 Task: Access a repository's "GitHub Security Alerts" for advisories.
Action: Mouse moved to (1296, 71)
Screenshot: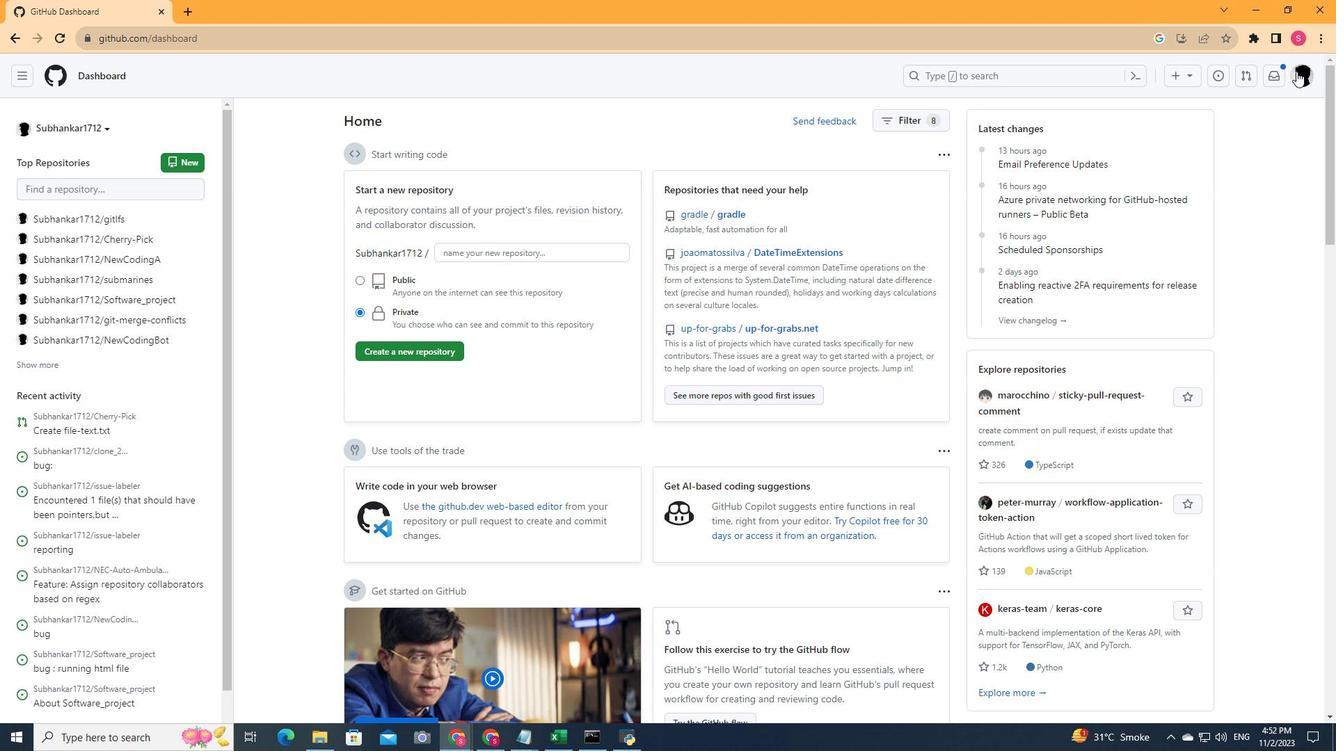 
Action: Mouse pressed left at (1296, 71)
Screenshot: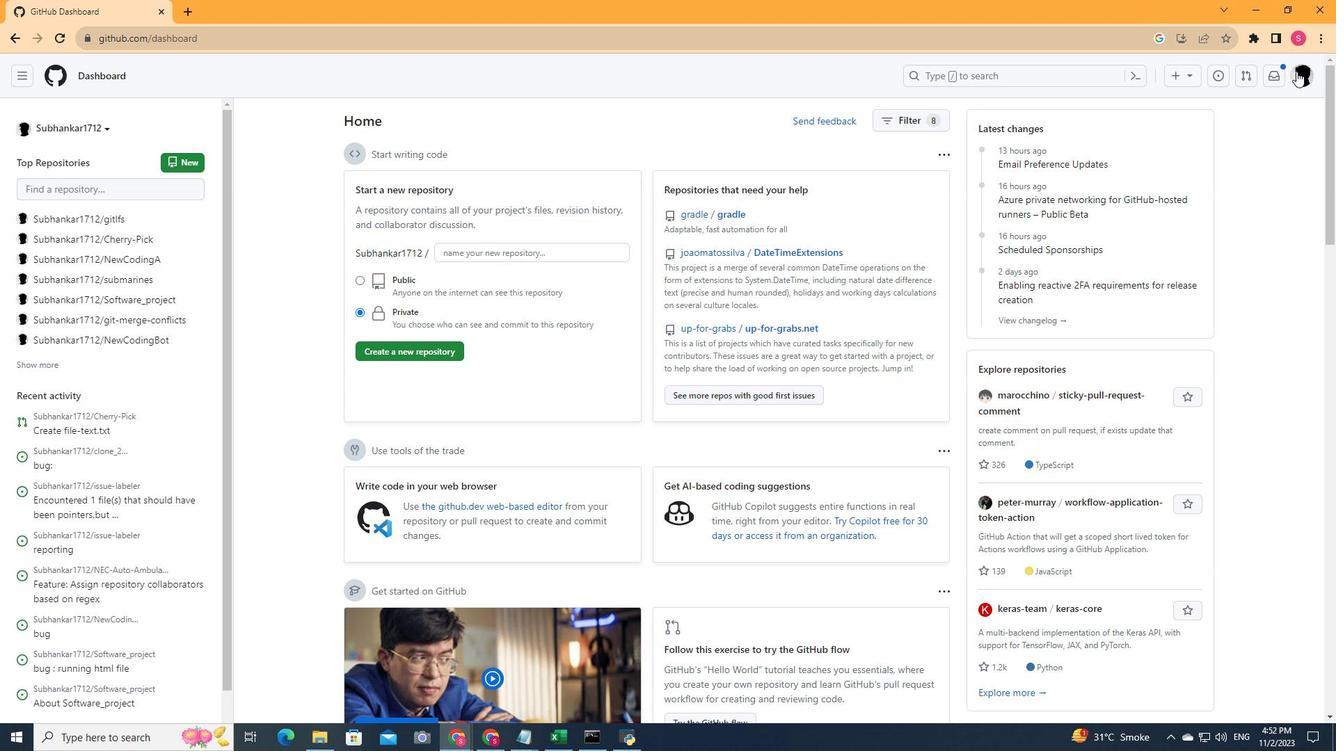 
Action: Mouse moved to (1155, 172)
Screenshot: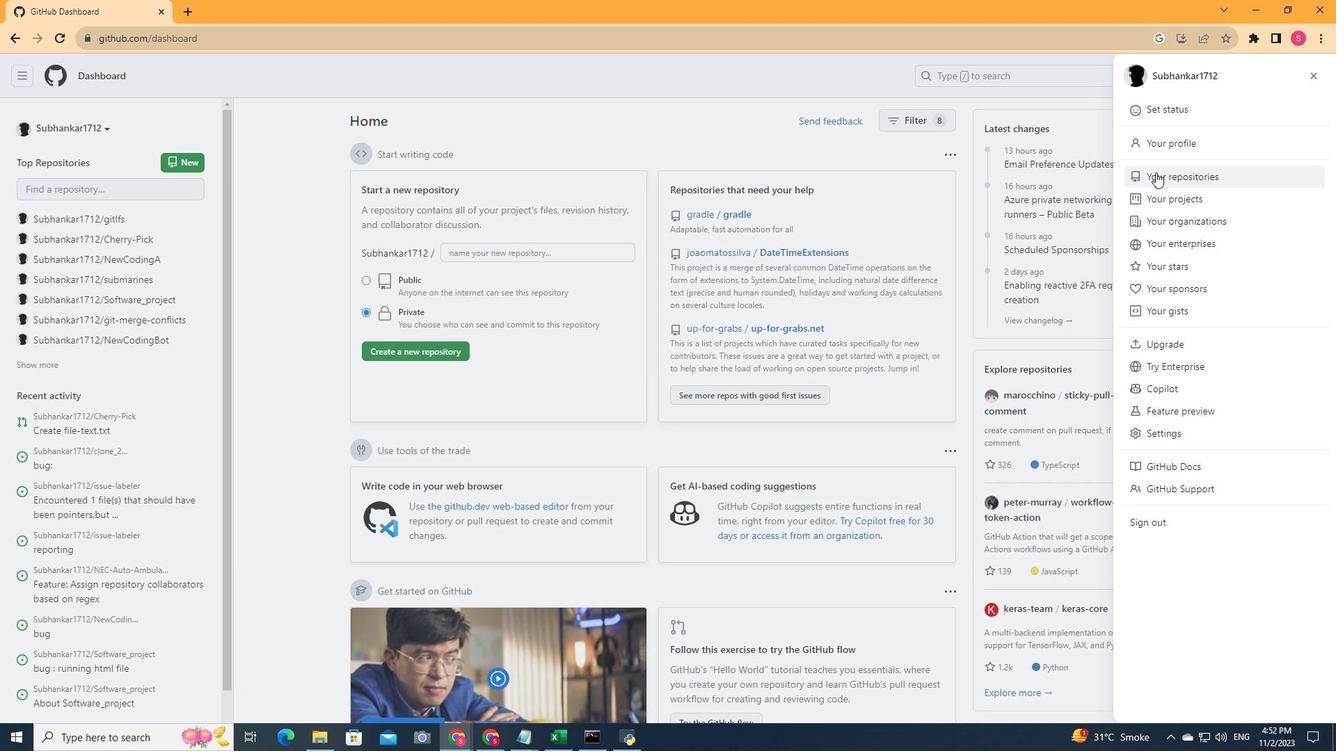 
Action: Mouse pressed left at (1155, 172)
Screenshot: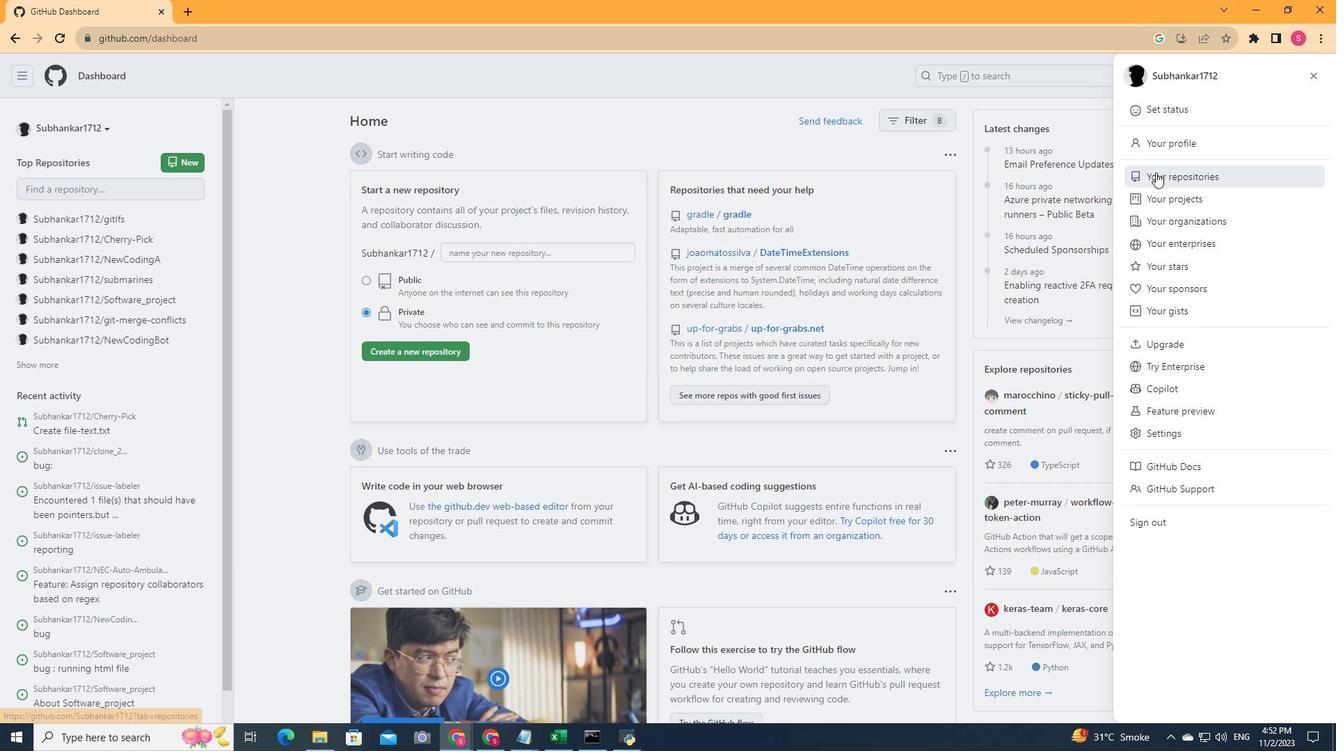
Action: Mouse moved to (494, 324)
Screenshot: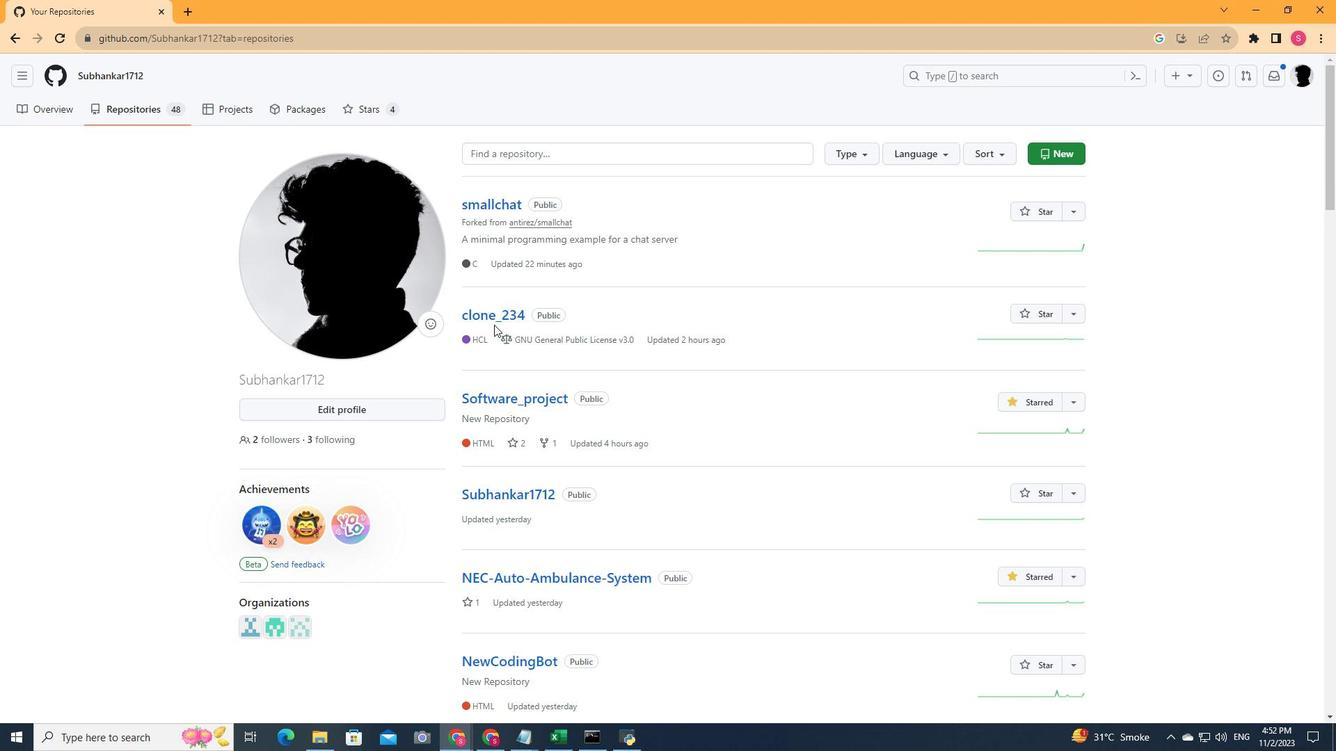 
Action: Mouse pressed left at (494, 324)
Screenshot: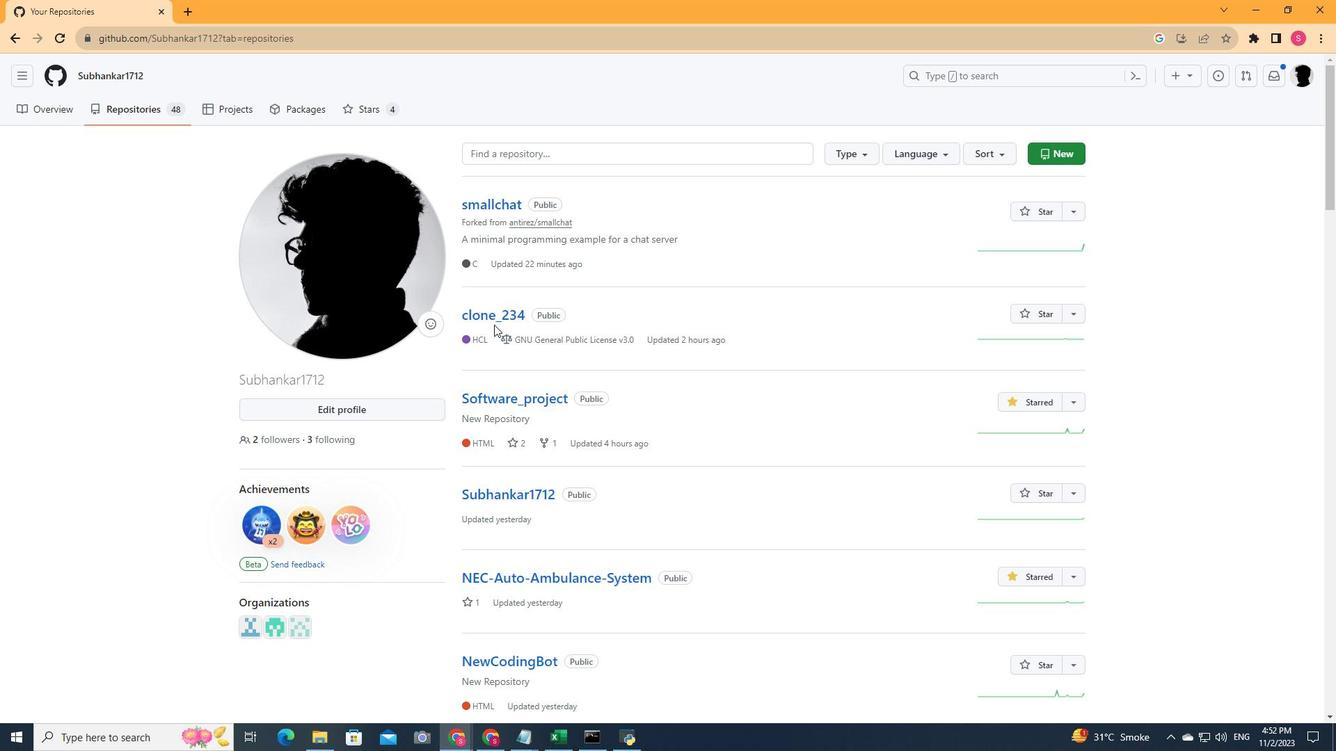 
Action: Mouse moved to (501, 319)
Screenshot: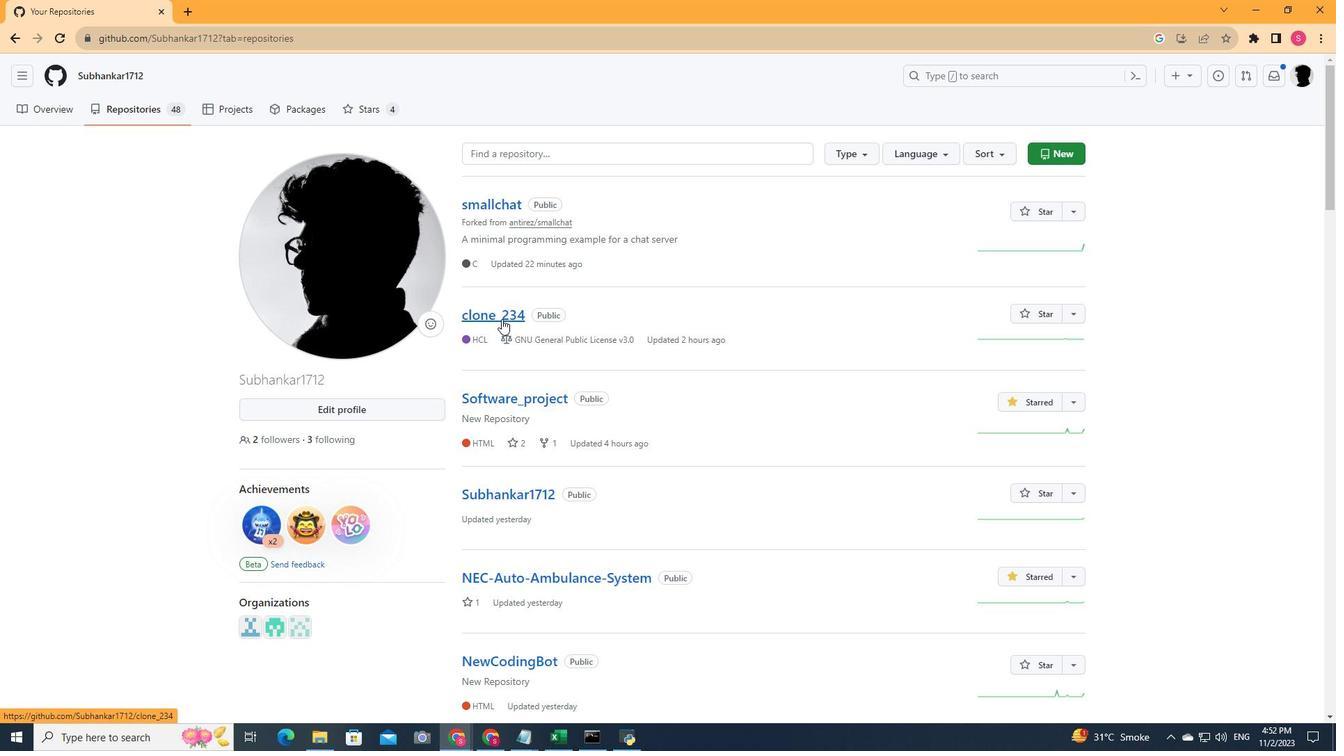 
Action: Mouse pressed left at (501, 319)
Screenshot: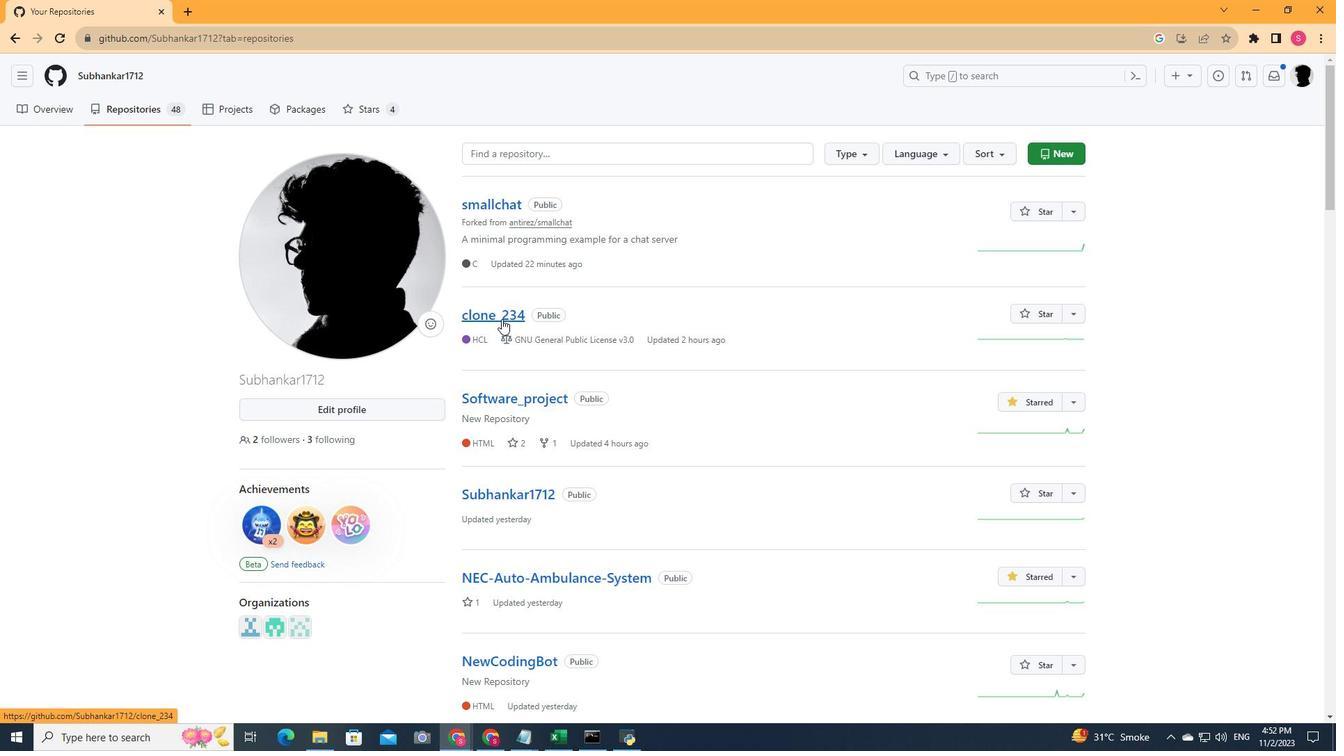 
Action: Mouse moved to (496, 116)
Screenshot: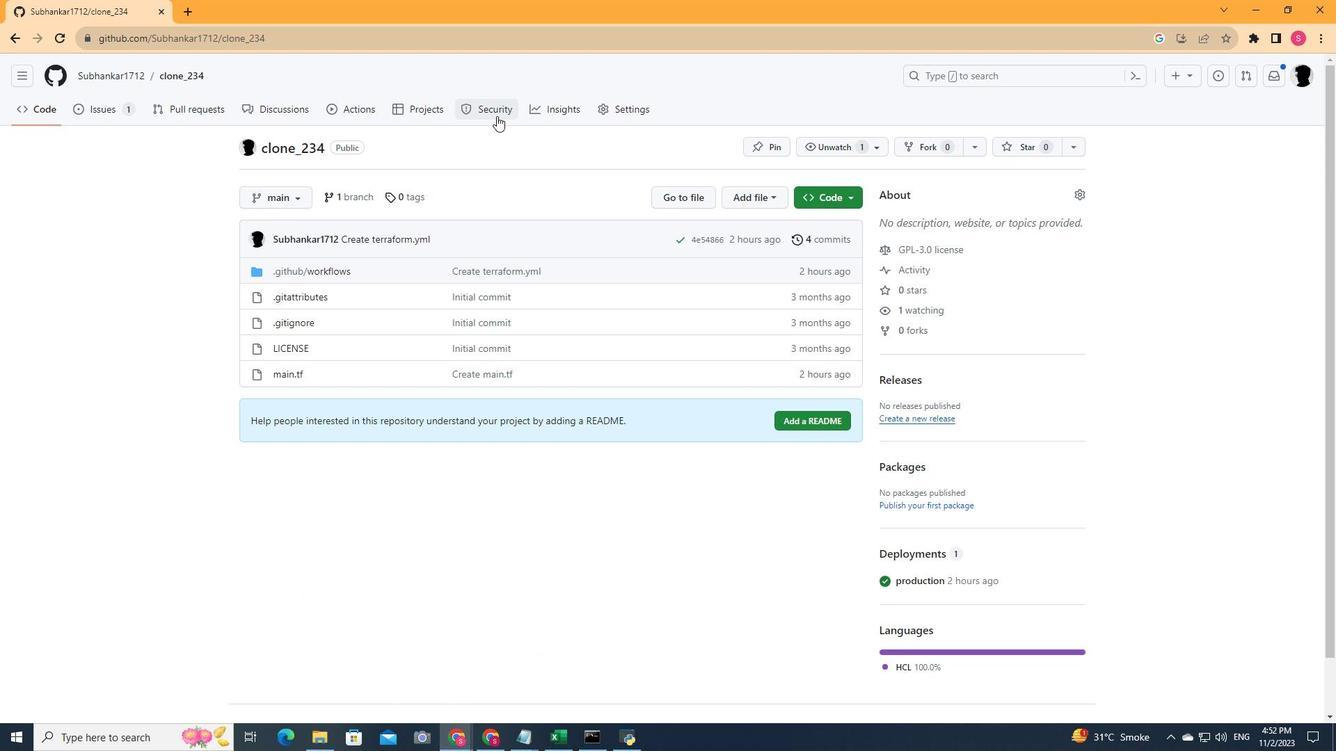 
Action: Mouse pressed left at (496, 116)
Screenshot: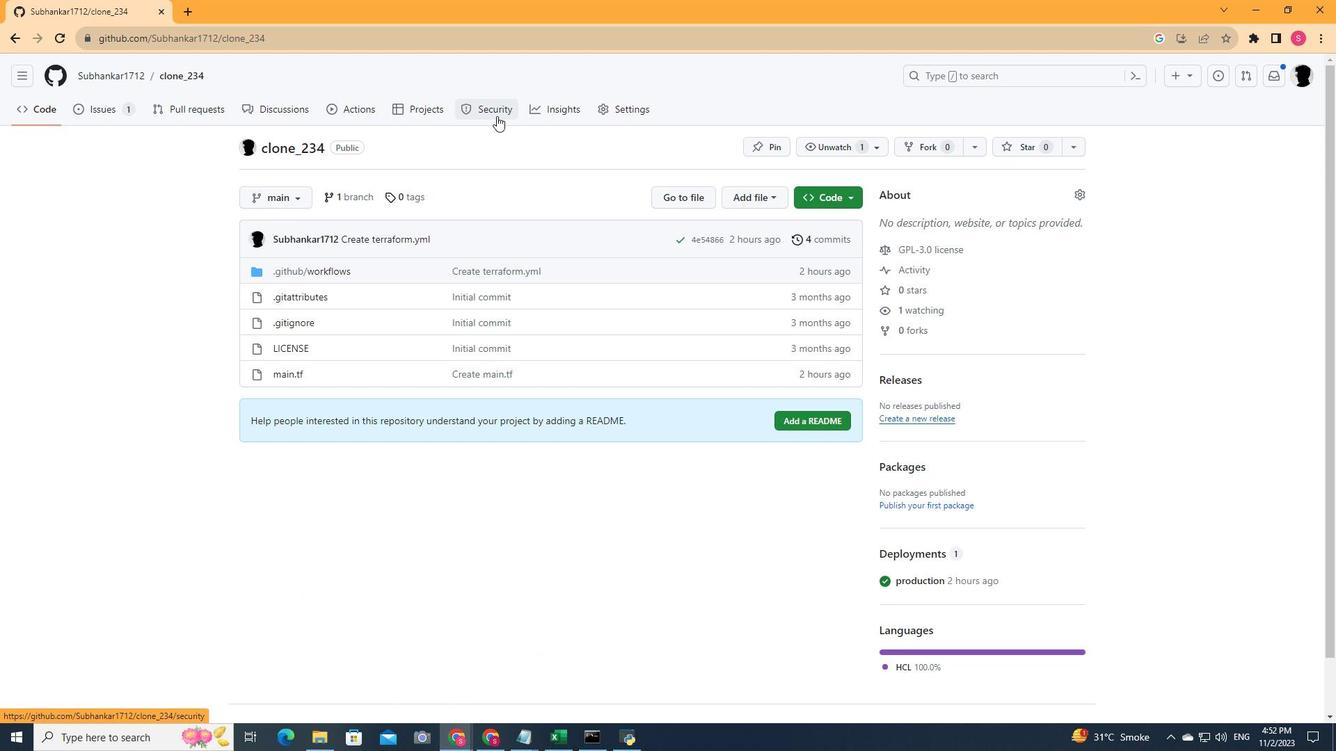 
Action: Mouse moved to (987, 263)
Screenshot: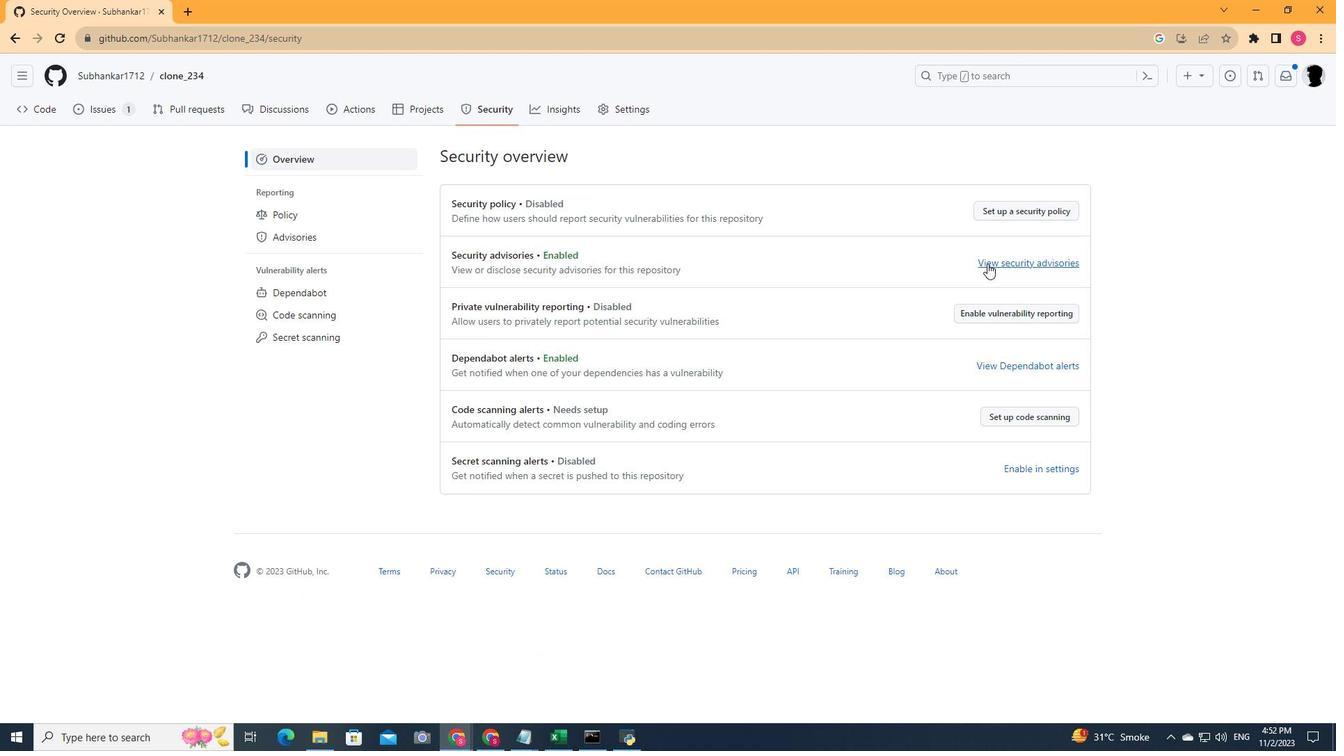 
Action: Mouse pressed left at (987, 263)
Screenshot: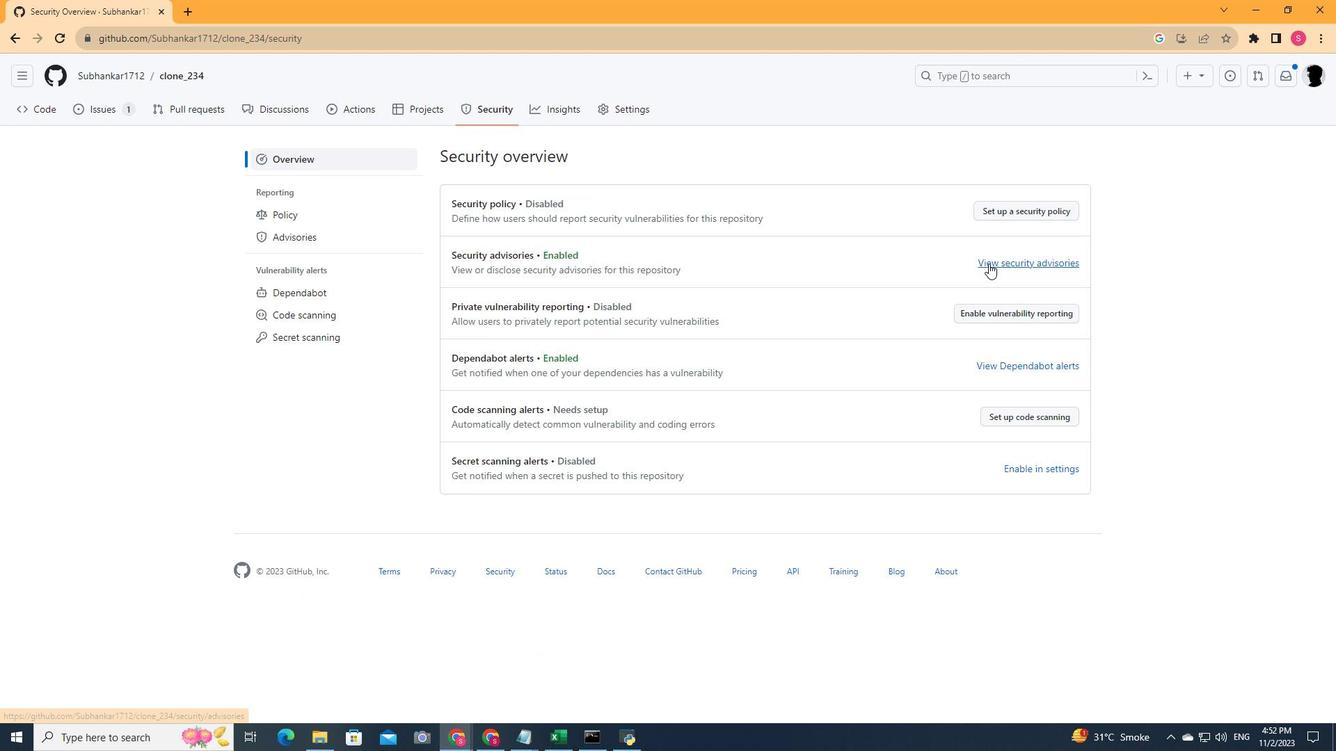 
Action: Mouse moved to (491, 255)
Screenshot: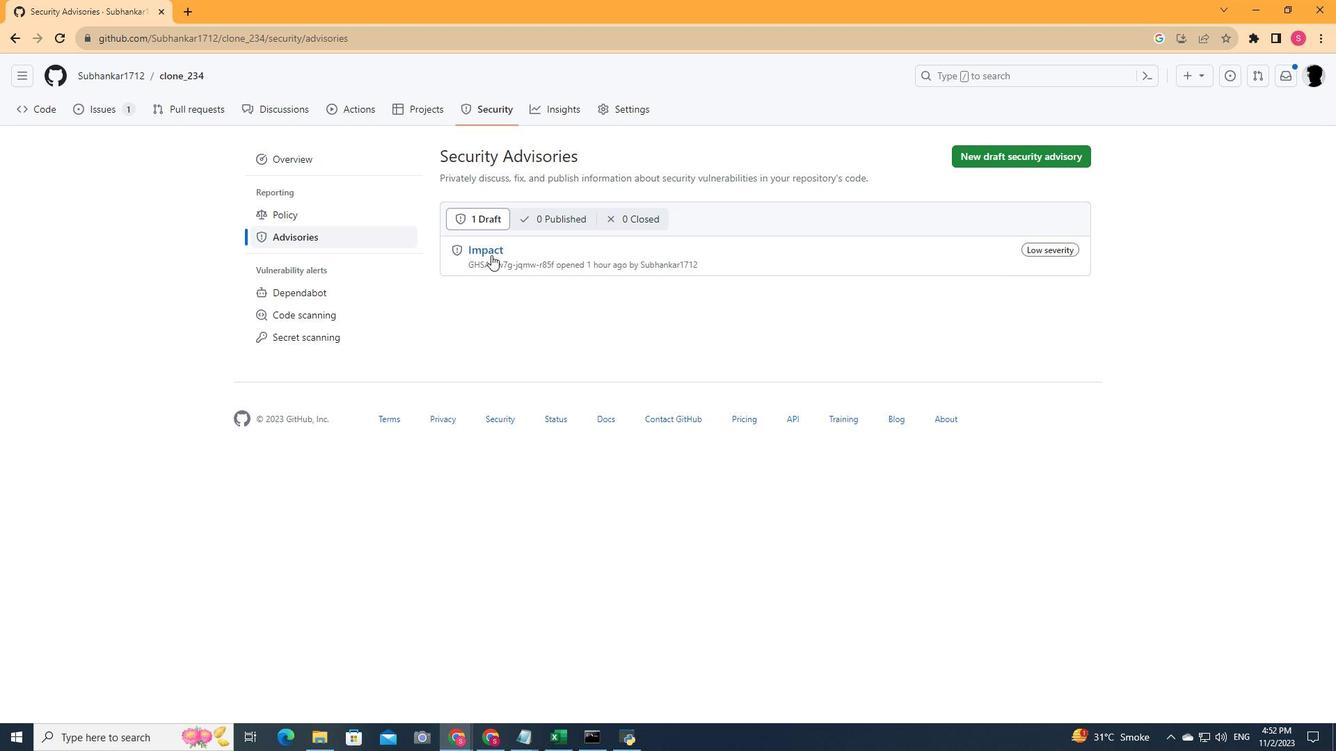 
Action: Mouse pressed left at (491, 255)
Screenshot: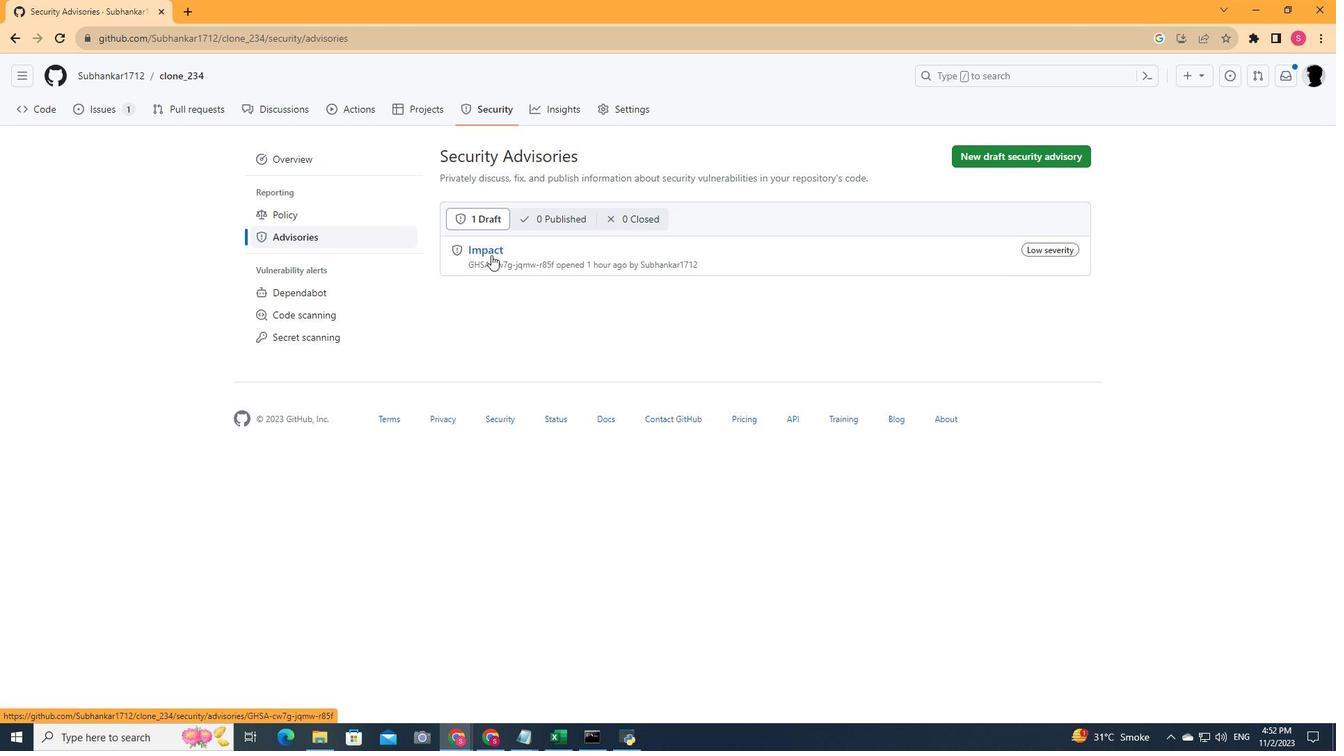 
Action: Mouse moved to (519, 249)
Screenshot: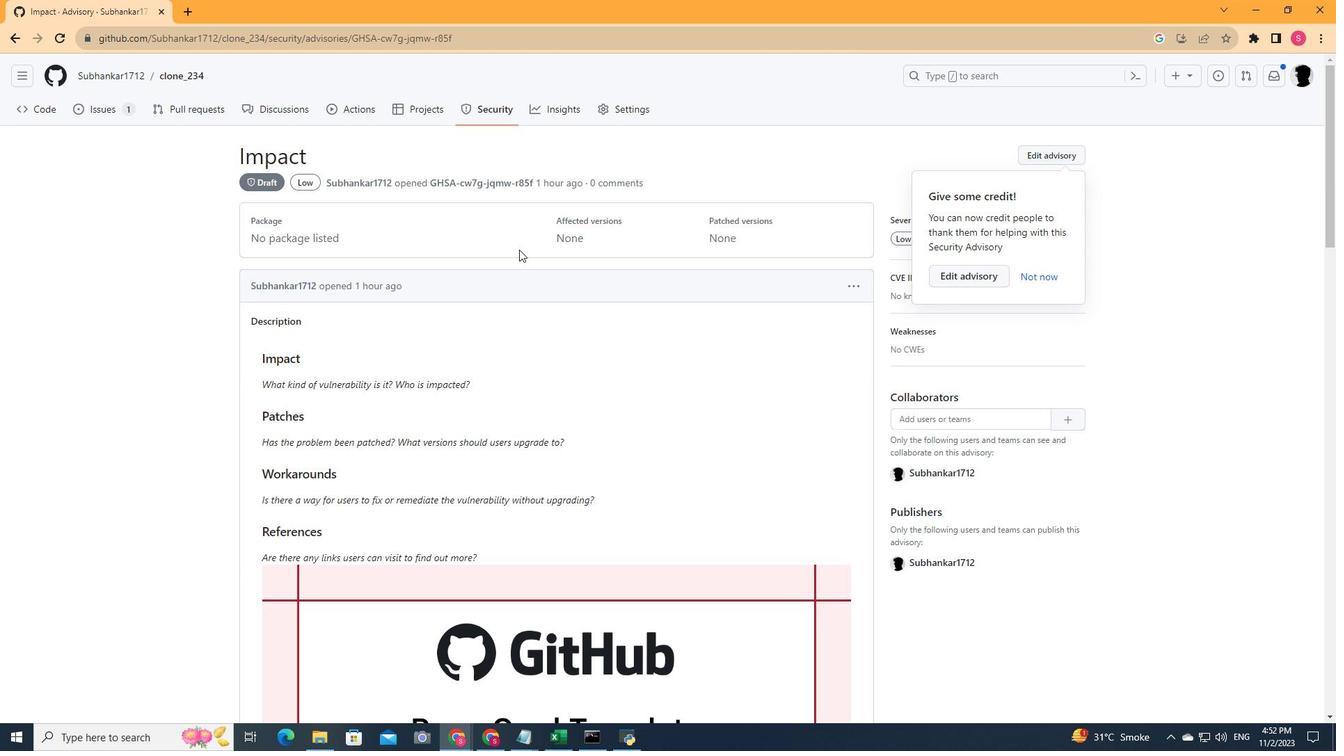 
Action: Mouse scrolled (519, 249) with delta (0, 0)
Screenshot: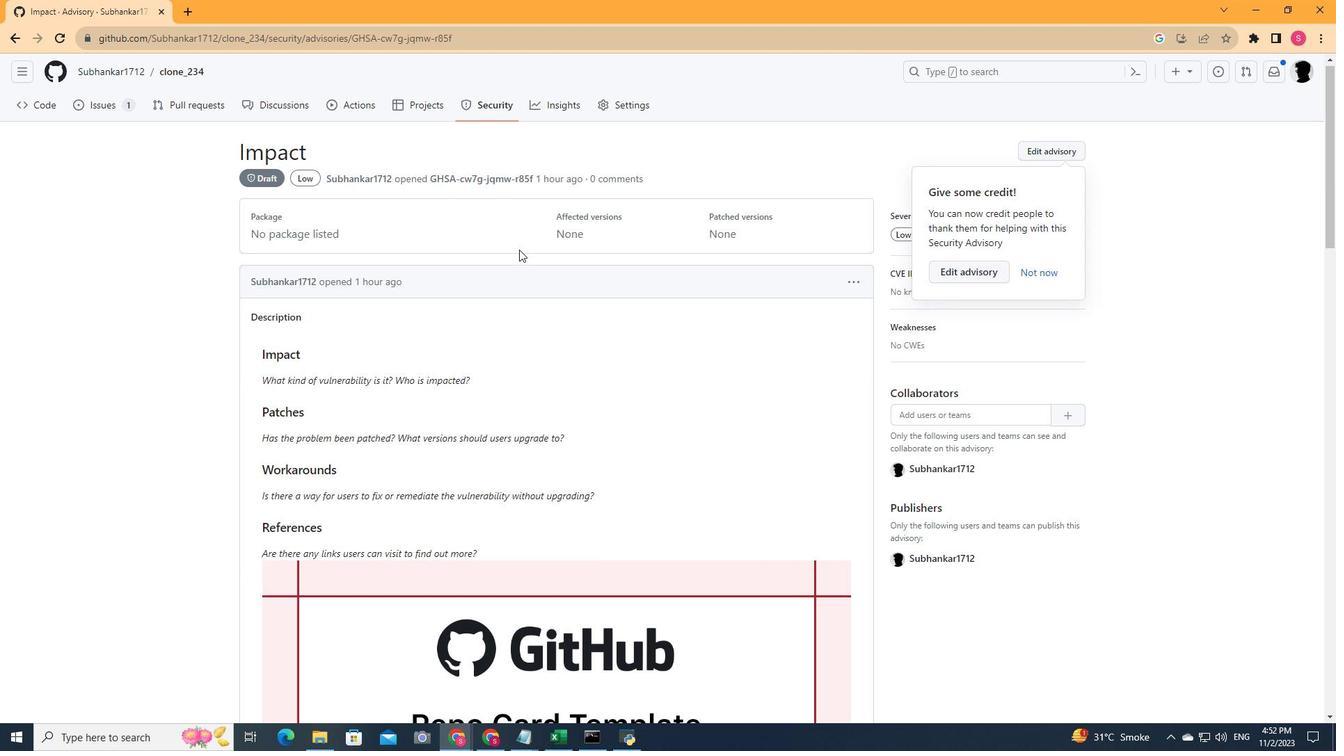 
Action: Mouse scrolled (519, 249) with delta (0, 0)
Screenshot: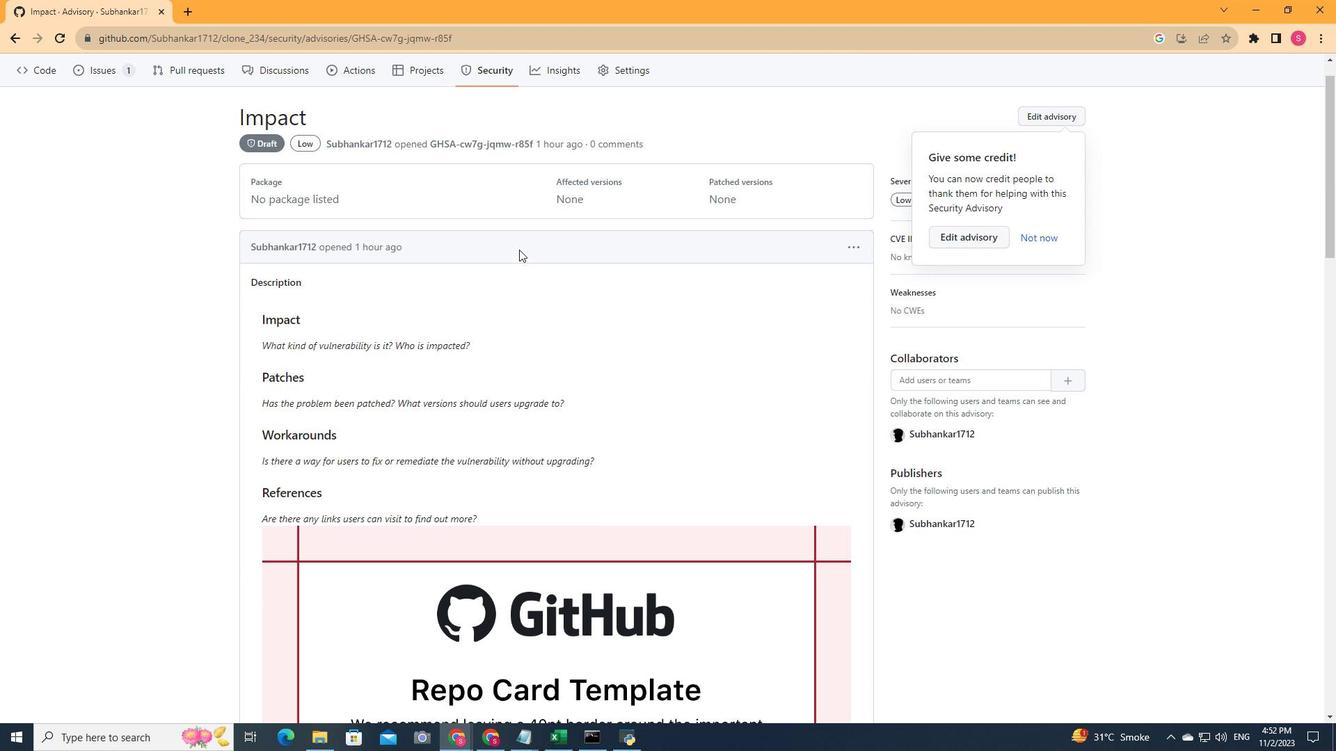 
Action: Mouse scrolled (519, 249) with delta (0, 0)
Screenshot: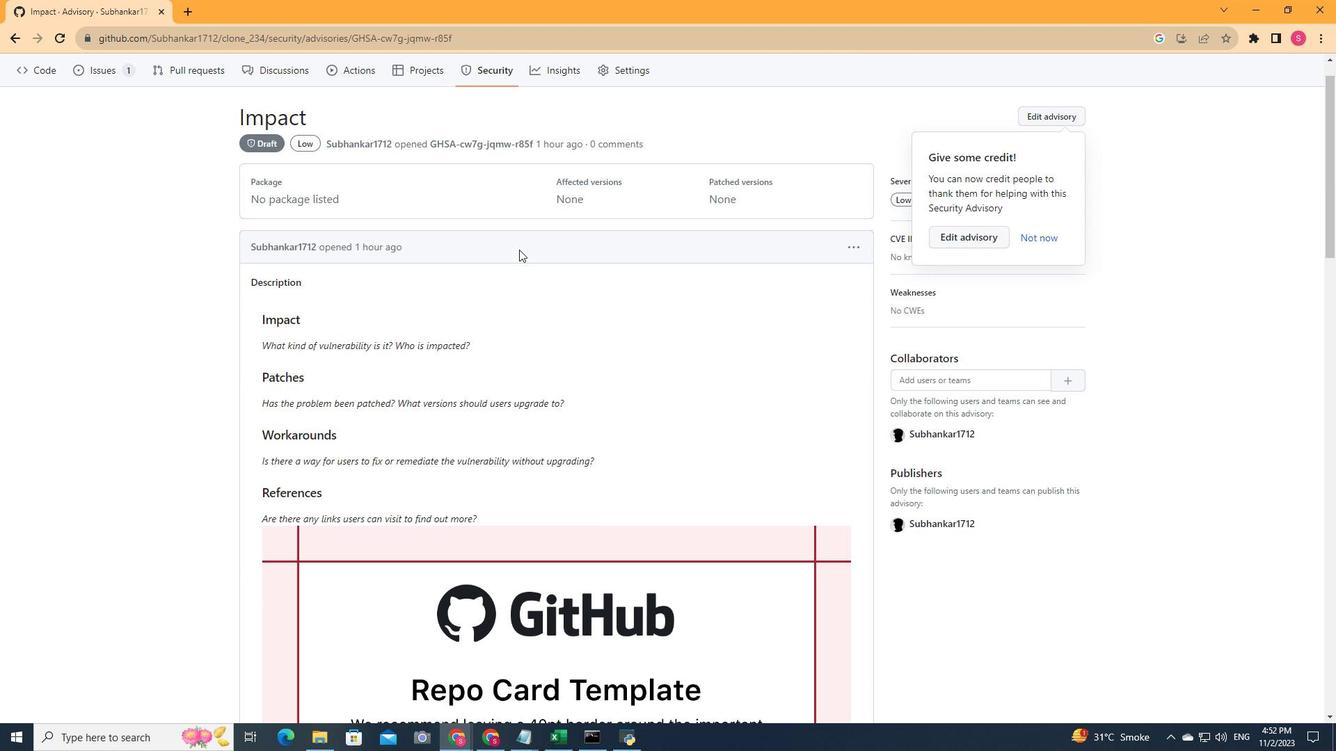 
Action: Mouse scrolled (519, 249) with delta (0, 0)
Screenshot: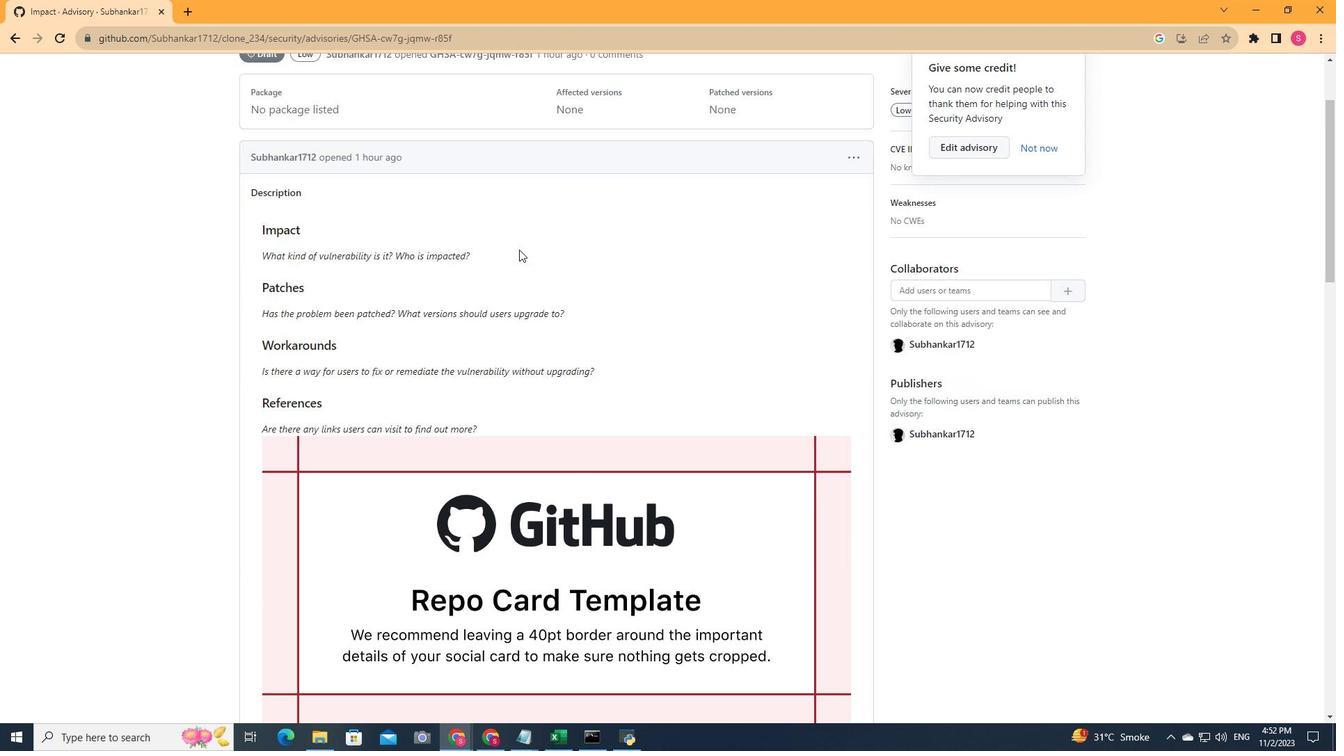 
Action: Mouse scrolled (519, 249) with delta (0, 0)
Screenshot: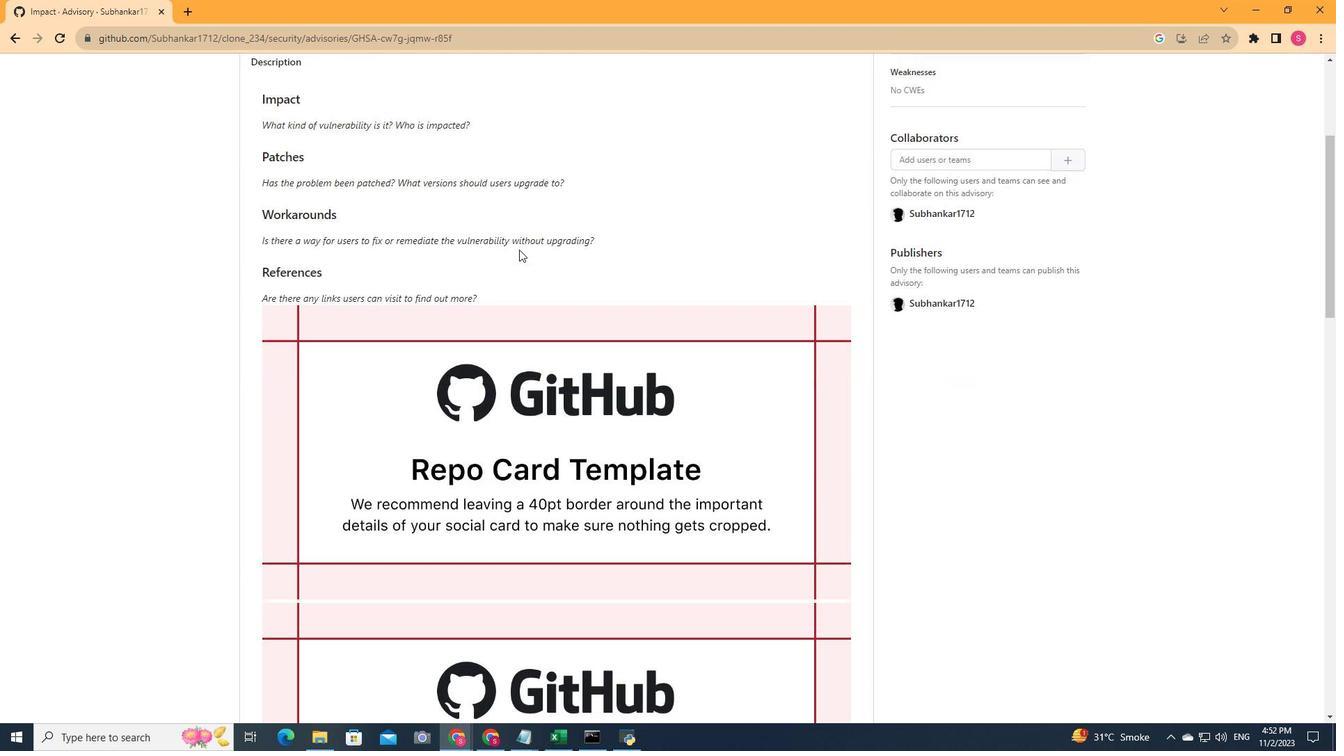 
Action: Mouse moved to (519, 249)
Screenshot: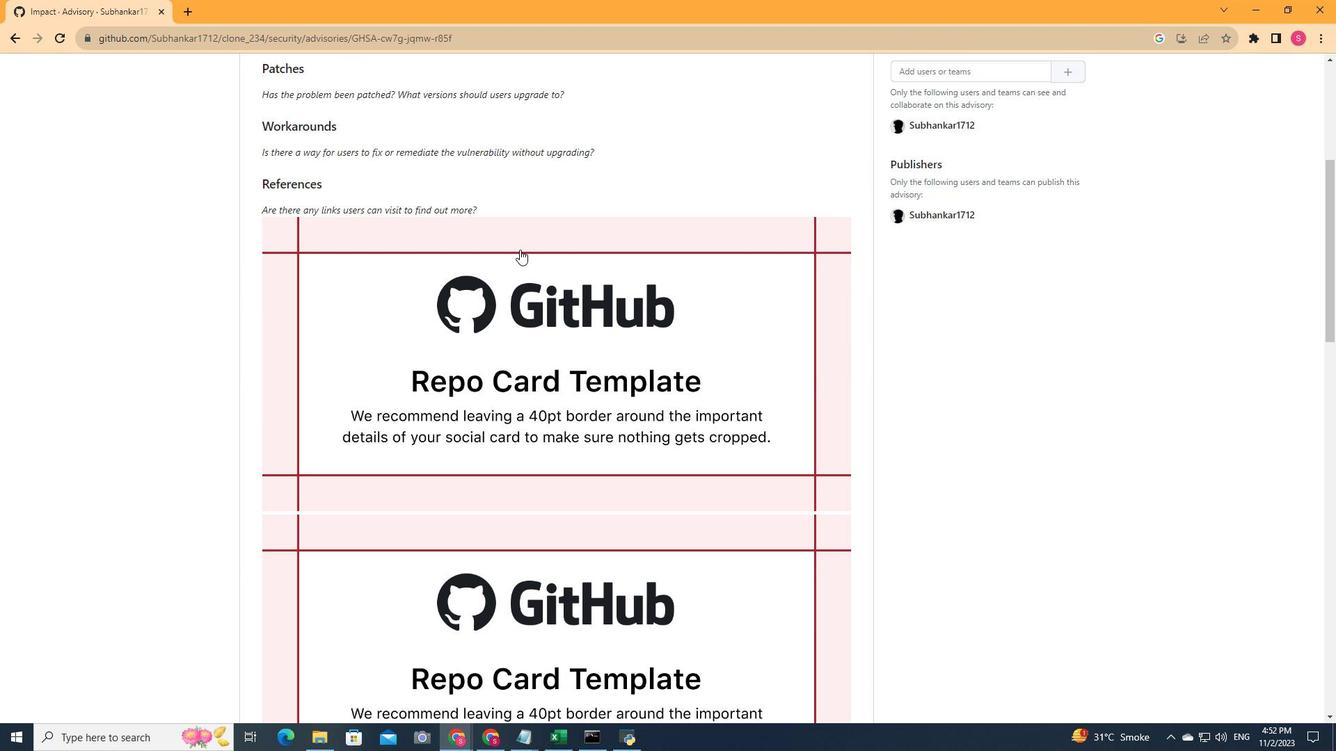 
Action: Mouse scrolled (519, 249) with delta (0, 0)
Screenshot: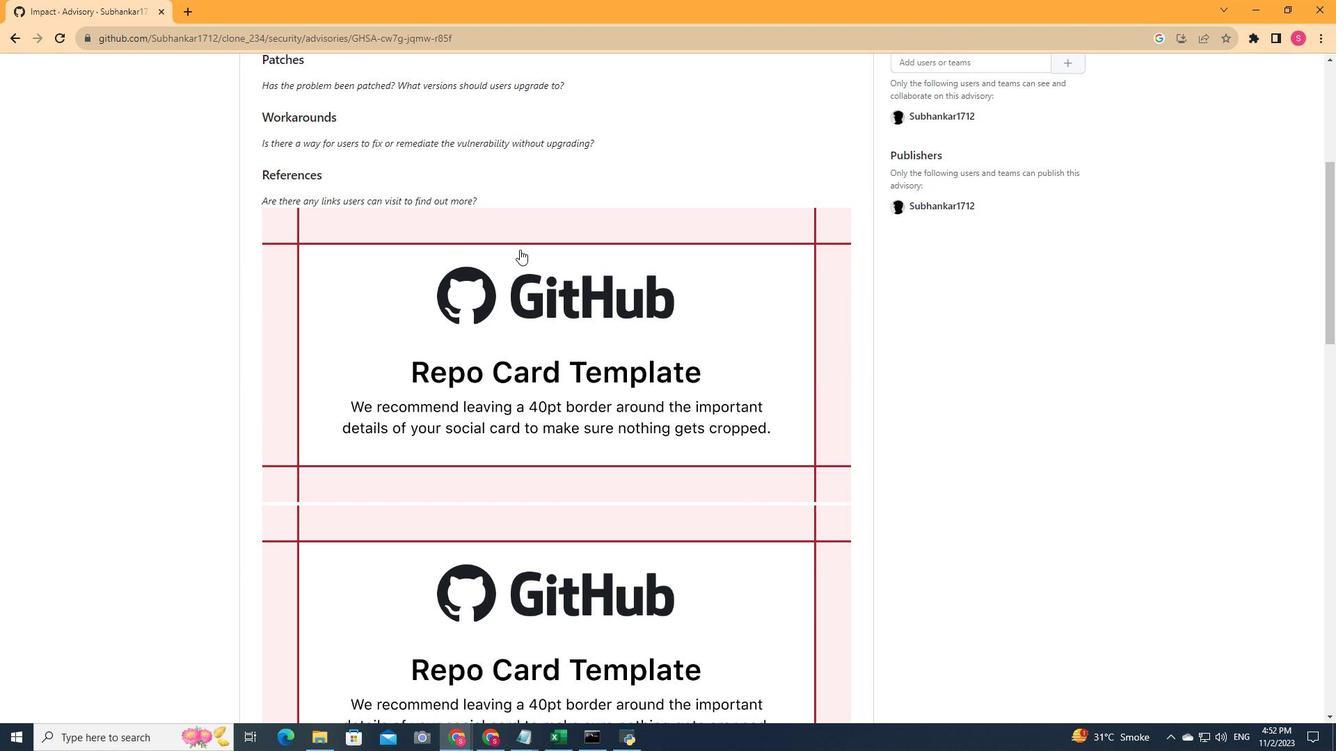 
Action: Mouse scrolled (519, 249) with delta (0, 0)
Screenshot: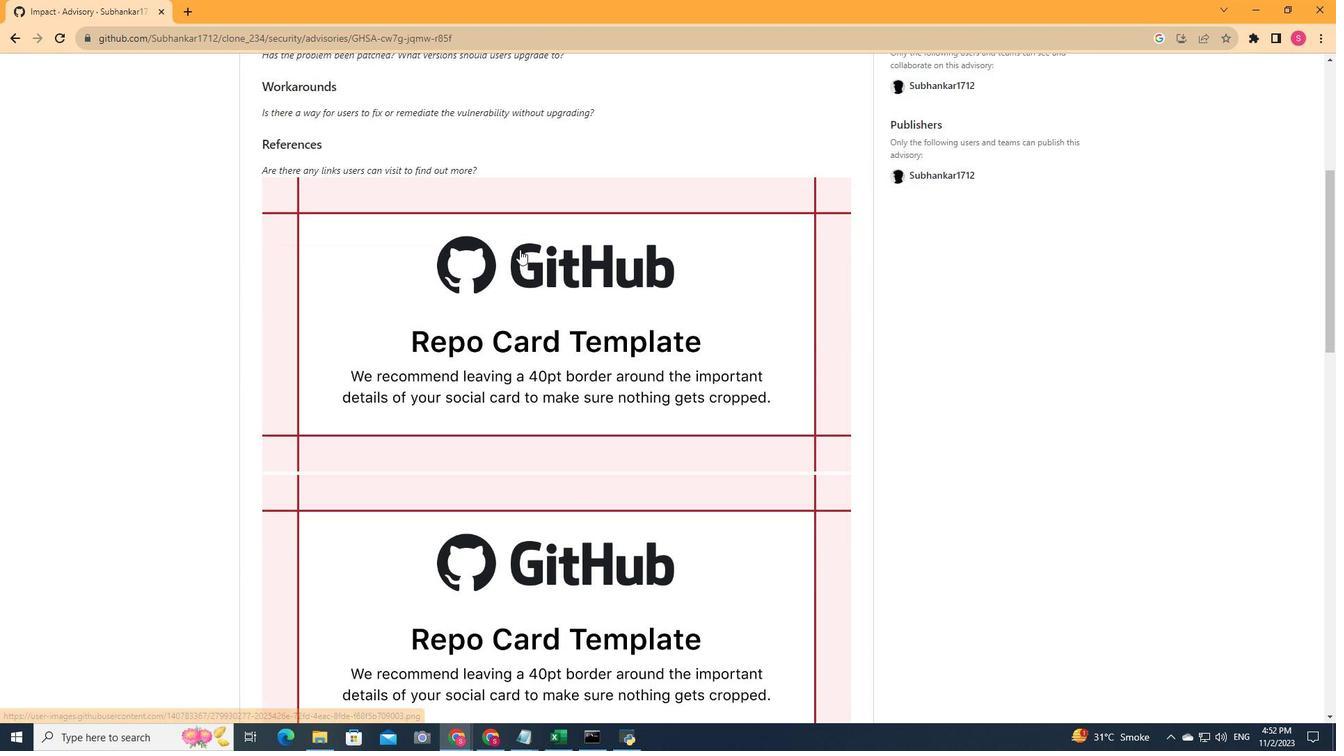 
Action: Mouse scrolled (519, 249) with delta (0, 0)
Screenshot: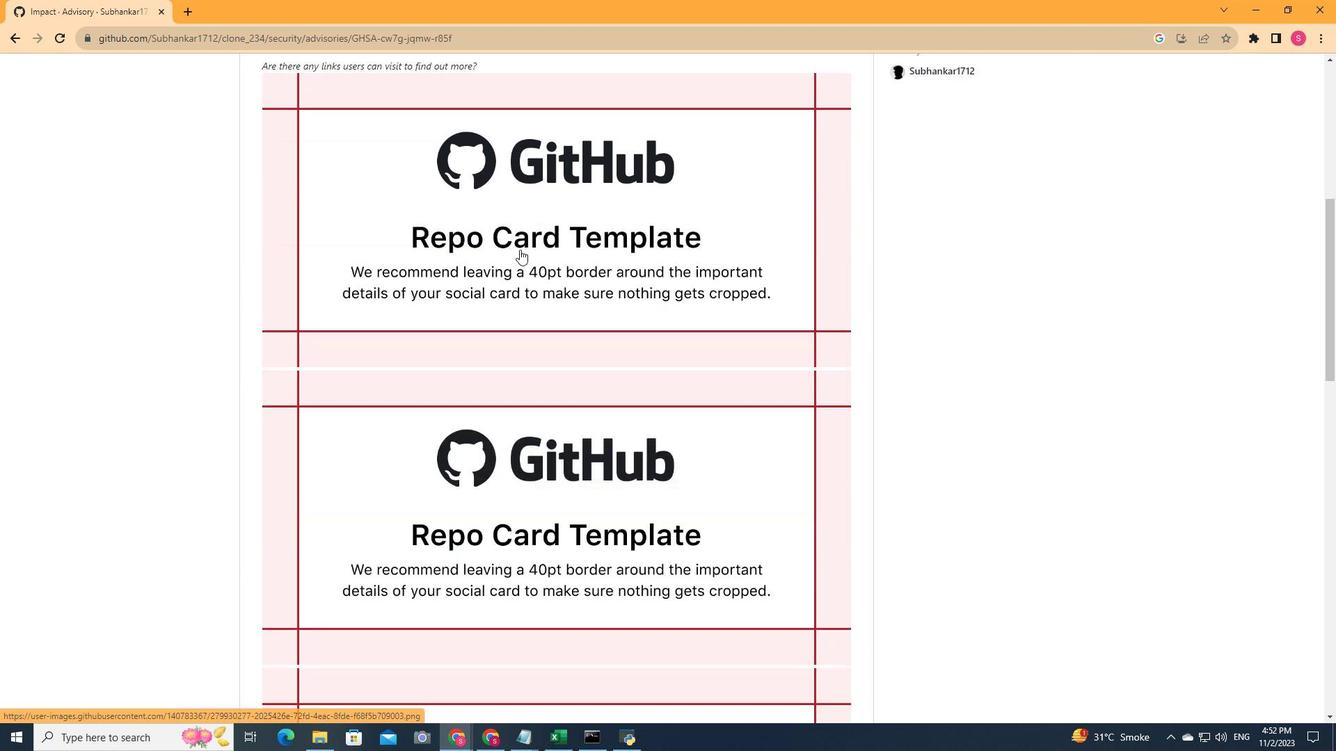 
Action: Mouse scrolled (519, 249) with delta (0, 0)
Screenshot: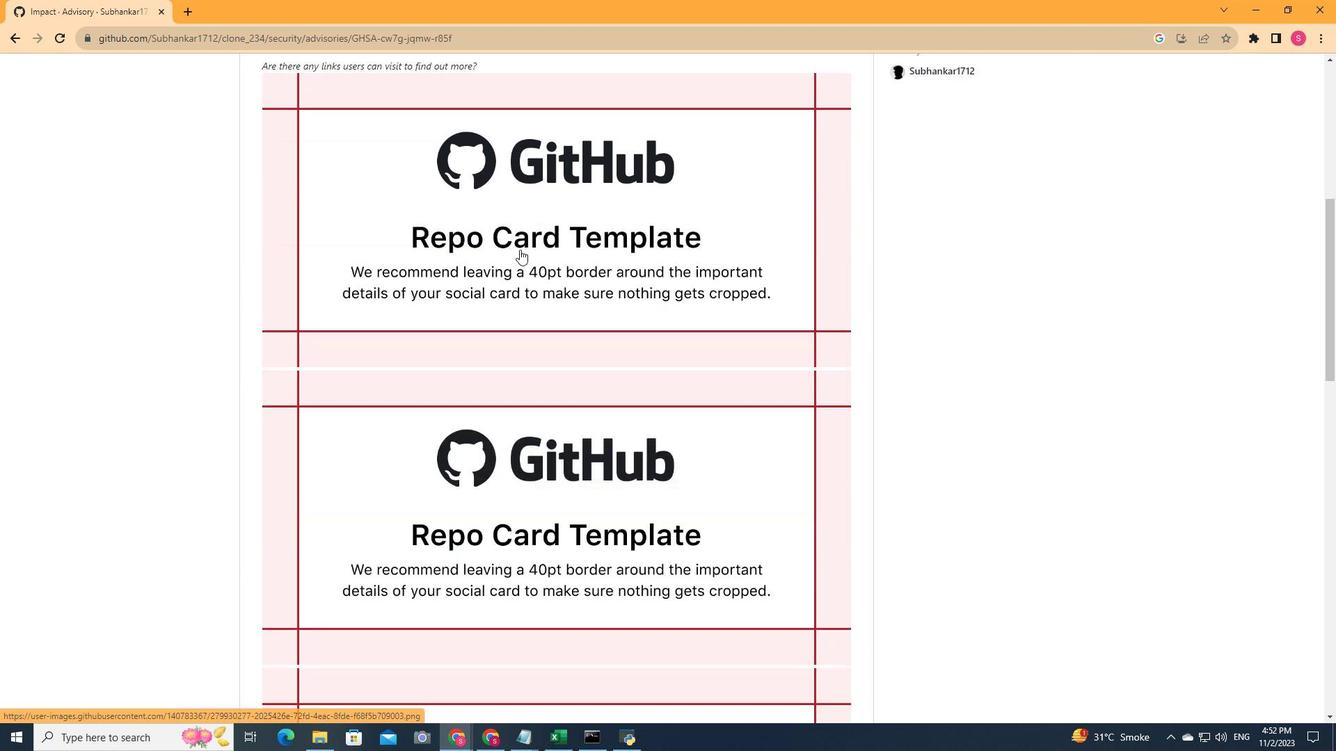
Action: Mouse scrolled (519, 249) with delta (0, 0)
Screenshot: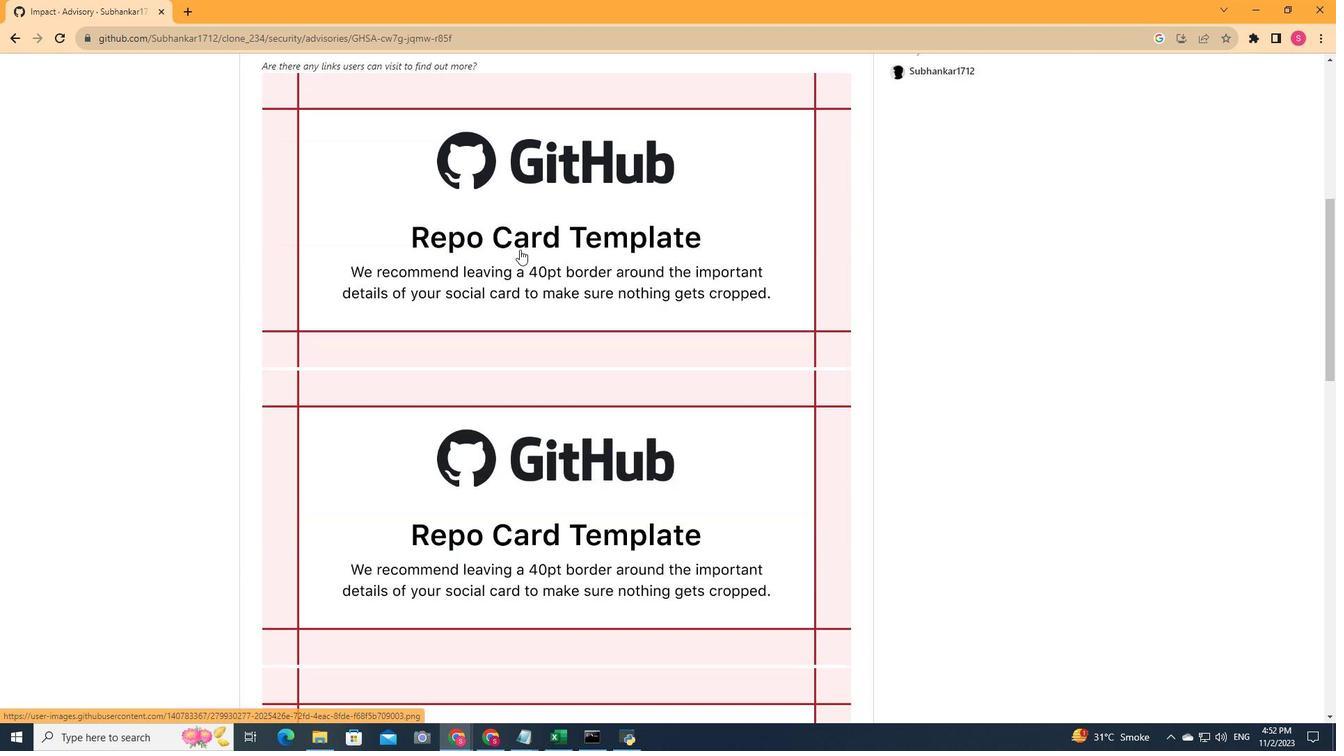 
Action: Mouse scrolled (519, 249) with delta (0, 0)
Screenshot: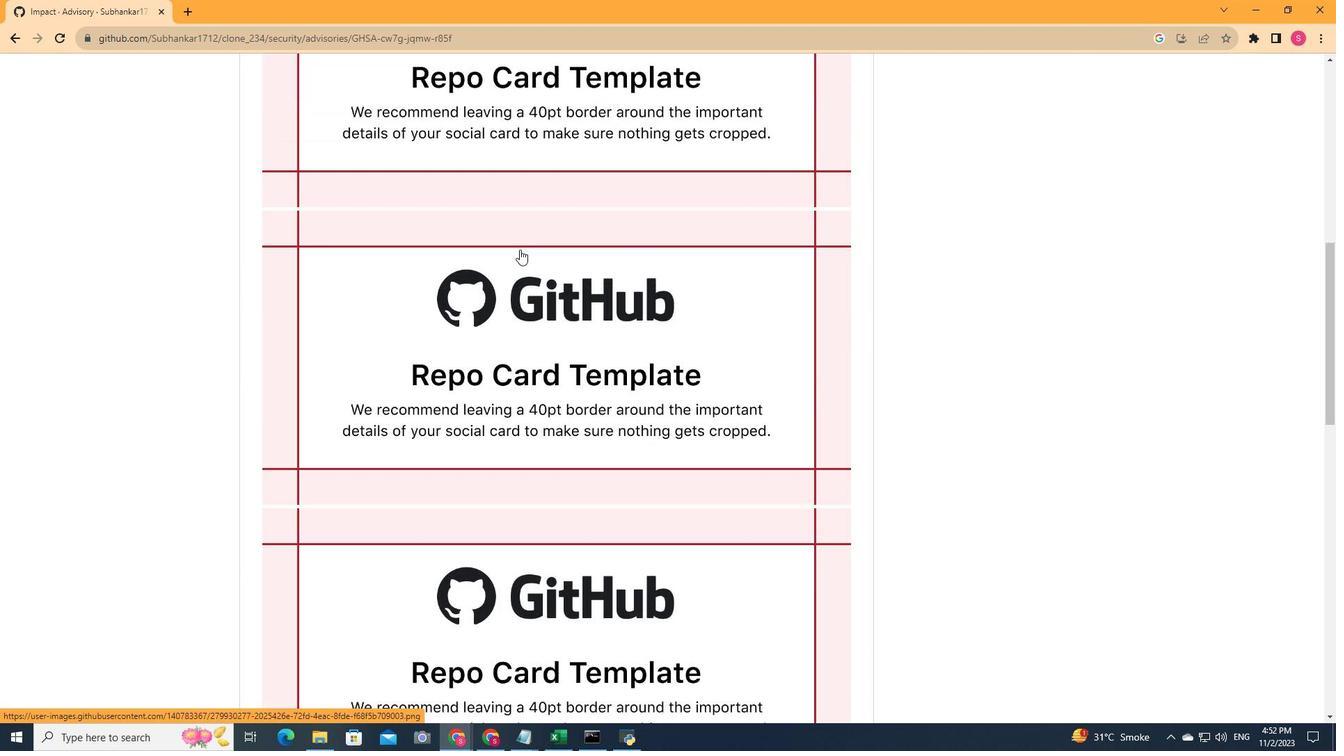 
Action: Mouse scrolled (519, 249) with delta (0, 0)
Screenshot: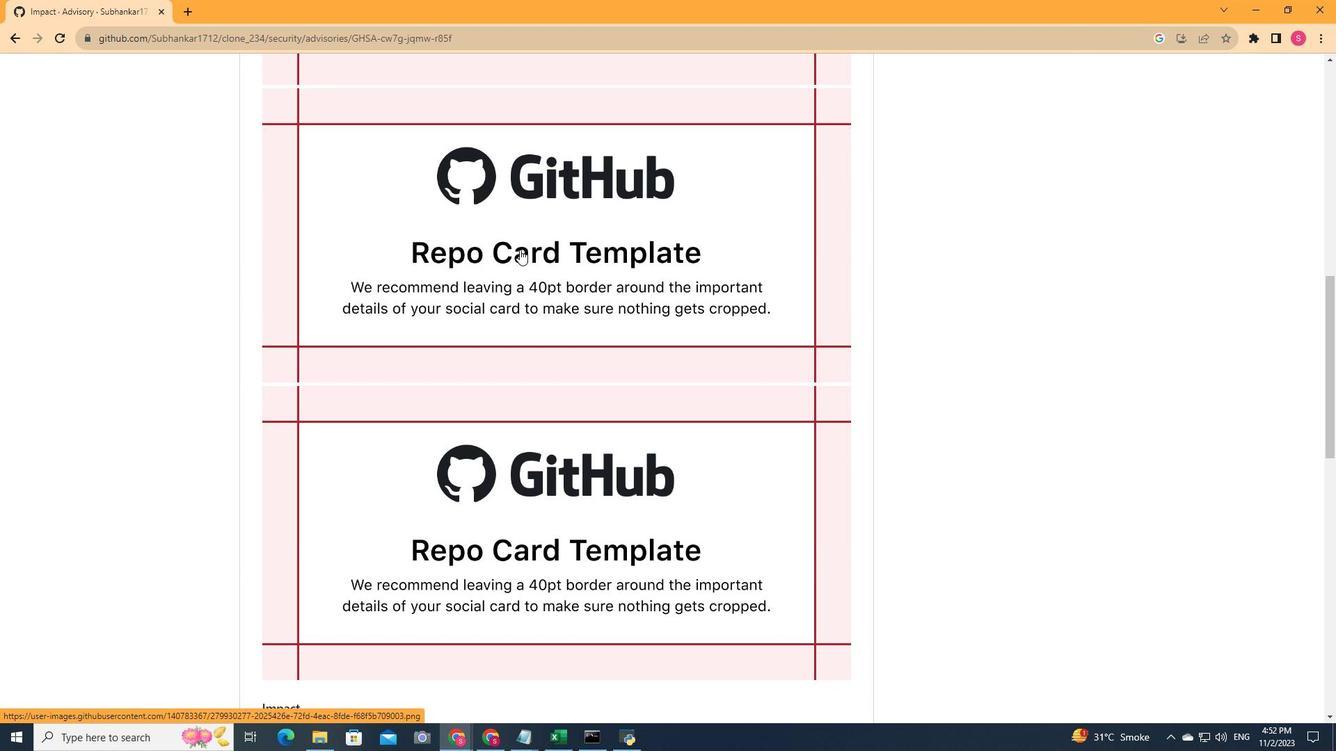 
Action: Mouse scrolled (519, 249) with delta (0, 0)
Screenshot: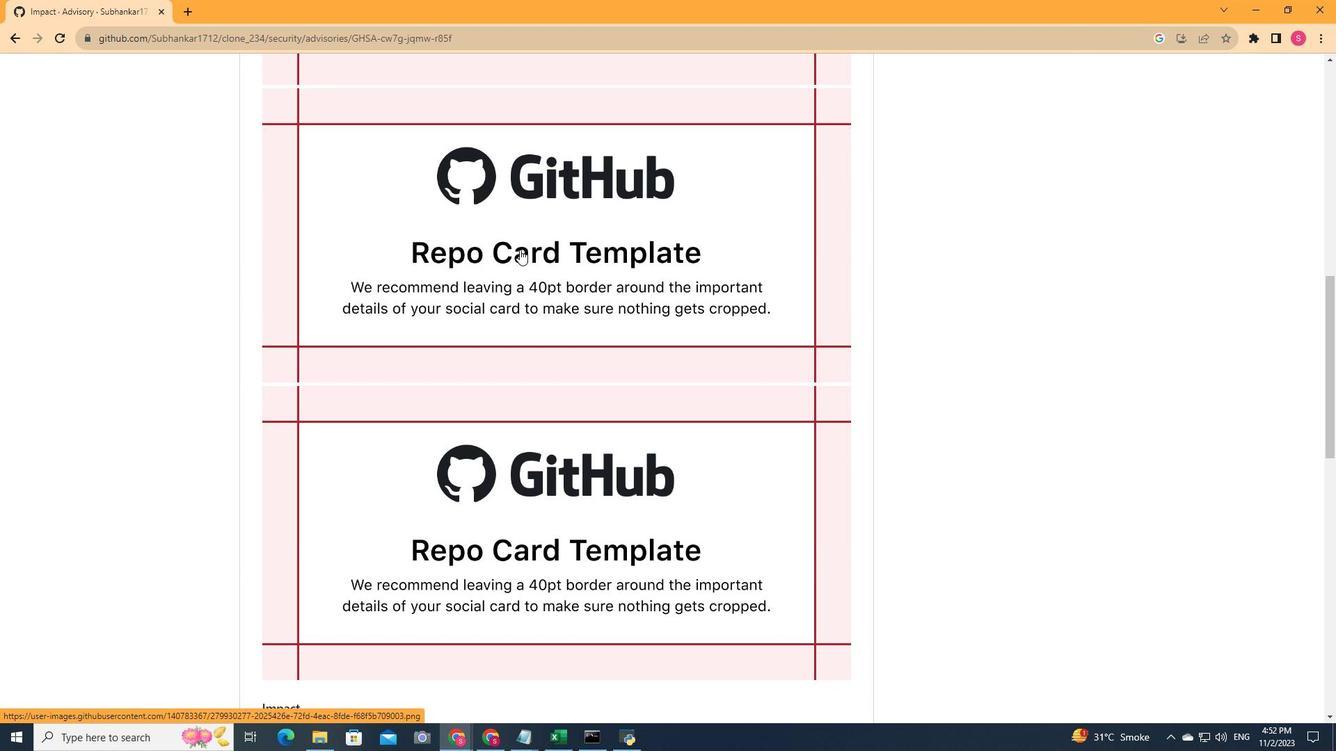 
Action: Mouse scrolled (519, 249) with delta (0, 0)
Screenshot: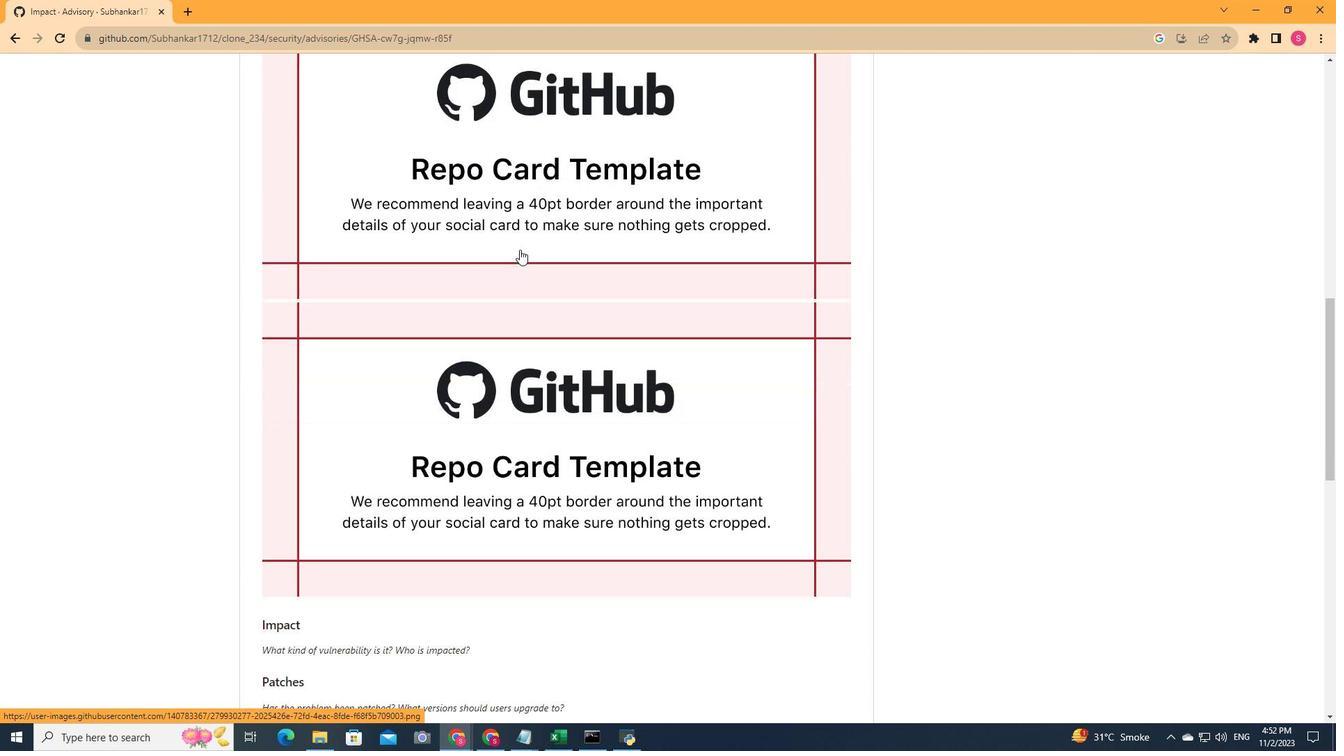 
Action: Mouse scrolled (519, 249) with delta (0, 0)
Screenshot: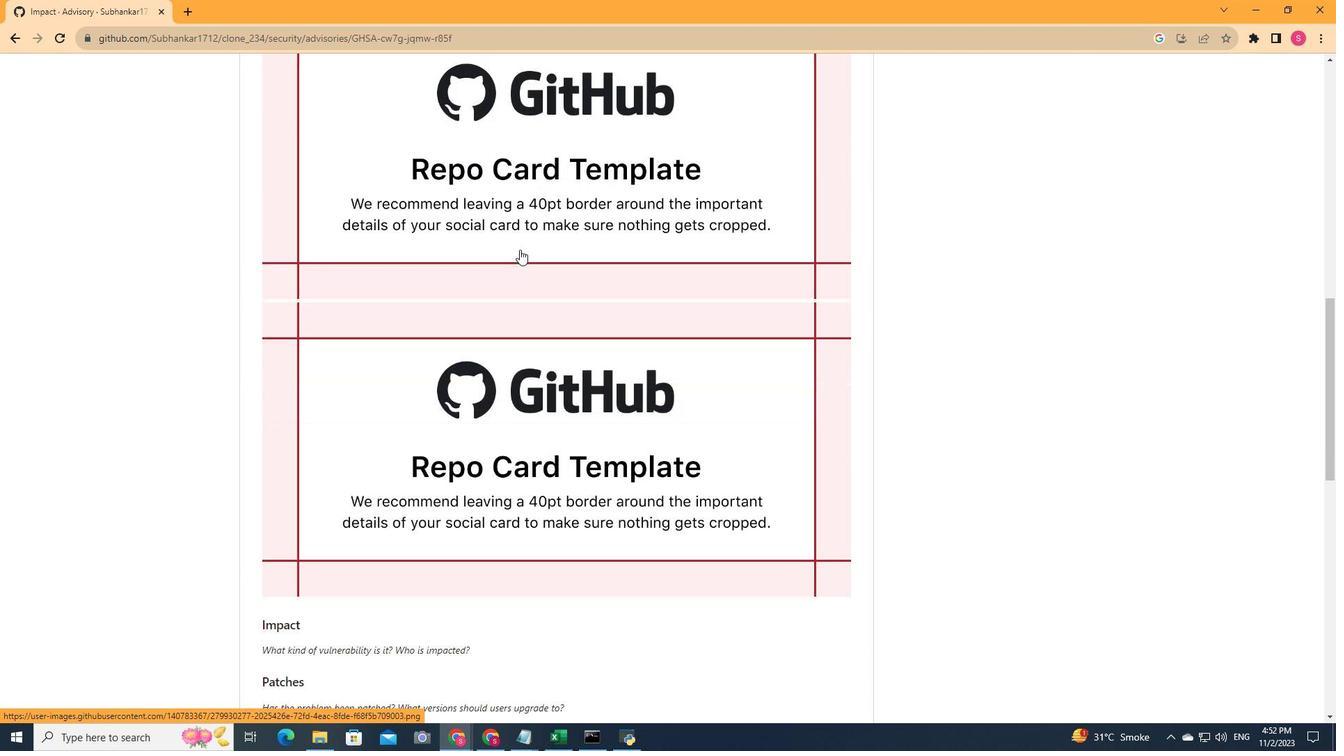 
Action: Mouse scrolled (519, 249) with delta (0, 0)
Screenshot: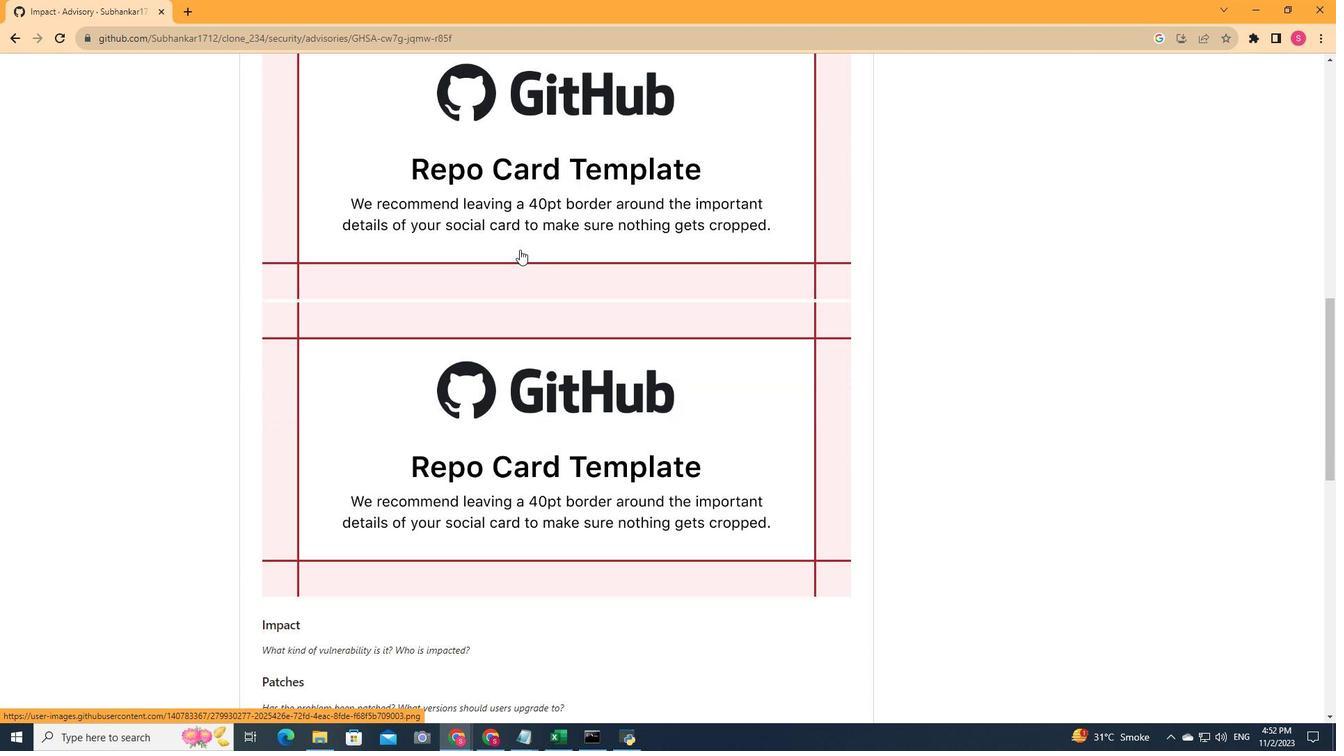 
Action: Mouse scrolled (519, 249) with delta (0, 0)
Screenshot: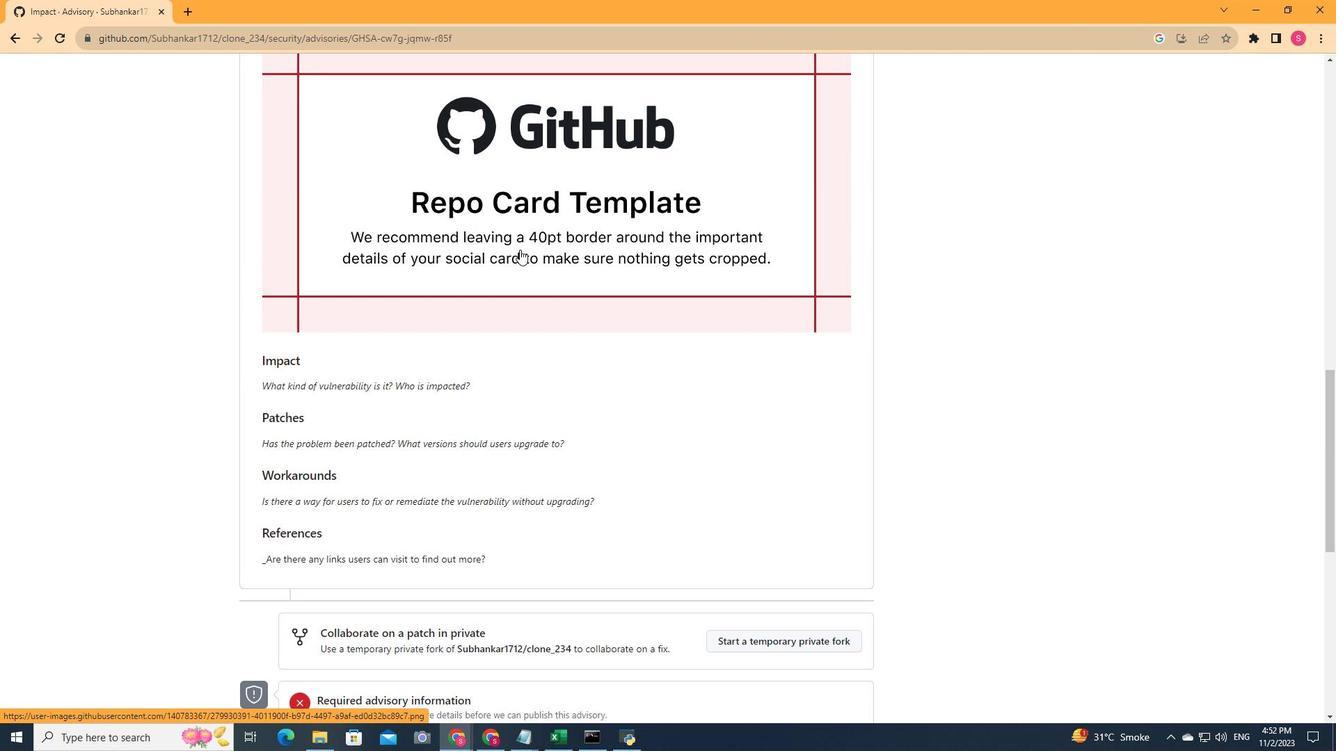 
Action: Mouse scrolled (519, 249) with delta (0, 0)
Screenshot: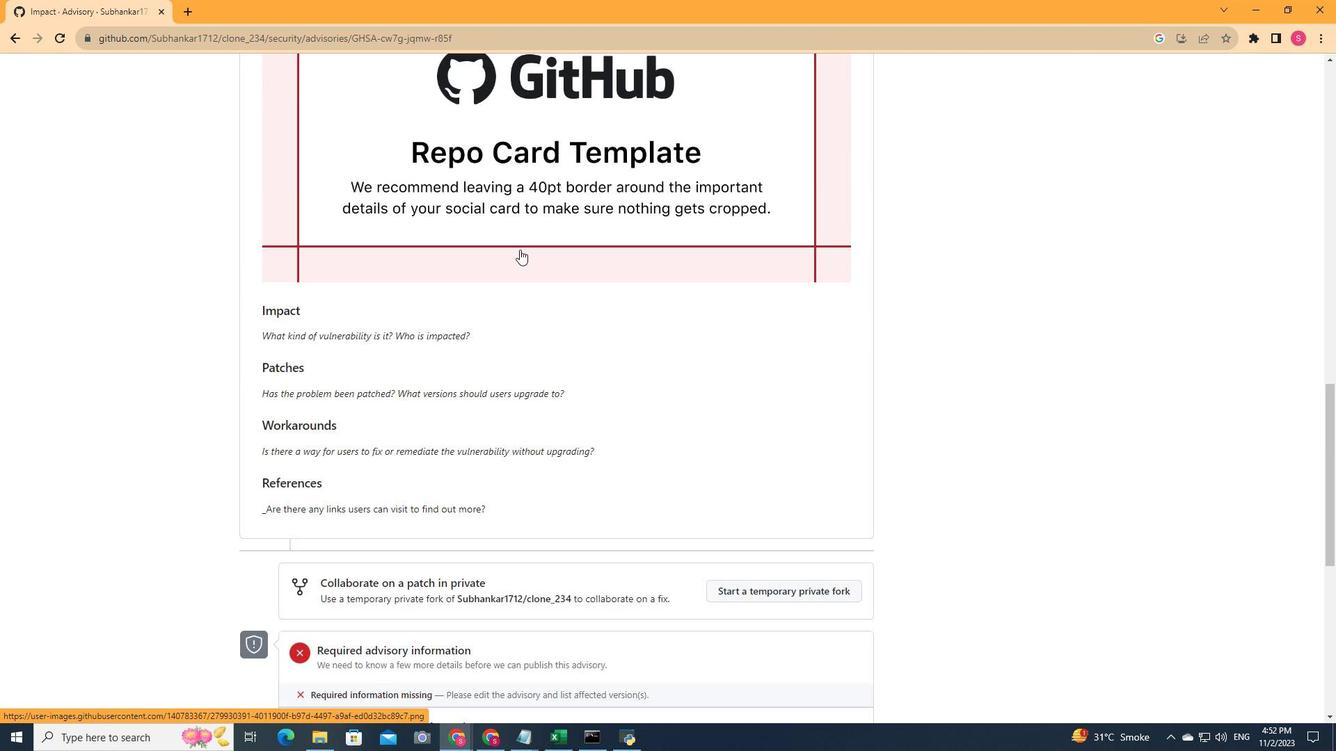 
Action: Mouse scrolled (519, 249) with delta (0, 0)
Screenshot: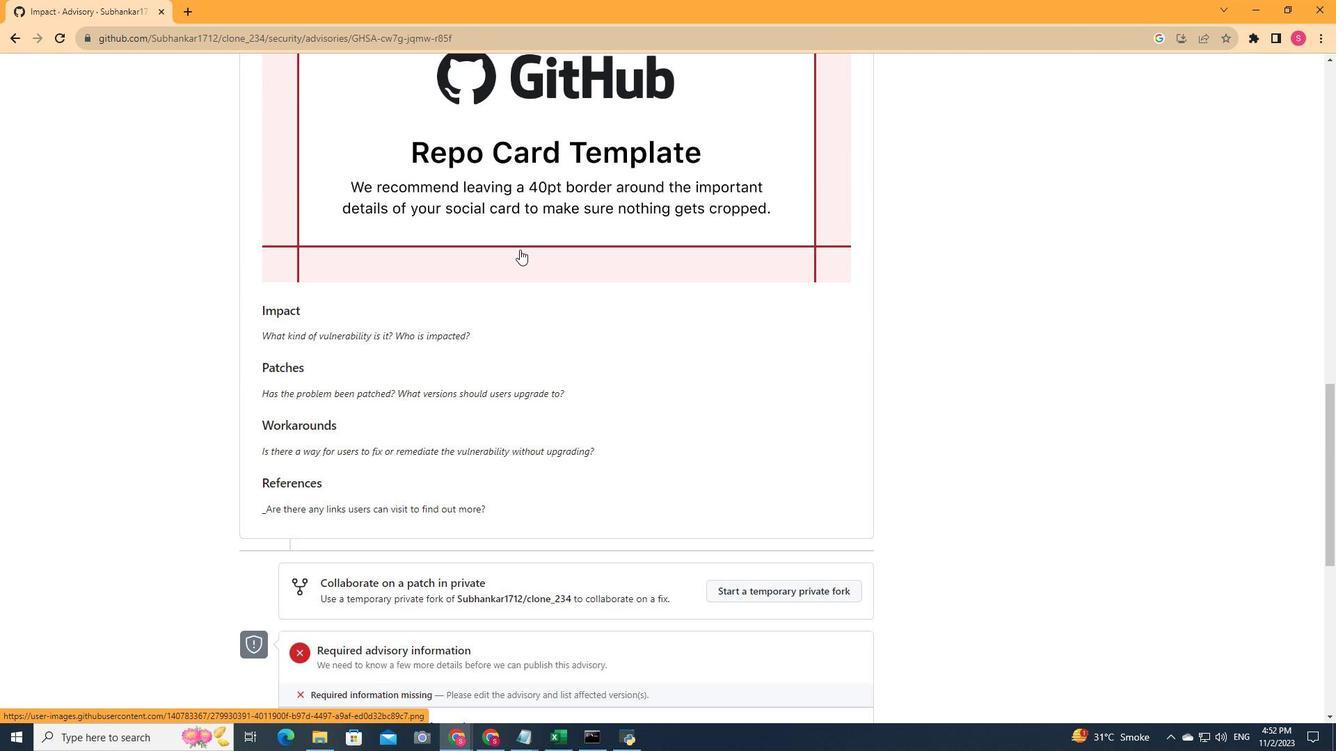 
Action: Mouse scrolled (519, 249) with delta (0, 0)
Screenshot: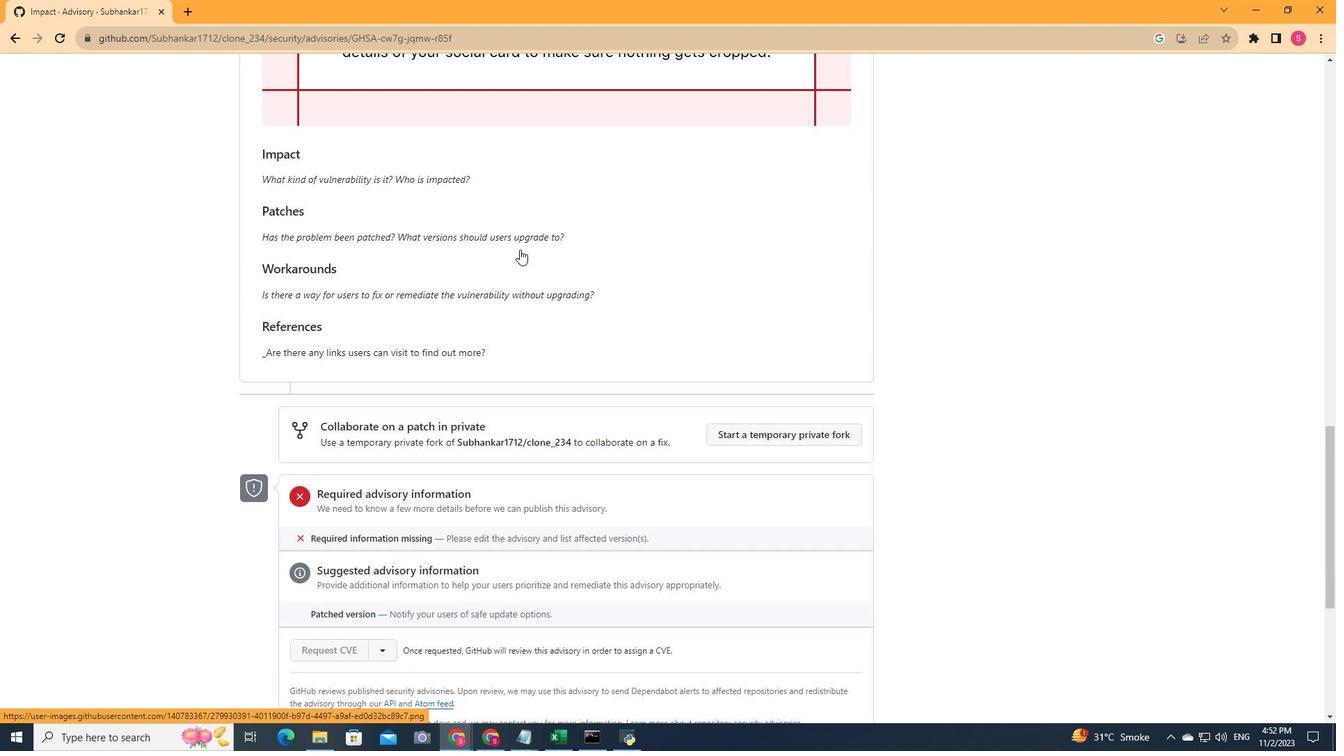 
Action: Mouse scrolled (519, 249) with delta (0, 0)
Screenshot: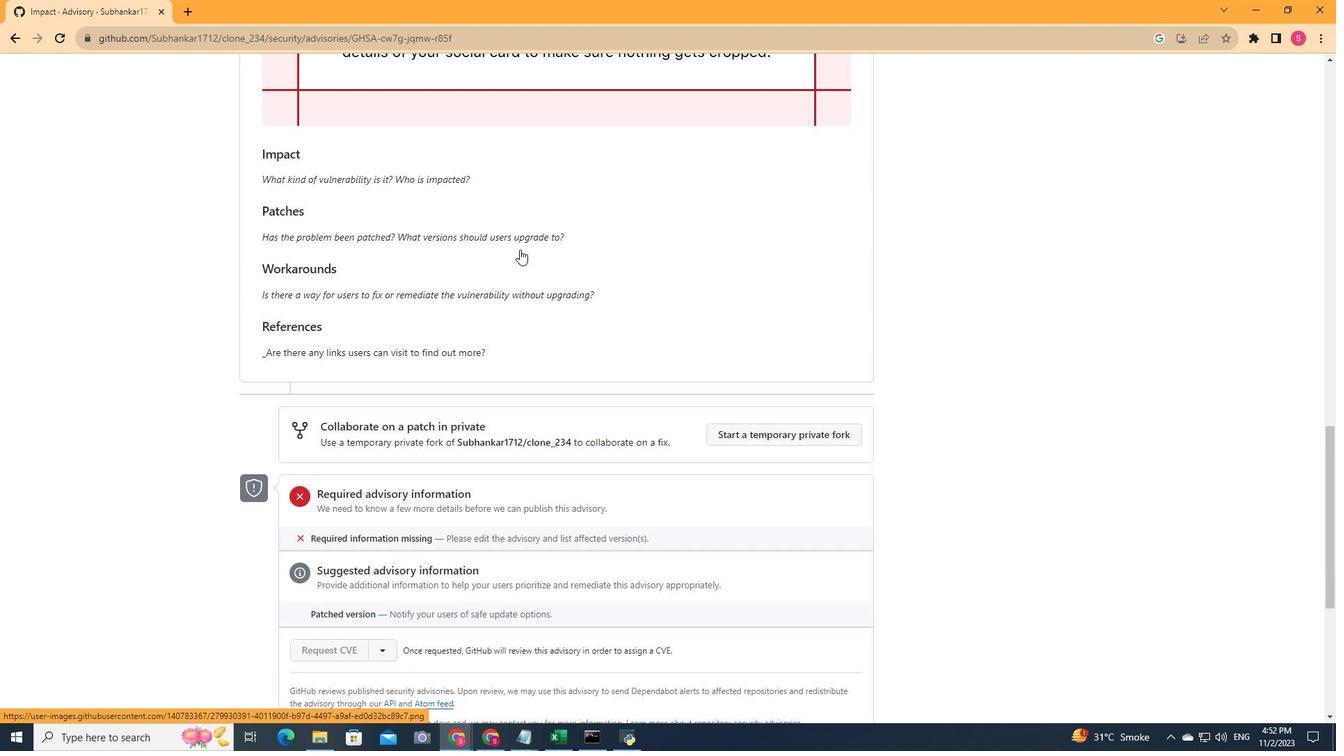 
Action: Mouse scrolled (519, 249) with delta (0, 0)
Screenshot: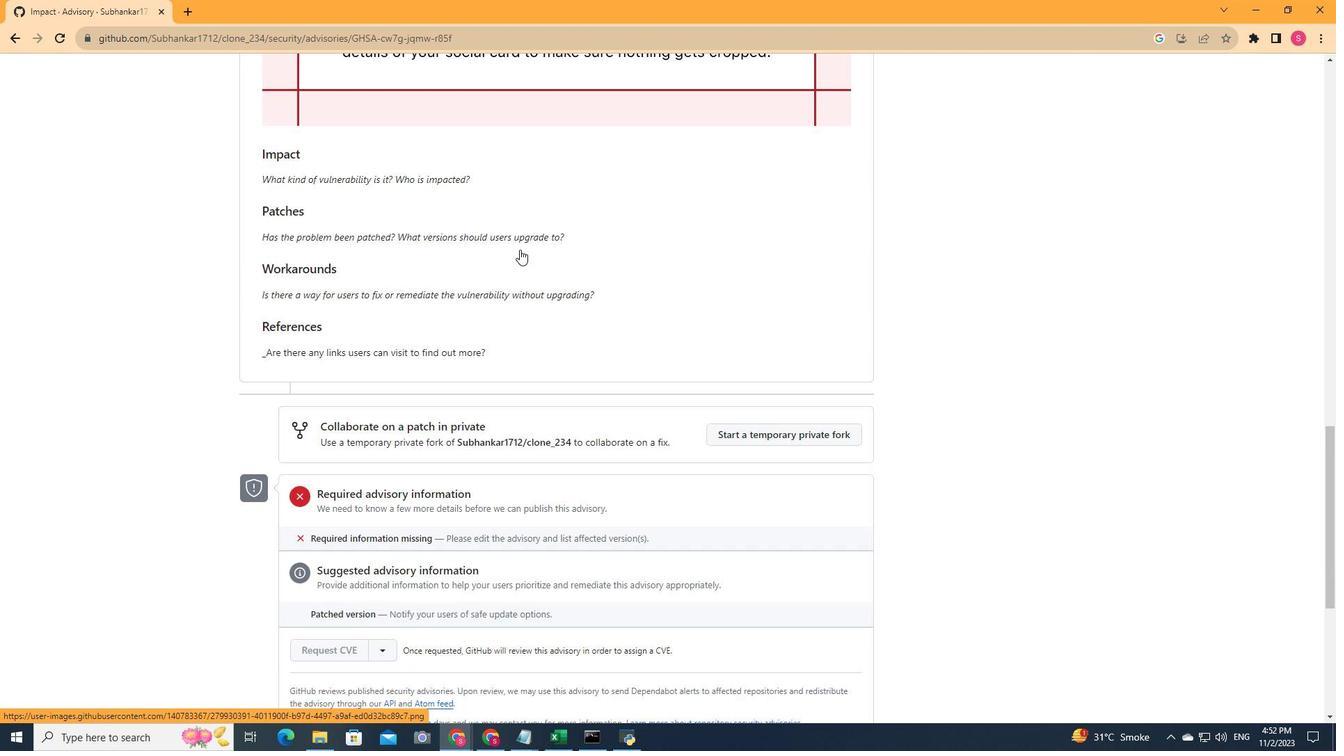 
Action: Mouse moved to (520, 249)
Screenshot: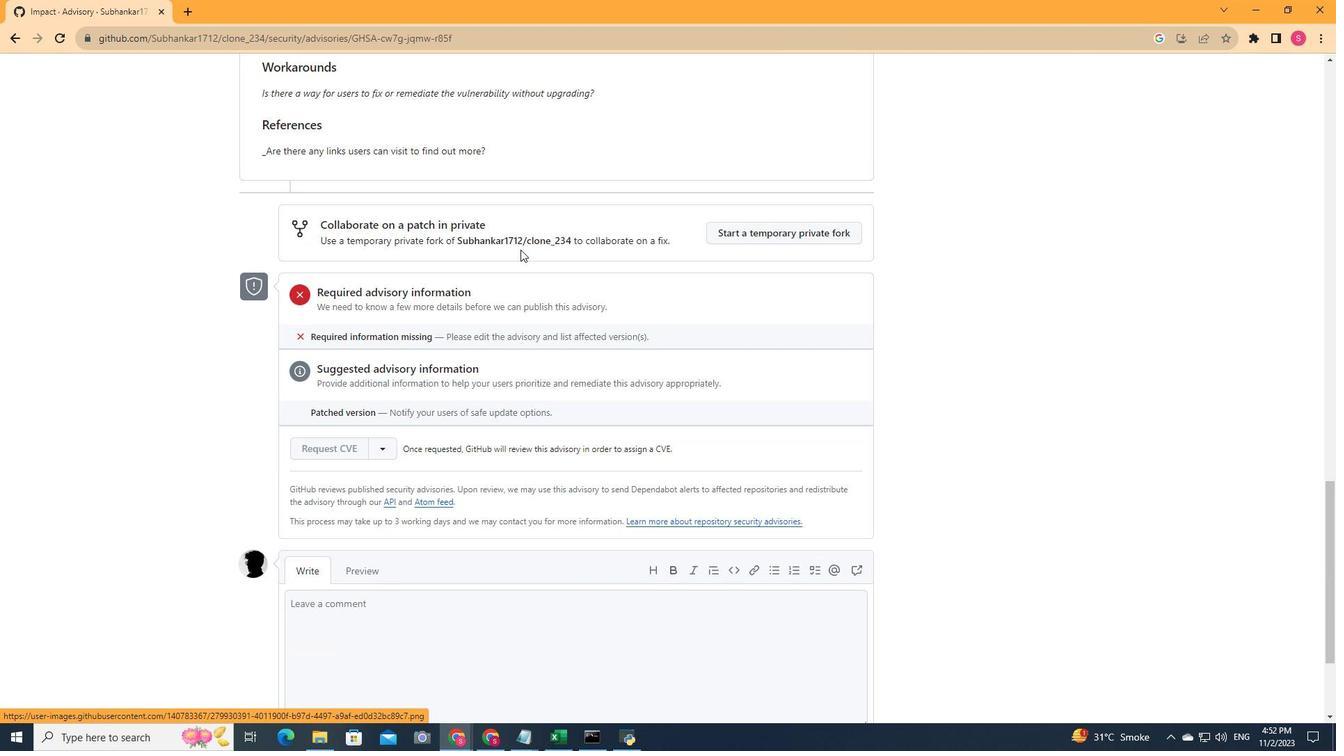 
Action: Mouse scrolled (520, 249) with delta (0, 0)
Screenshot: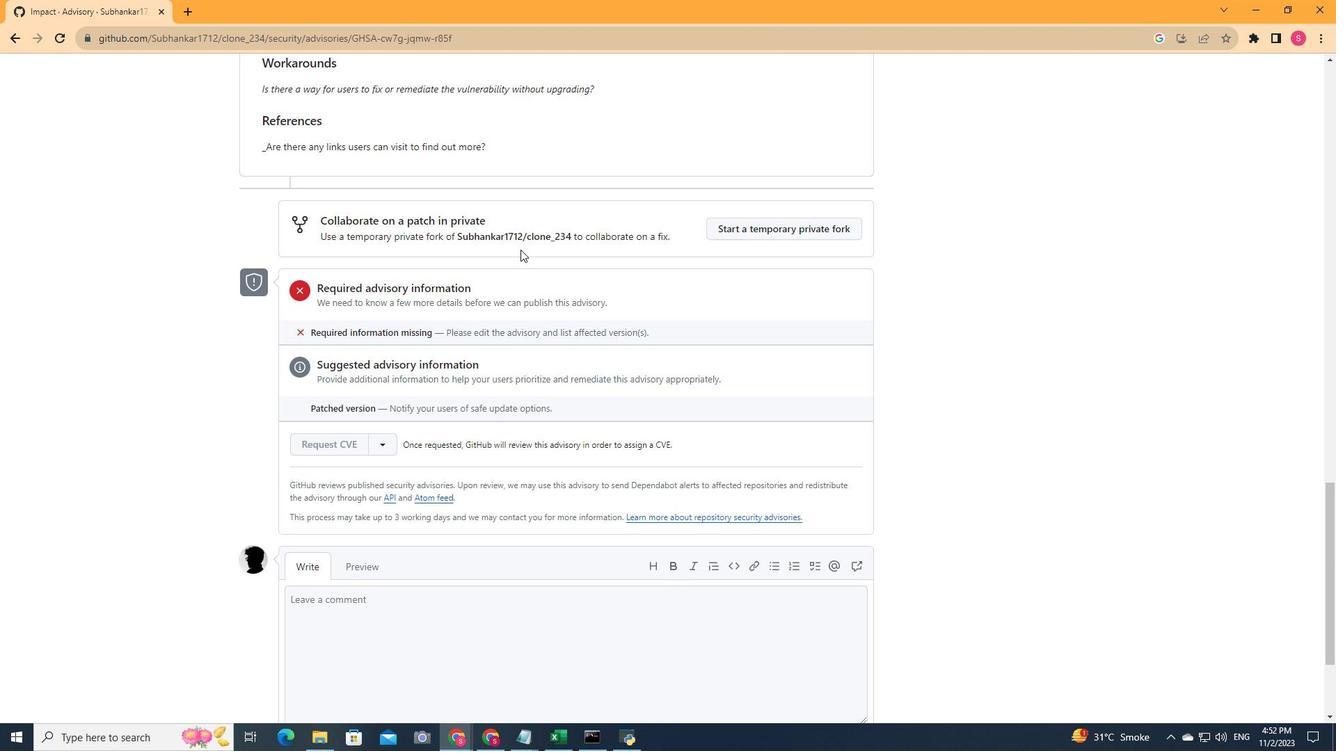 
Action: Mouse scrolled (520, 249) with delta (0, 0)
Screenshot: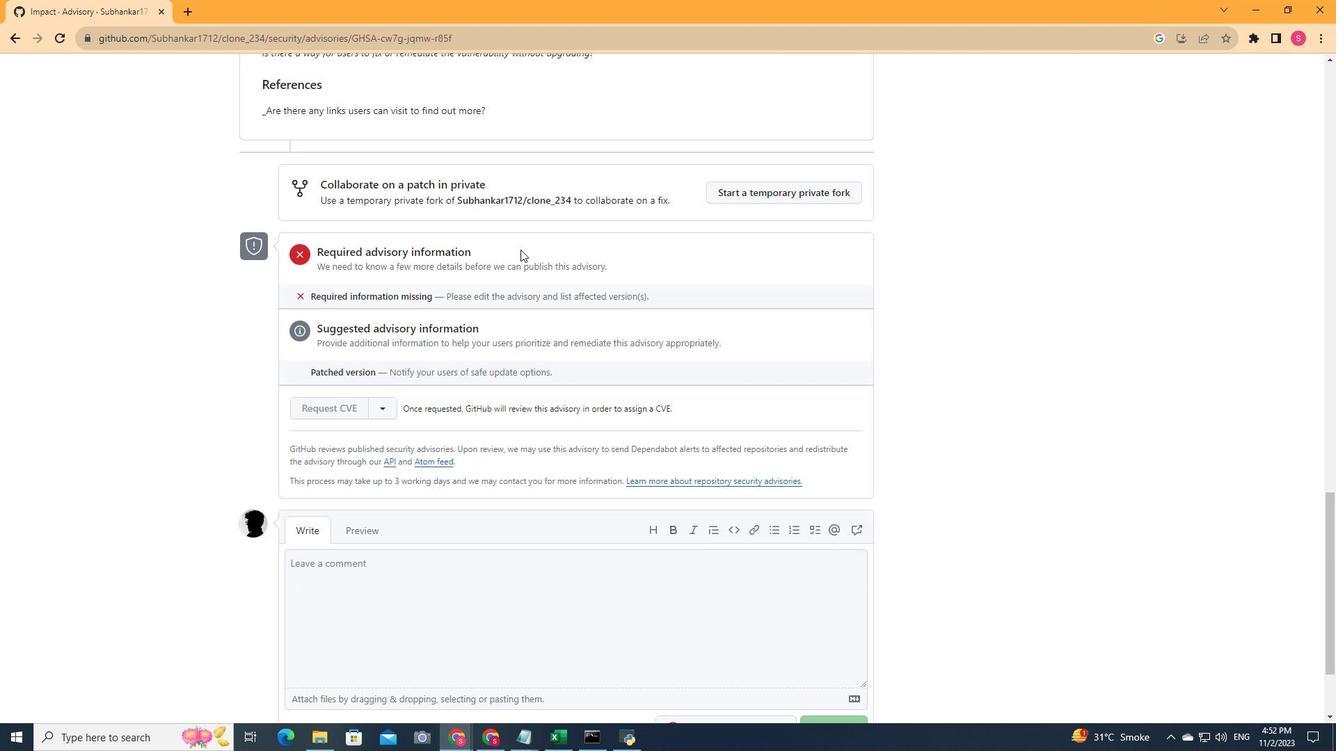 
Action: Mouse scrolled (520, 249) with delta (0, 0)
Screenshot: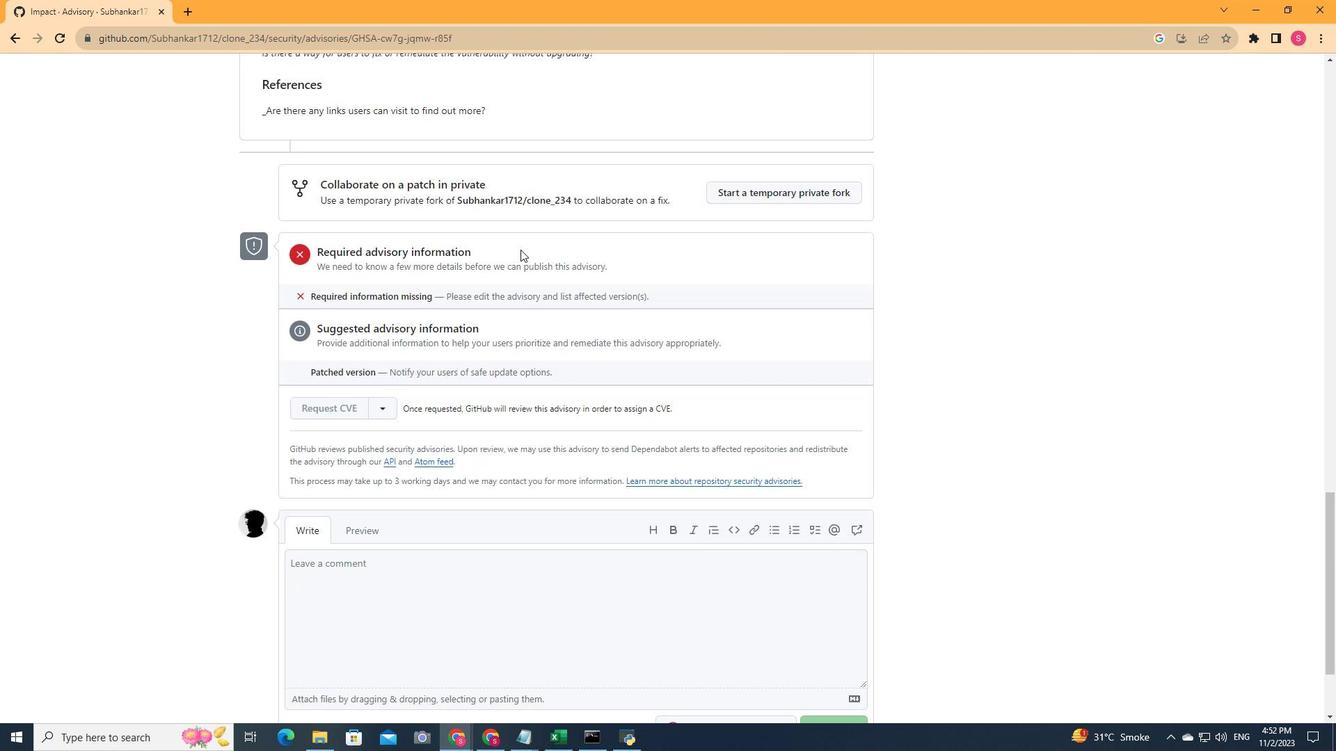 
Action: Mouse scrolled (520, 249) with delta (0, 0)
Screenshot: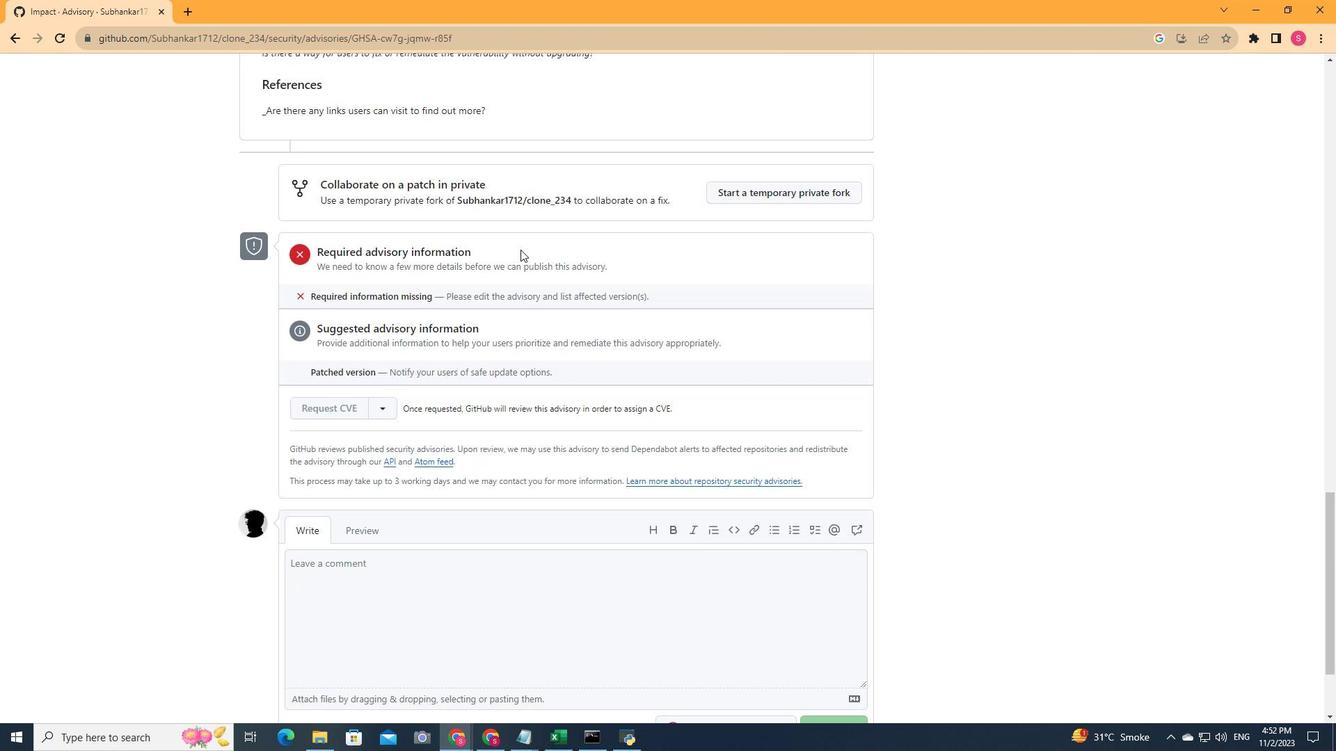 
Action: Mouse scrolled (520, 249) with delta (0, 0)
Screenshot: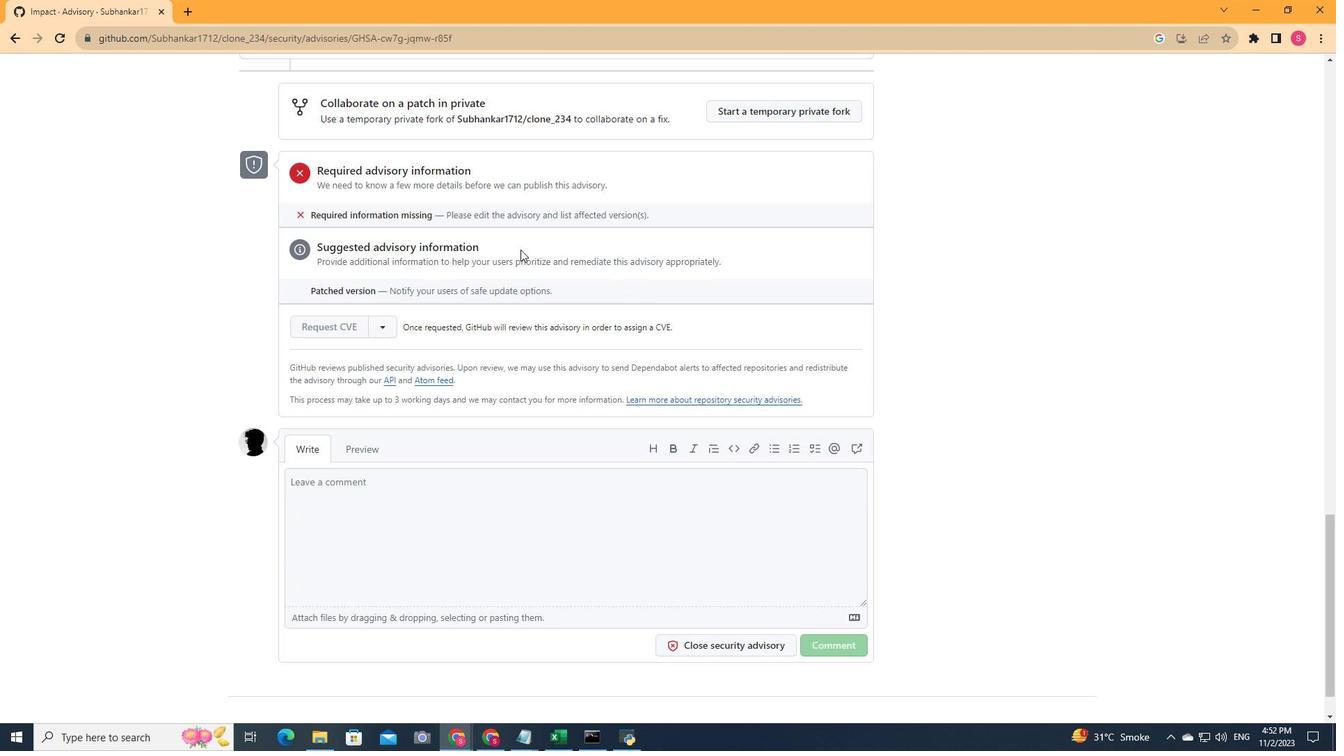 
Action: Mouse scrolled (520, 249) with delta (0, 0)
Screenshot: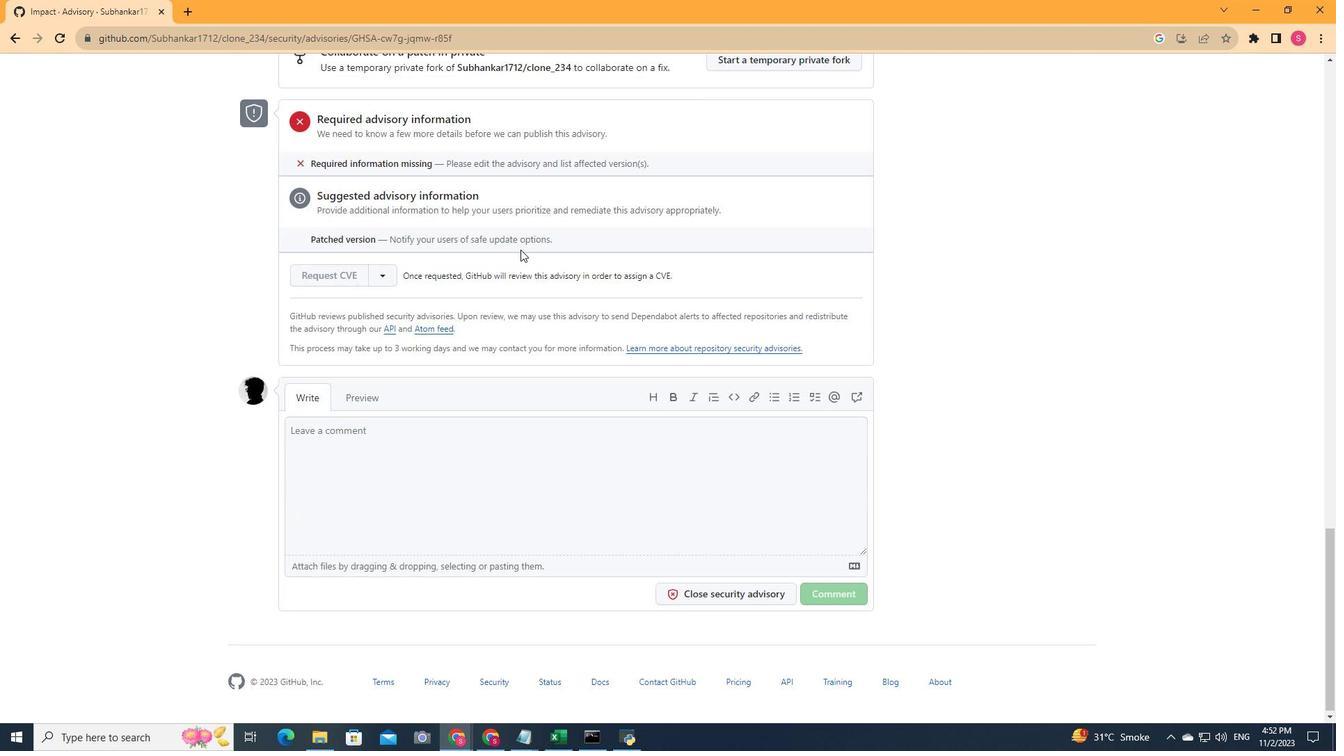 
Action: Mouse scrolled (520, 249) with delta (0, 0)
Screenshot: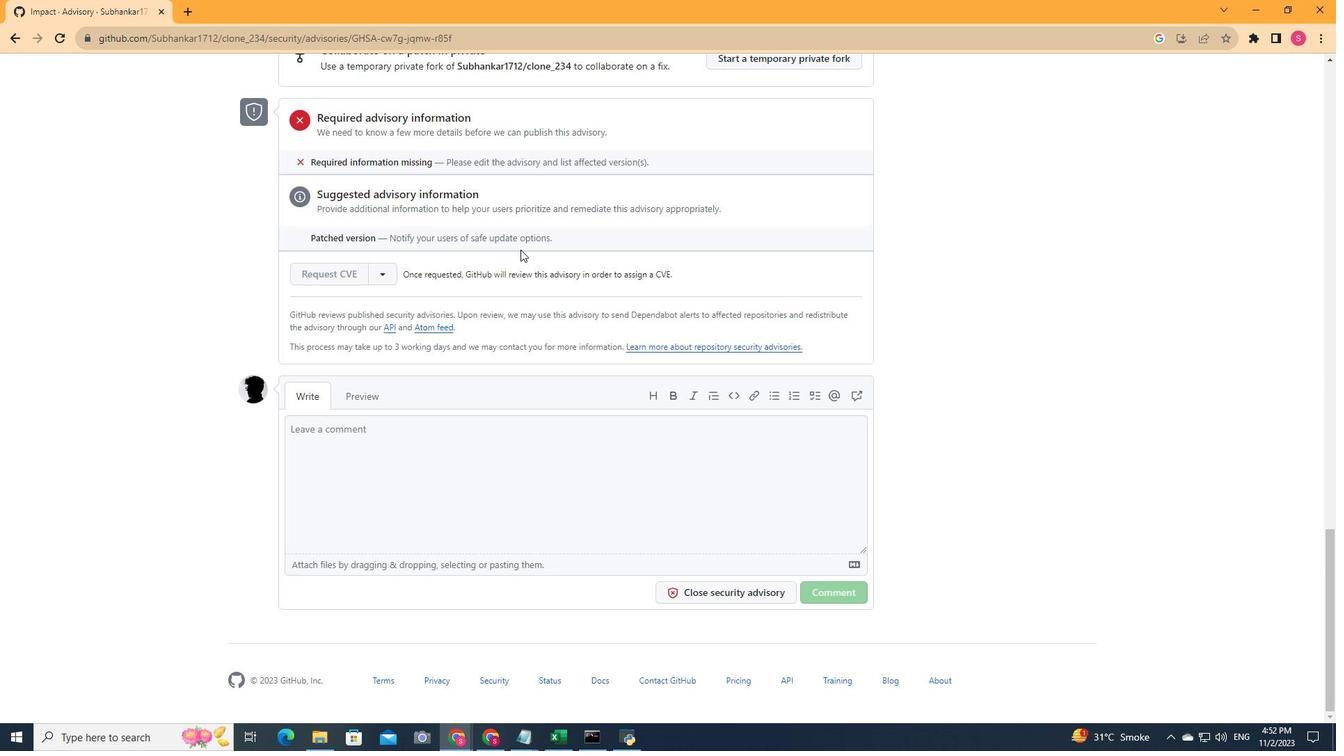 
Action: Mouse scrolled (520, 249) with delta (0, 0)
Screenshot: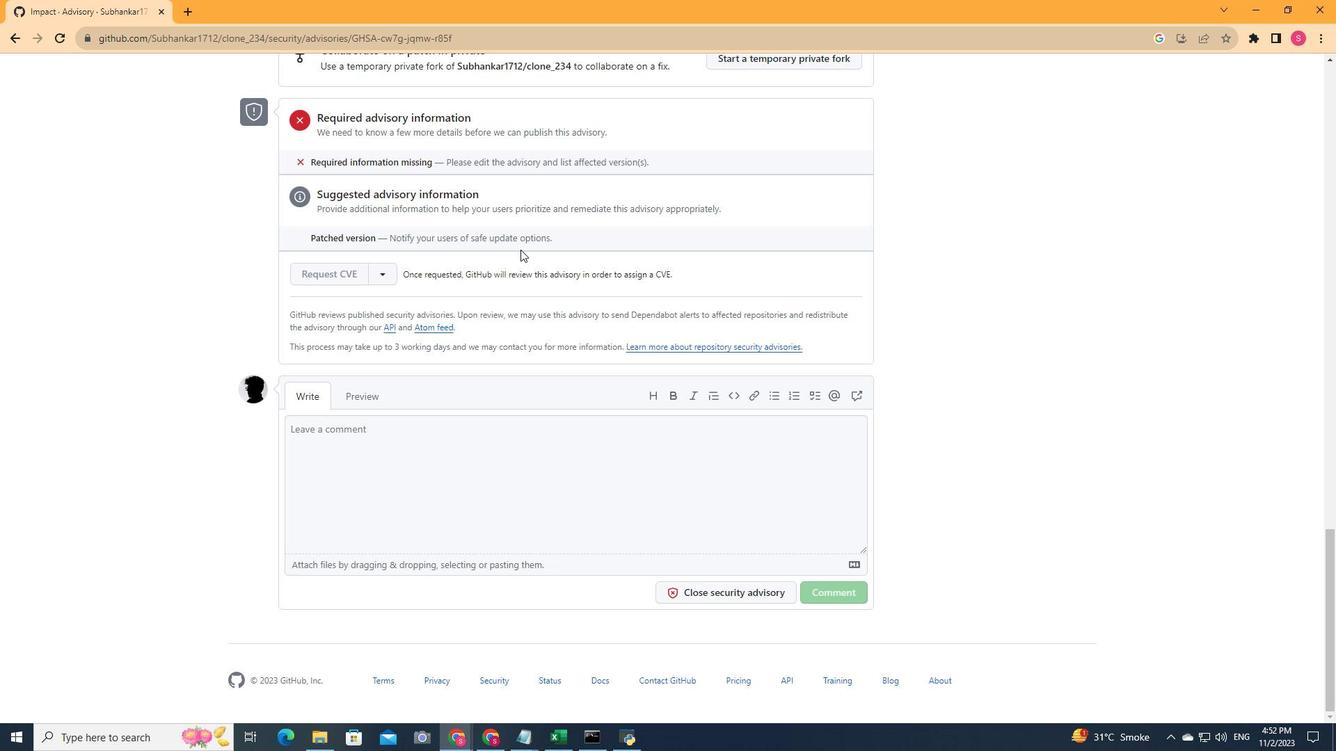 
Action: Mouse scrolled (520, 249) with delta (0, 0)
Screenshot: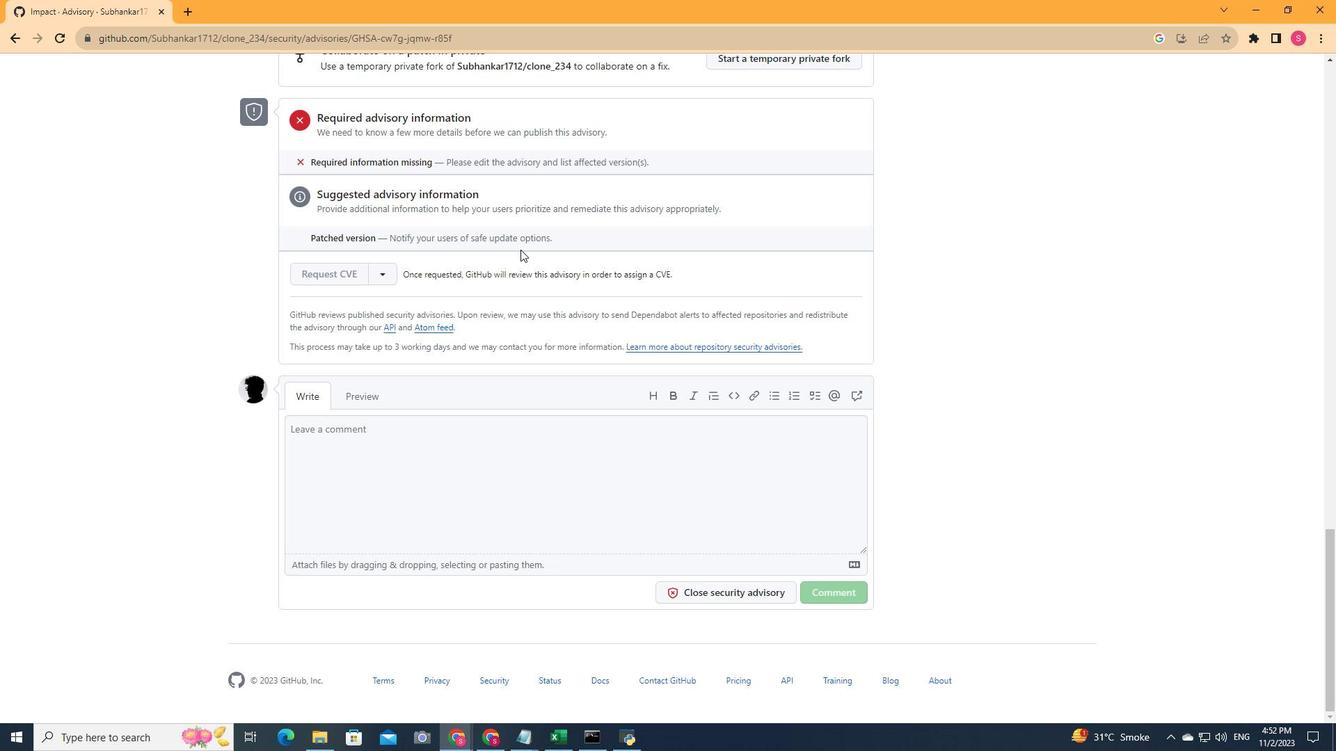 
Action: Mouse scrolled (520, 249) with delta (0, 0)
Screenshot: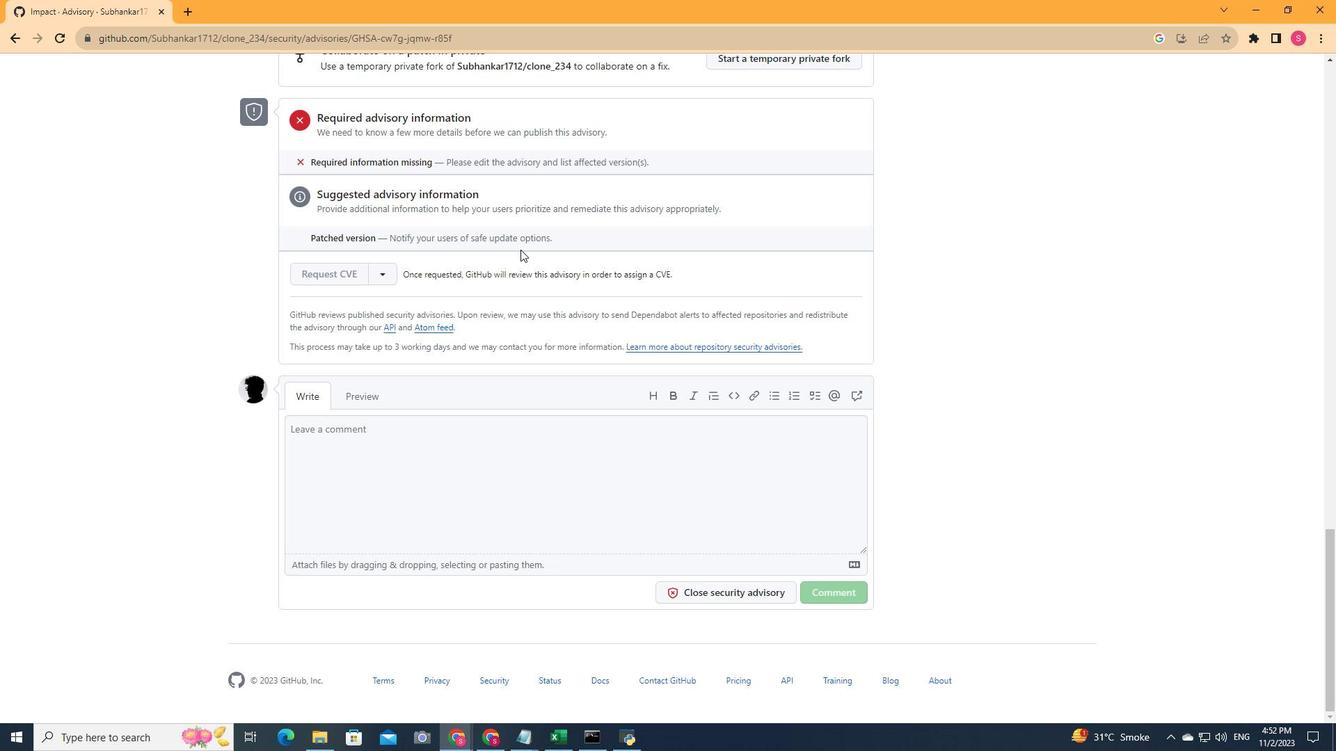 
Action: Mouse scrolled (520, 250) with delta (0, 0)
Screenshot: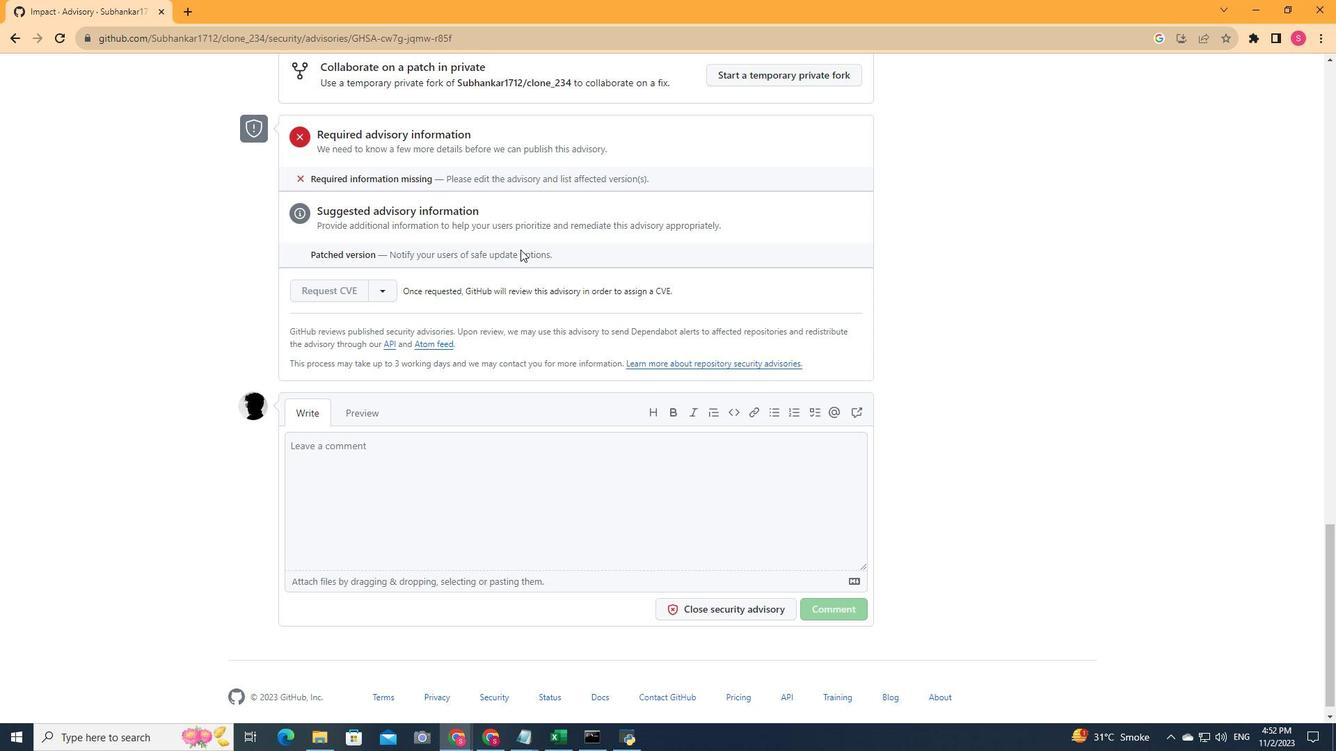 
Action: Mouse scrolled (520, 250) with delta (0, 0)
Screenshot: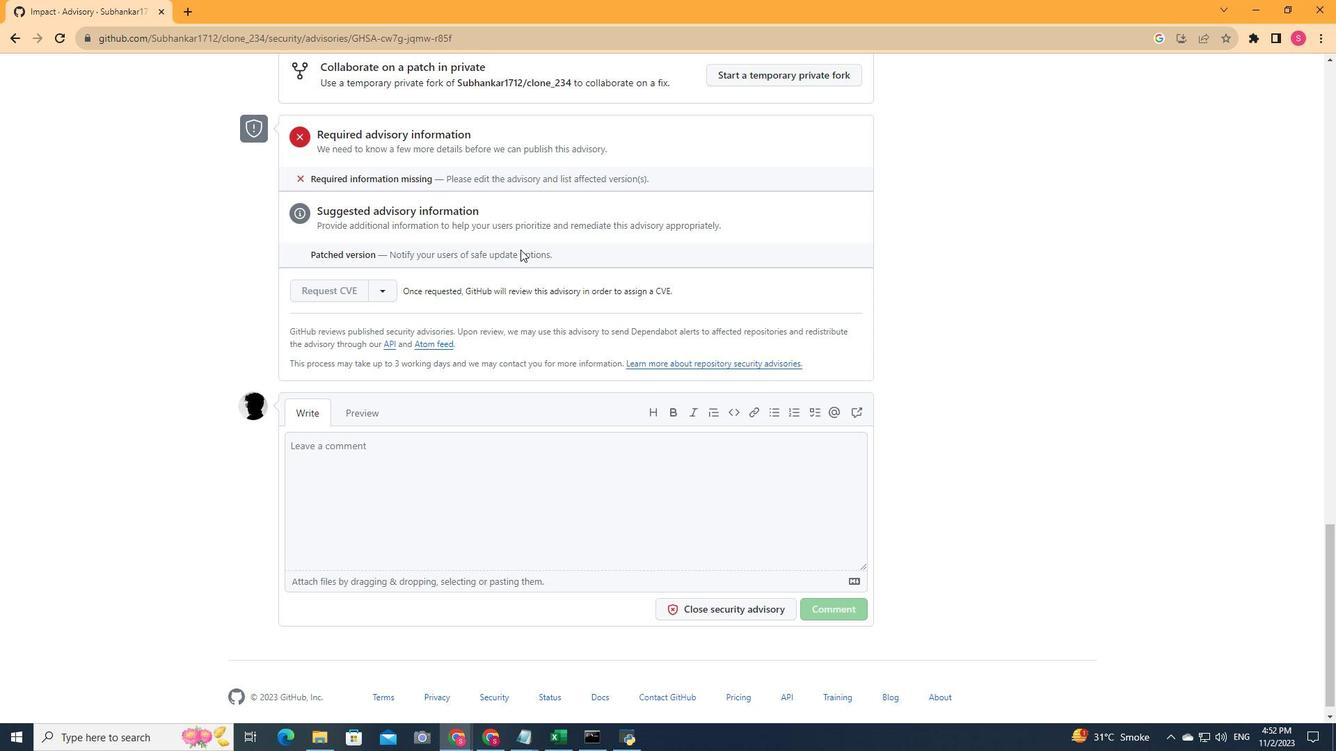 
Action: Mouse scrolled (520, 250) with delta (0, 0)
Screenshot: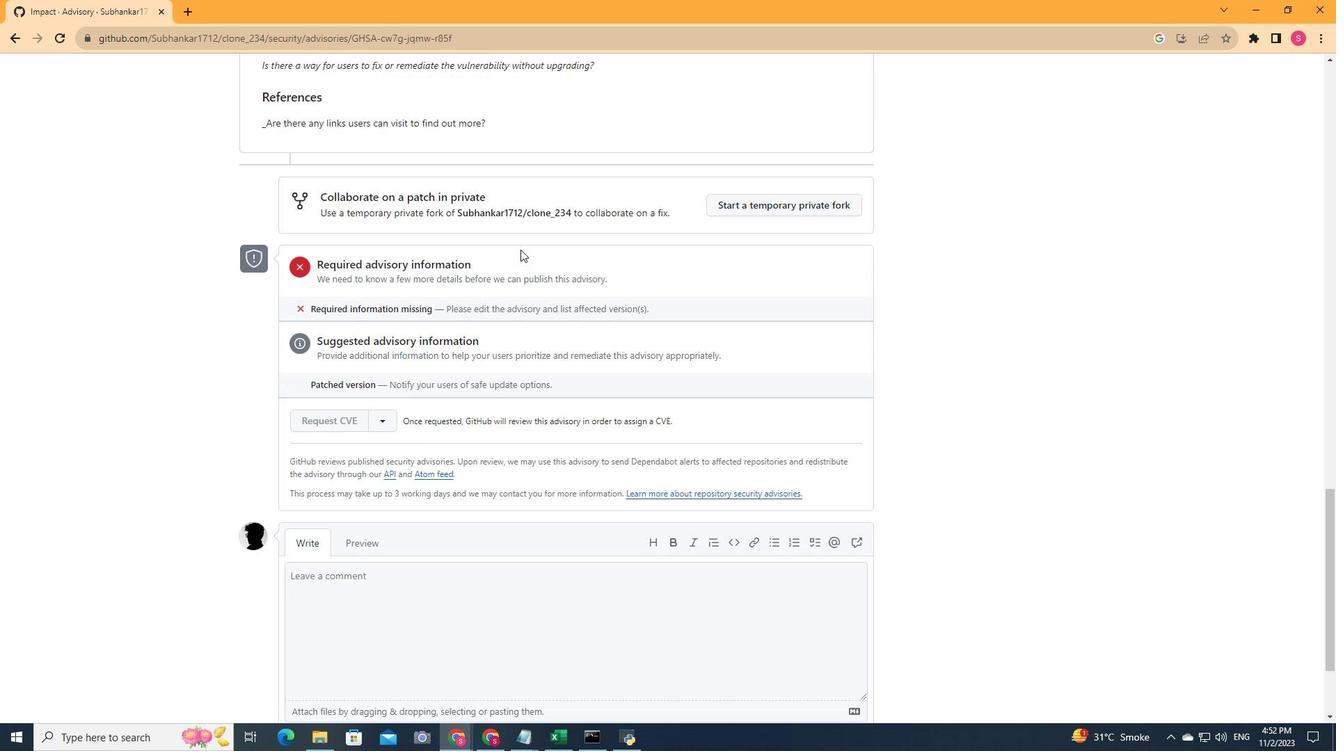
Action: Mouse scrolled (520, 250) with delta (0, 0)
Screenshot: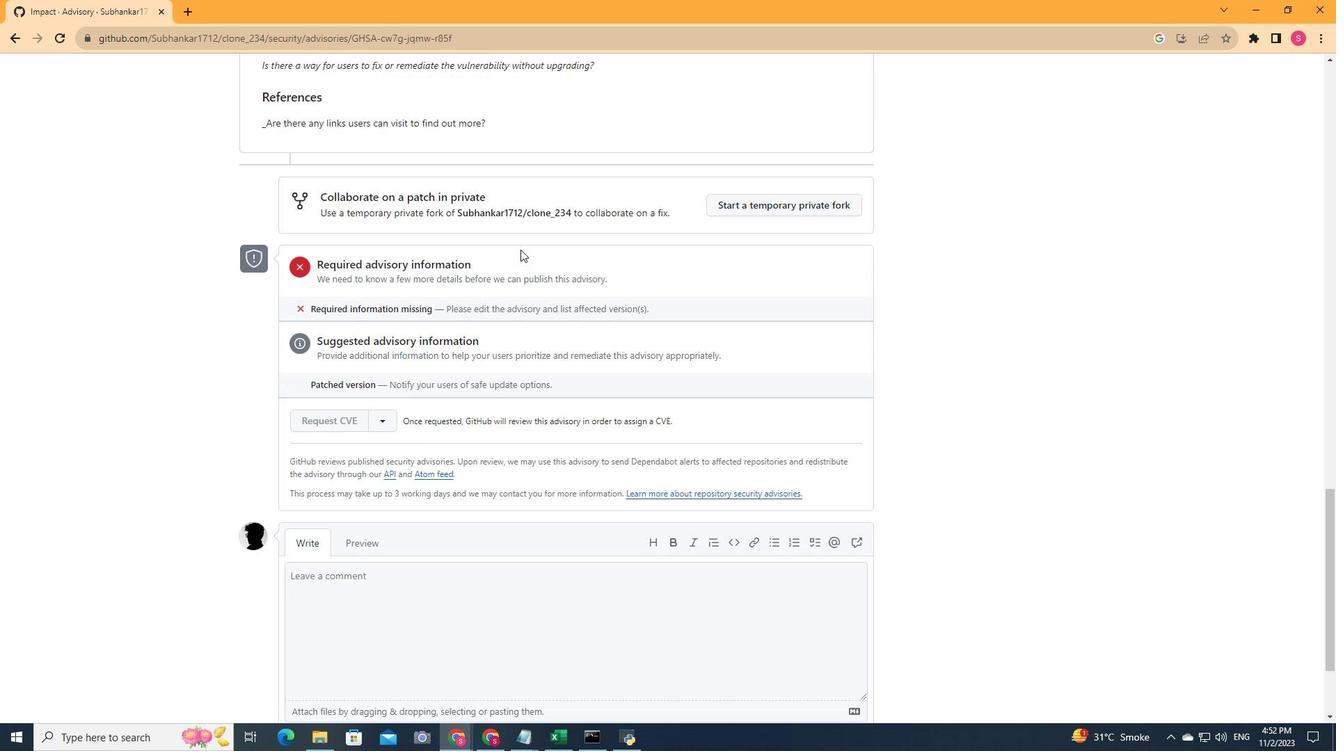 
Action: Mouse scrolled (520, 250) with delta (0, 0)
Screenshot: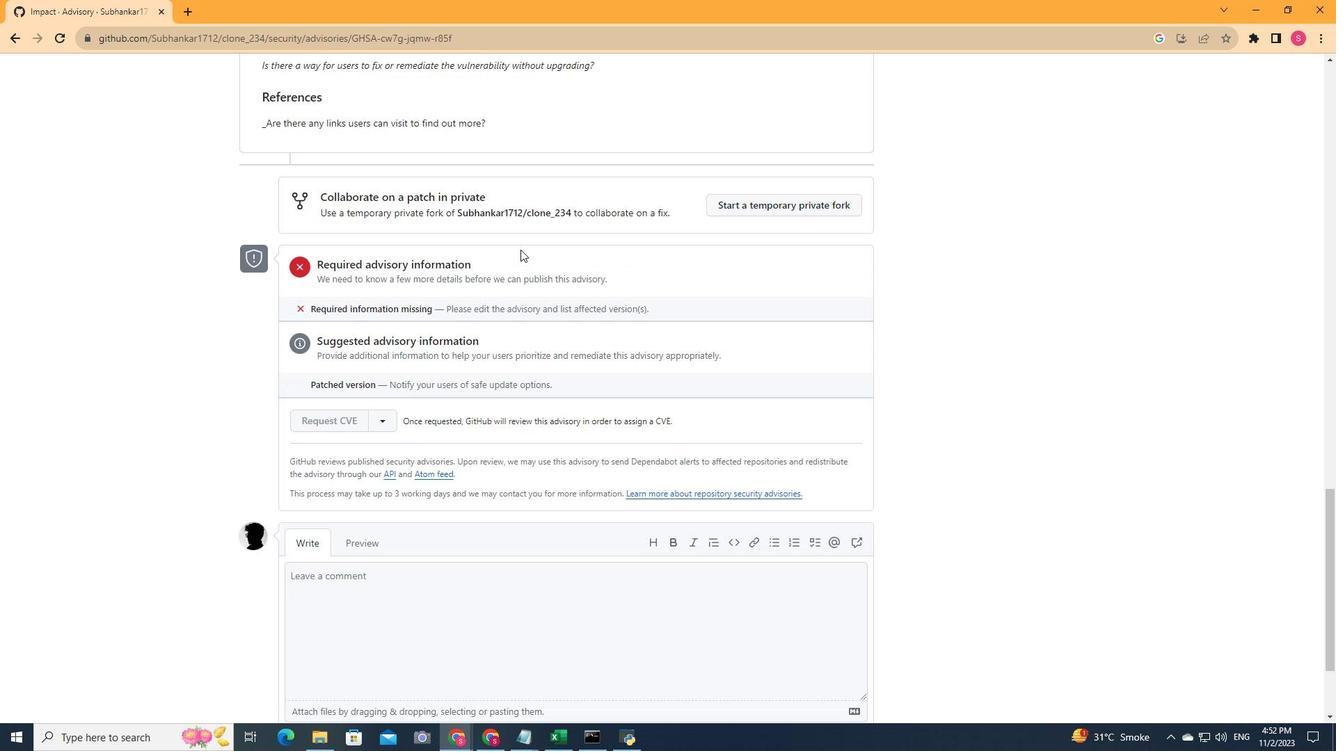 
Action: Mouse scrolled (520, 250) with delta (0, 0)
Screenshot: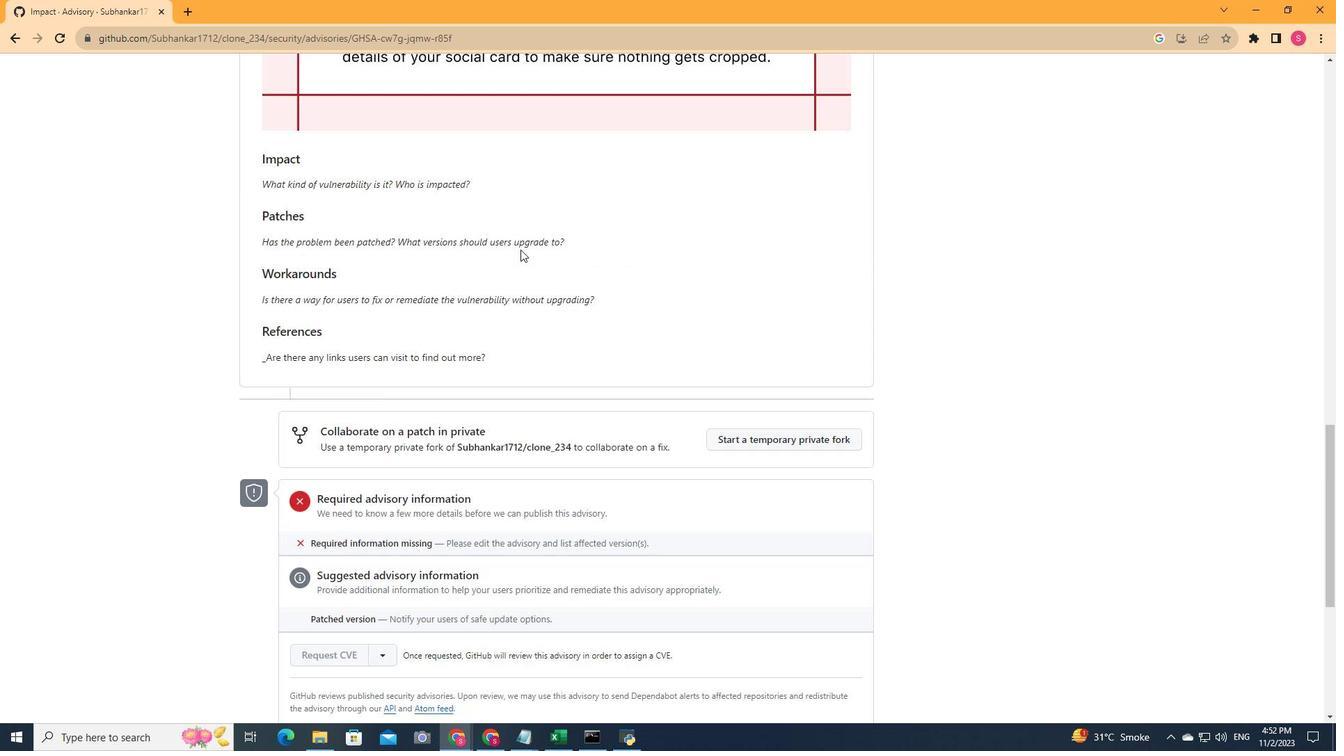 
Action: Mouse scrolled (520, 250) with delta (0, 0)
Screenshot: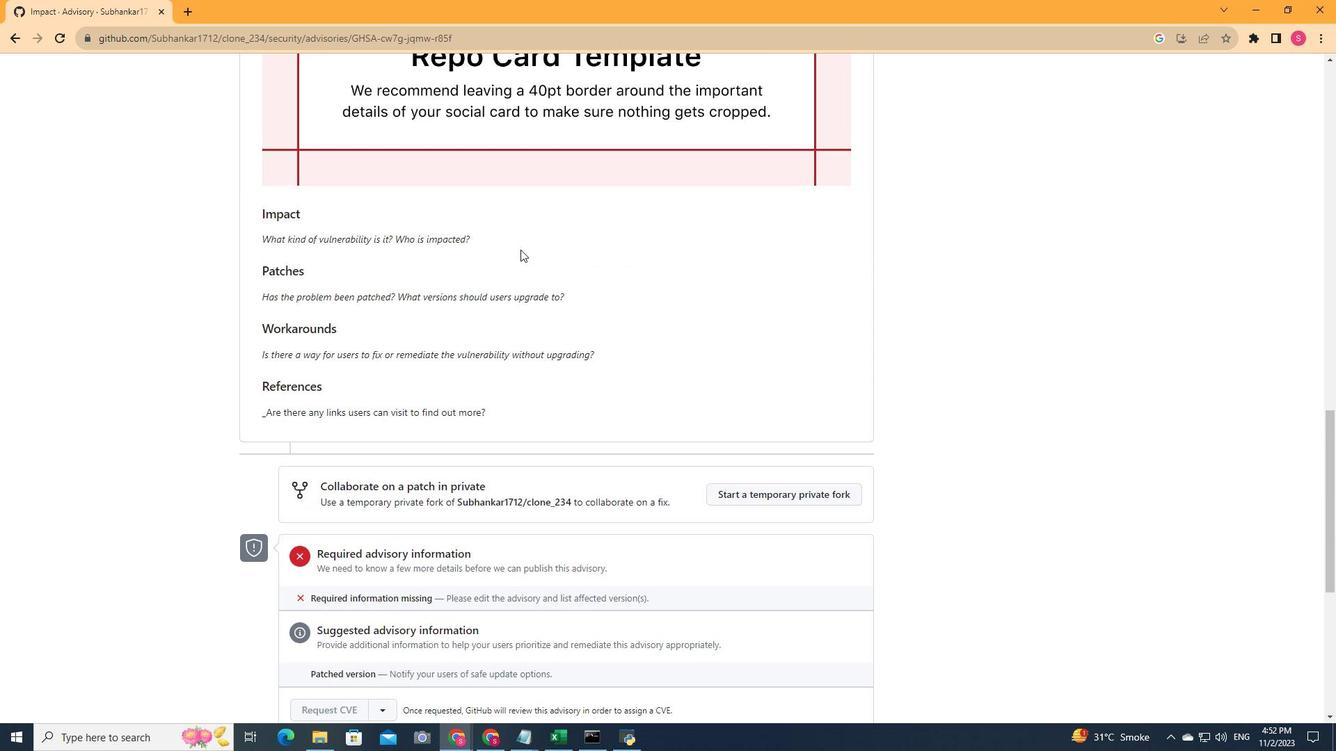
Action: Mouse scrolled (520, 250) with delta (0, 0)
Screenshot: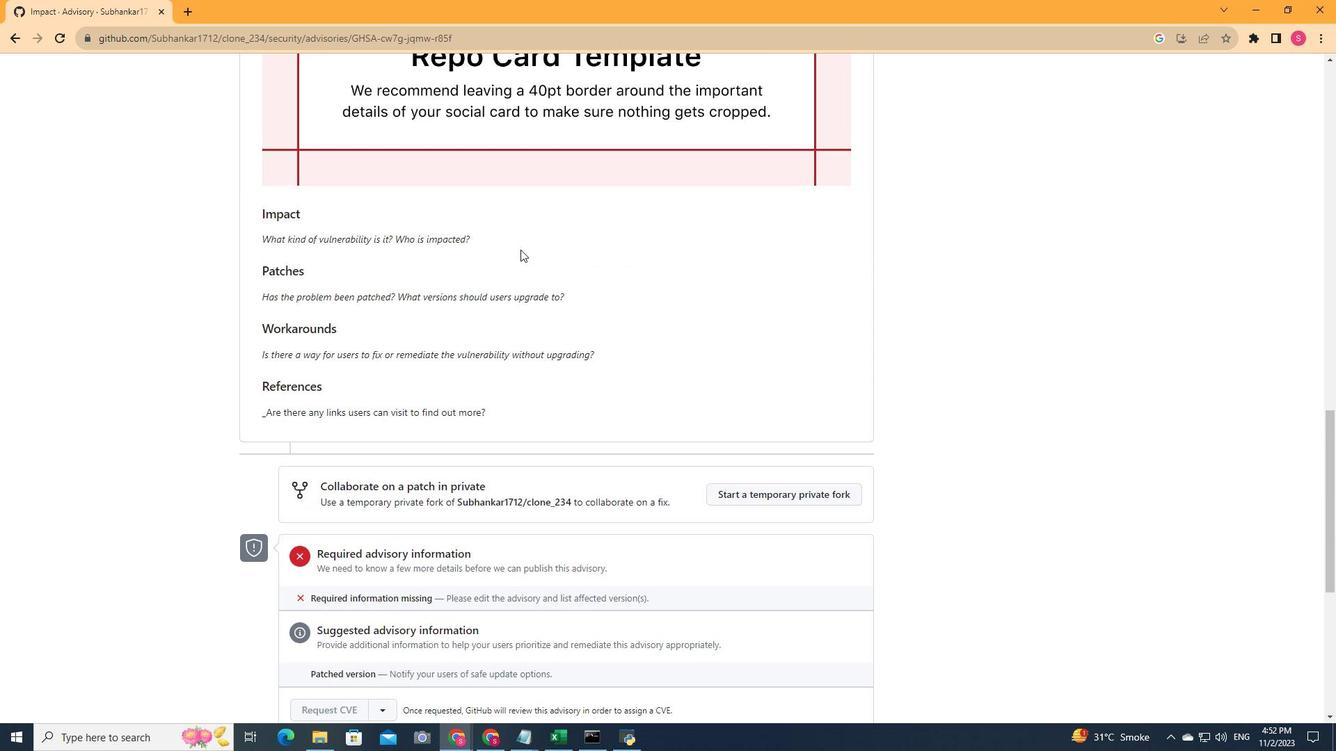 
Action: Mouse scrolled (520, 250) with delta (0, 0)
Screenshot: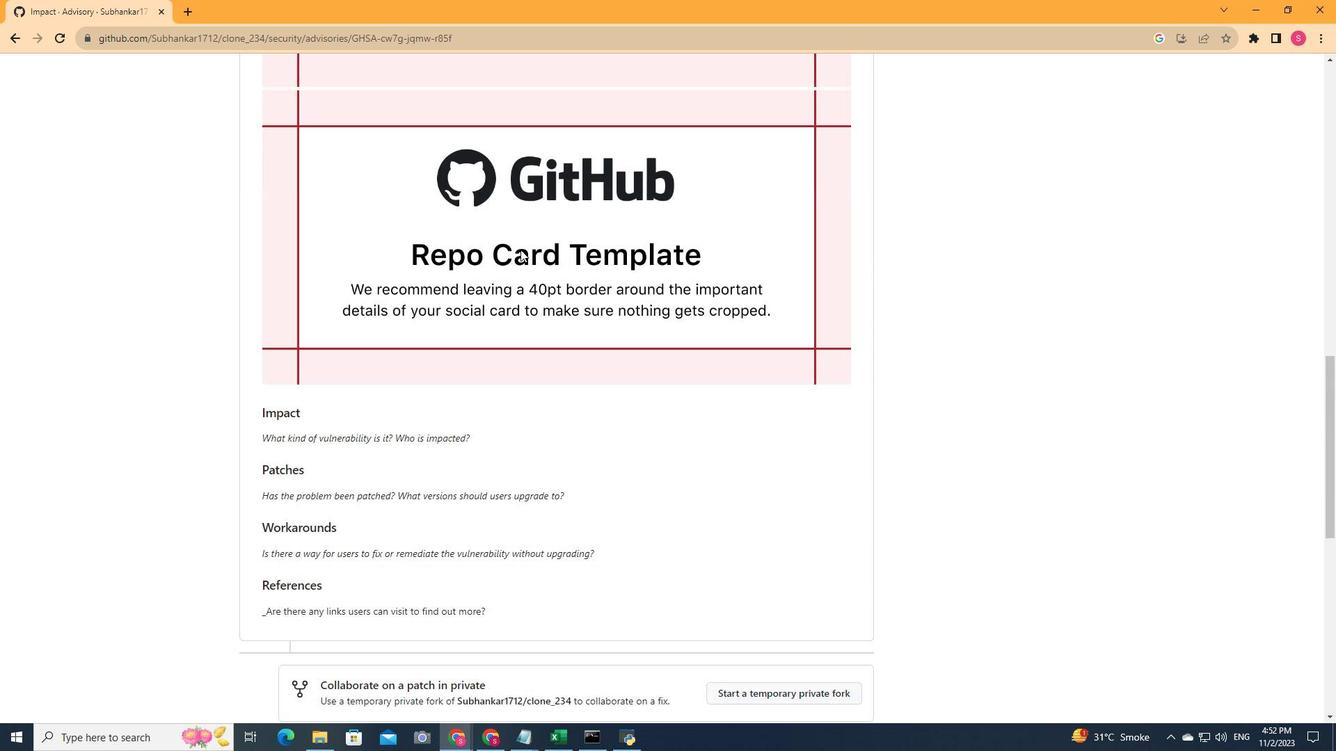 
Action: Mouse scrolled (520, 250) with delta (0, 0)
Screenshot: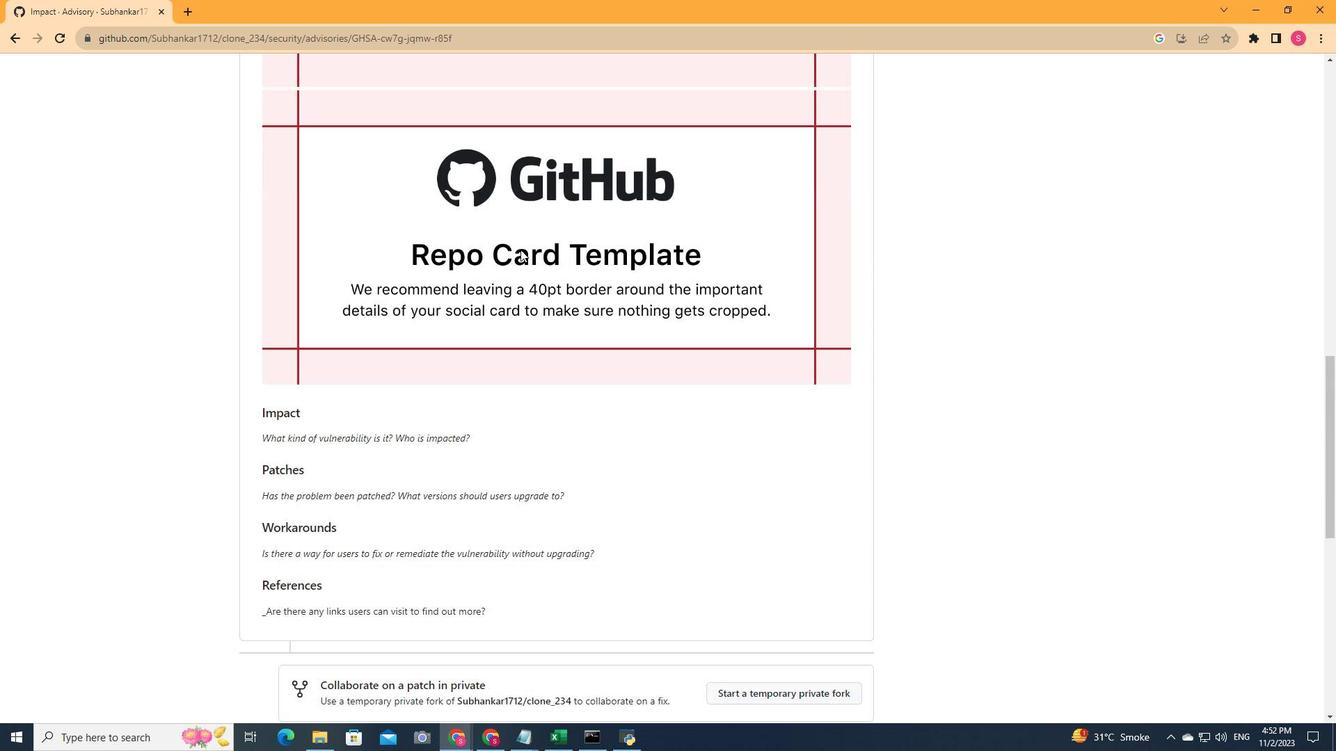 
Action: Mouse scrolled (520, 250) with delta (0, 0)
Screenshot: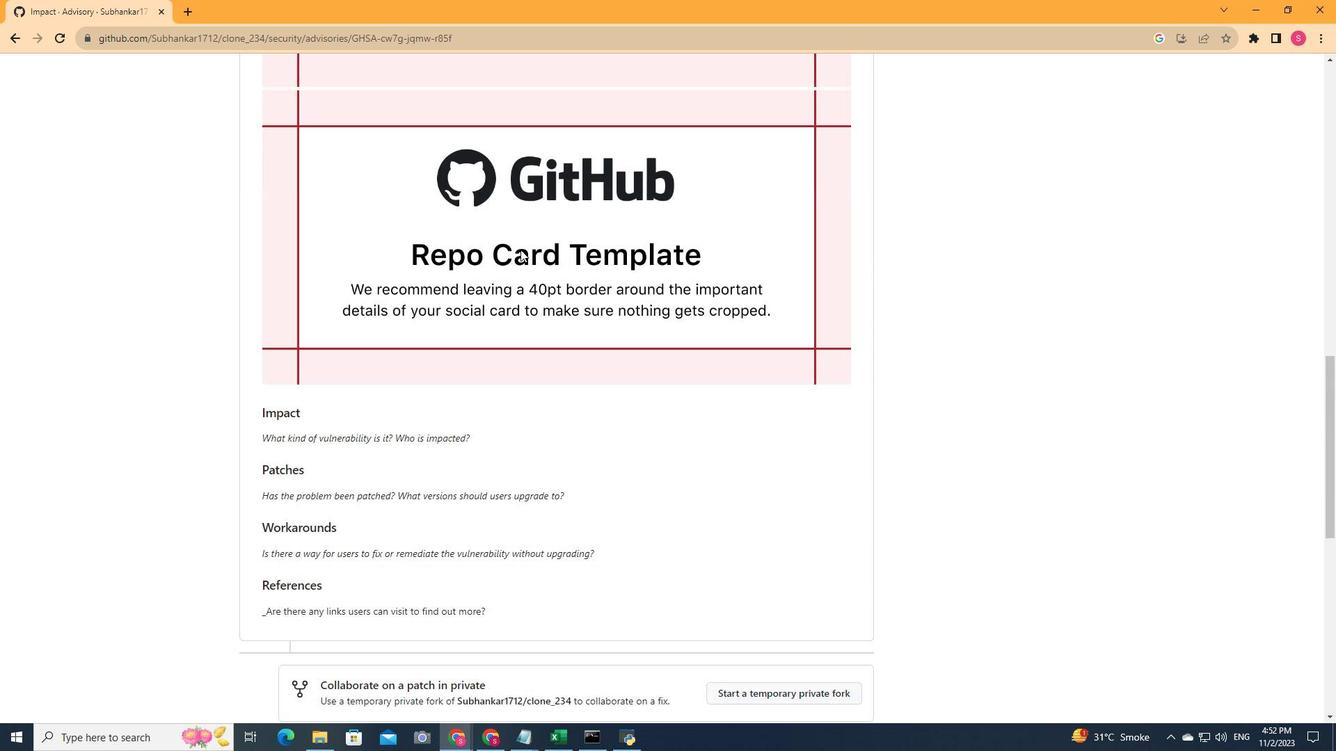 
Action: Mouse scrolled (520, 250) with delta (0, 0)
Screenshot: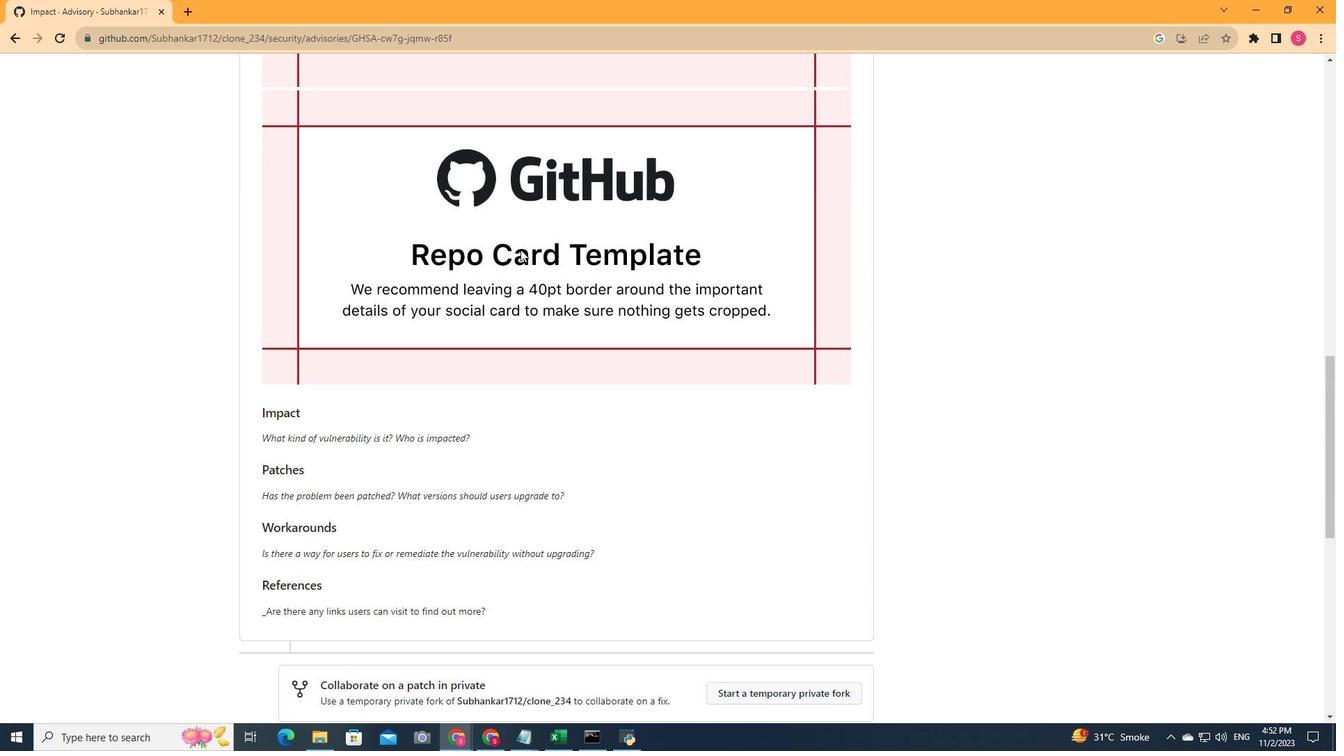 
Action: Mouse scrolled (520, 250) with delta (0, 0)
Screenshot: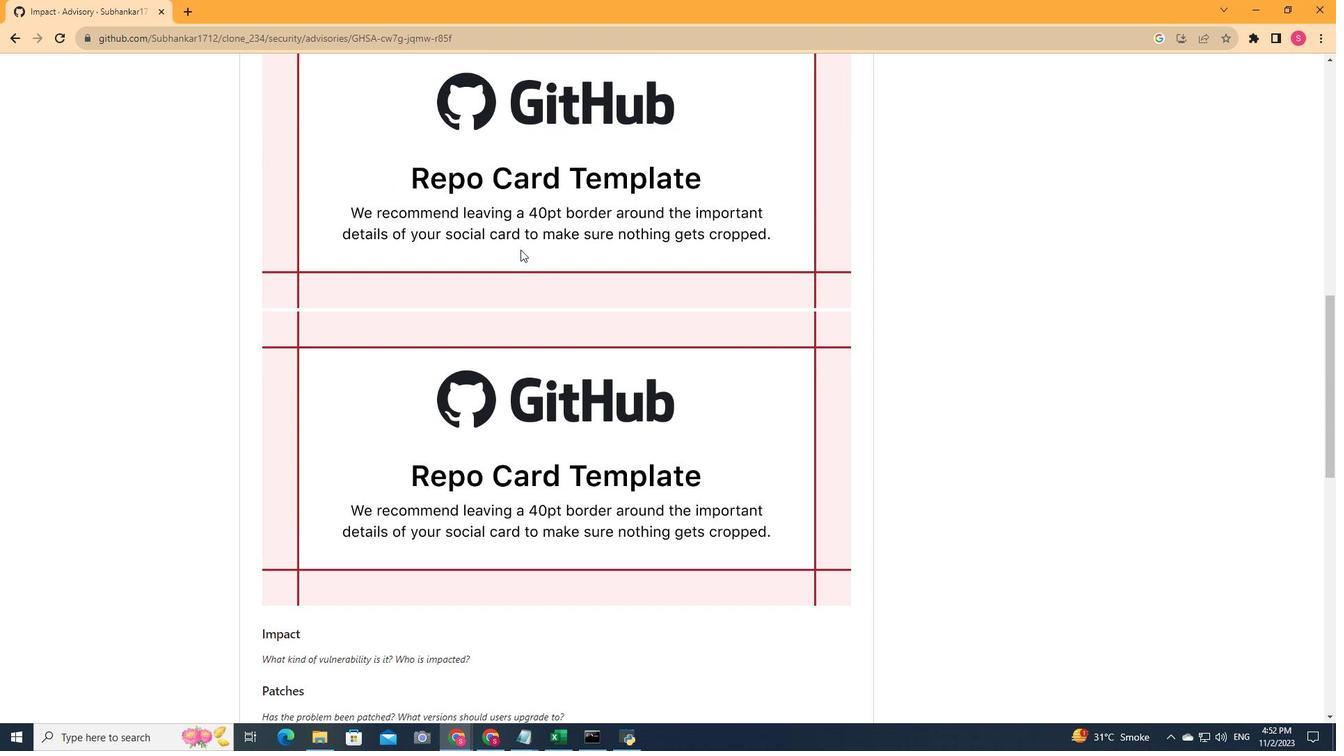 
Action: Mouse scrolled (520, 250) with delta (0, 0)
Screenshot: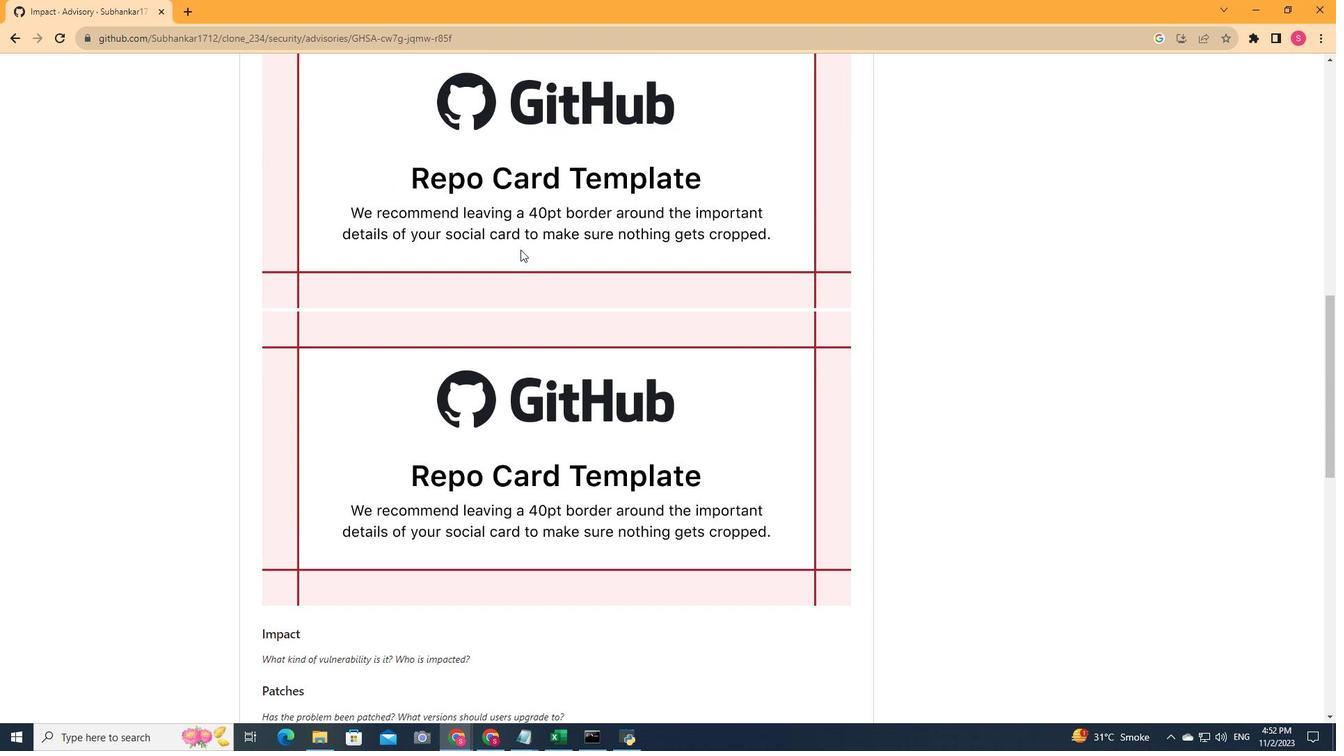 
Action: Mouse scrolled (520, 250) with delta (0, 0)
Screenshot: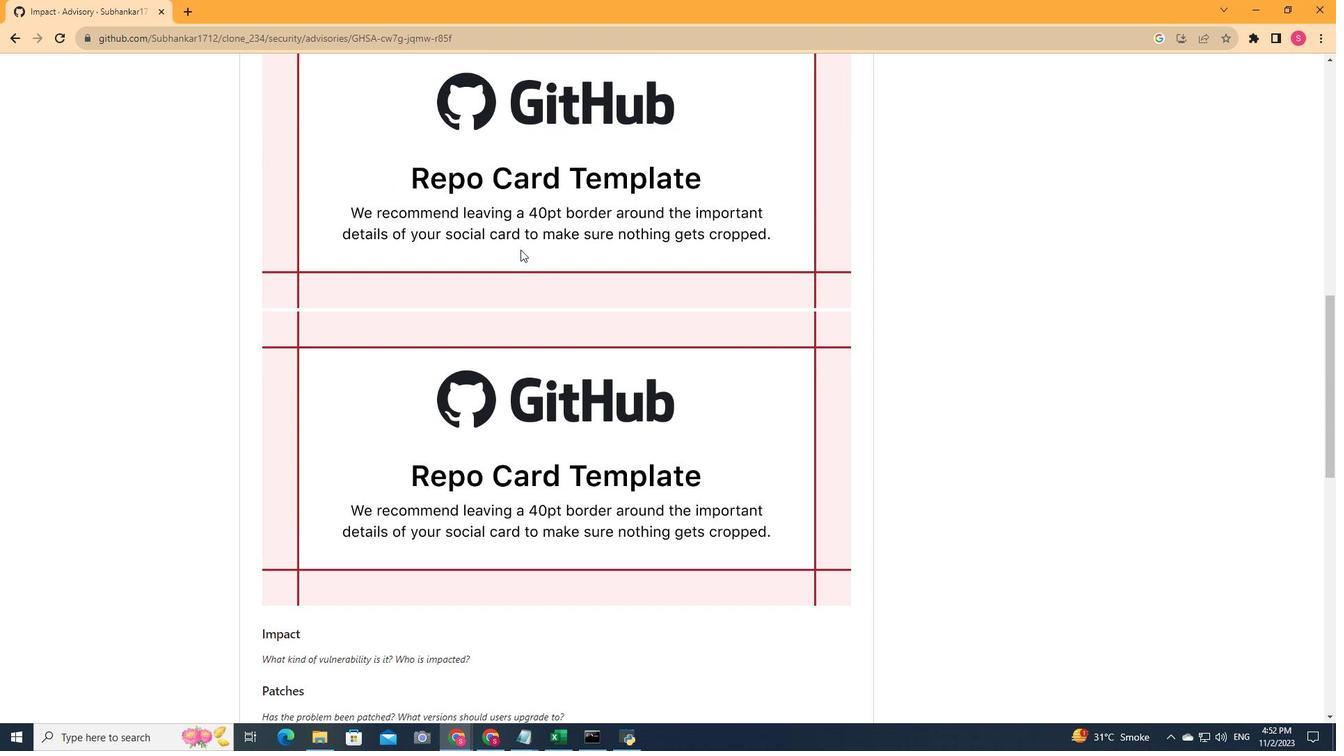 
Action: Mouse scrolled (520, 250) with delta (0, 0)
Screenshot: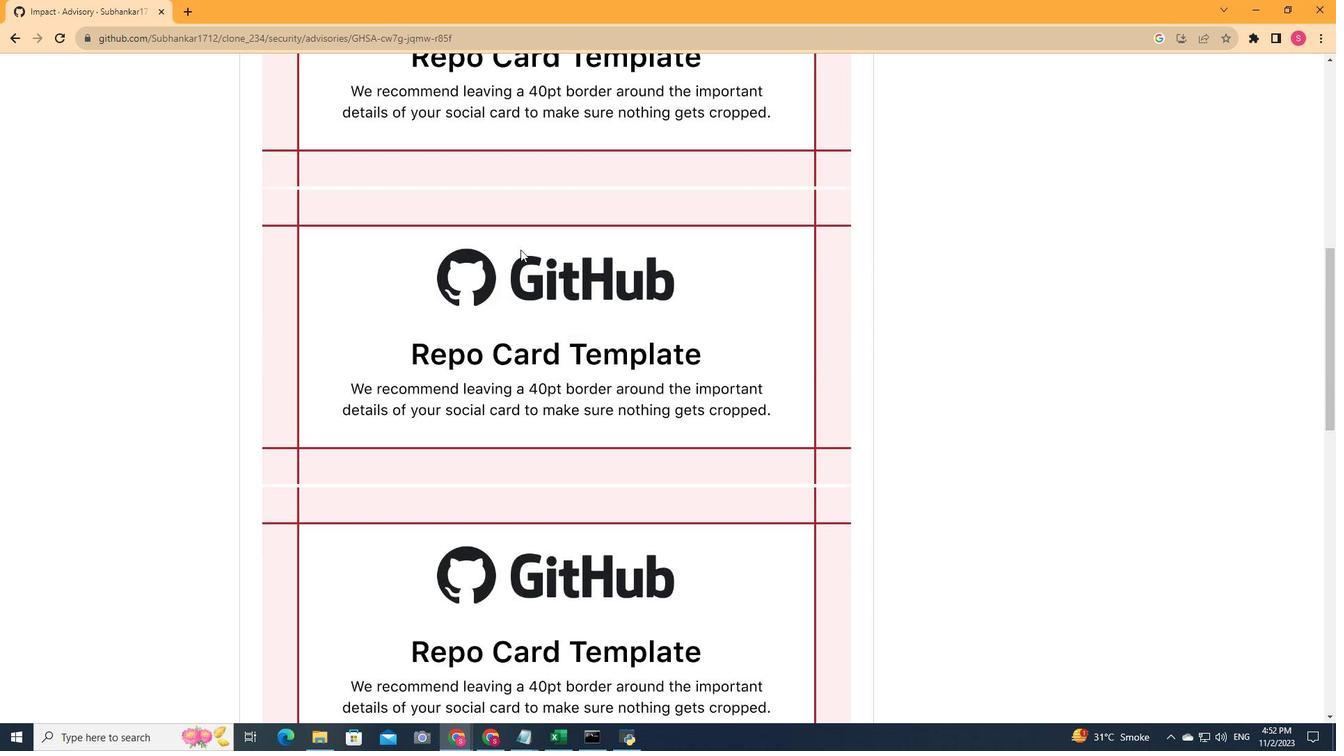 
Action: Mouse scrolled (520, 250) with delta (0, 0)
Screenshot: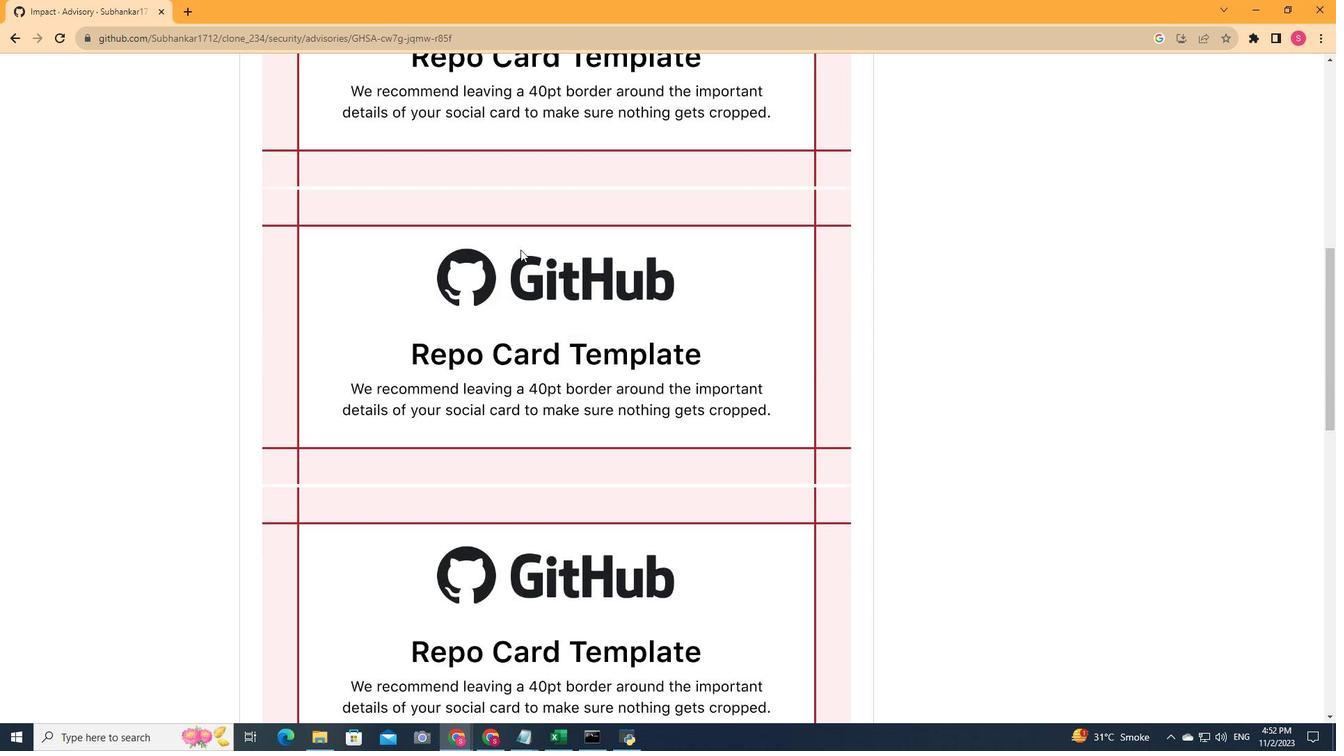 
Action: Mouse scrolled (520, 250) with delta (0, 0)
Screenshot: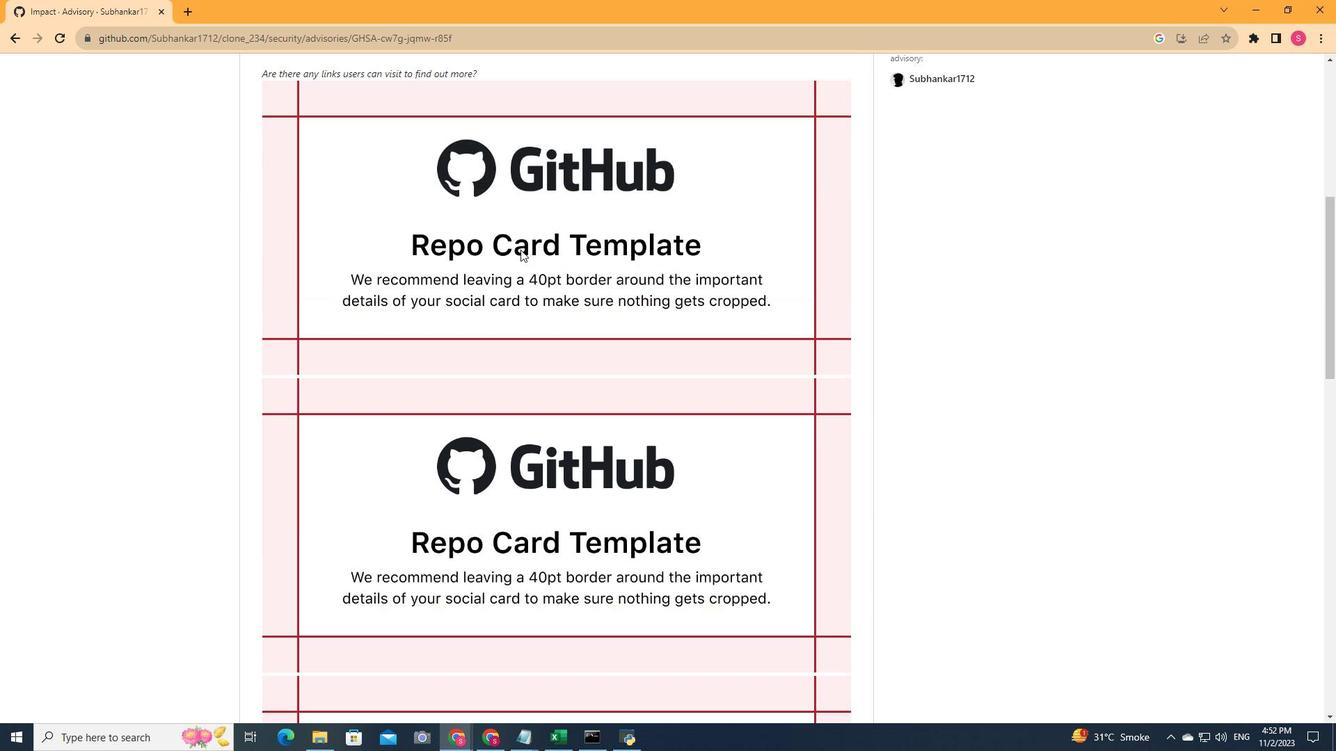 
Action: Mouse scrolled (520, 250) with delta (0, 0)
Screenshot: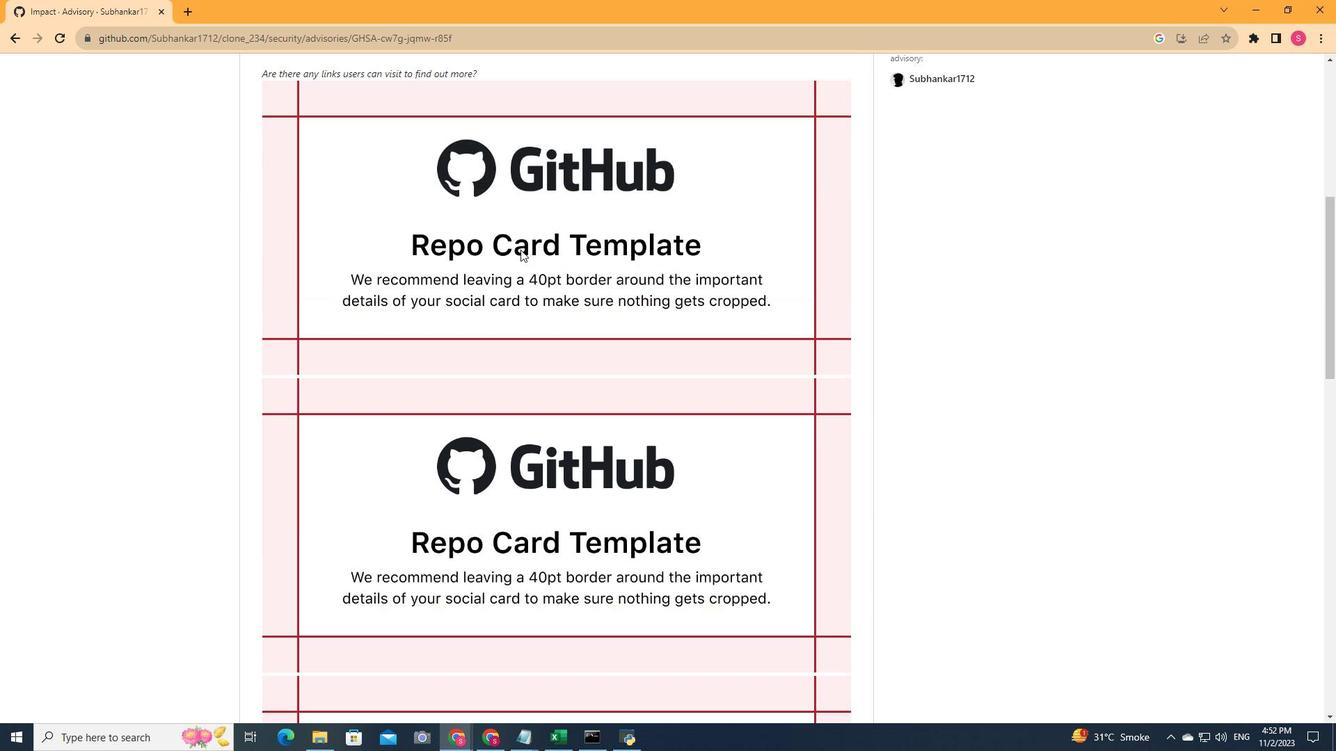 
Action: Mouse scrolled (520, 250) with delta (0, 0)
Screenshot: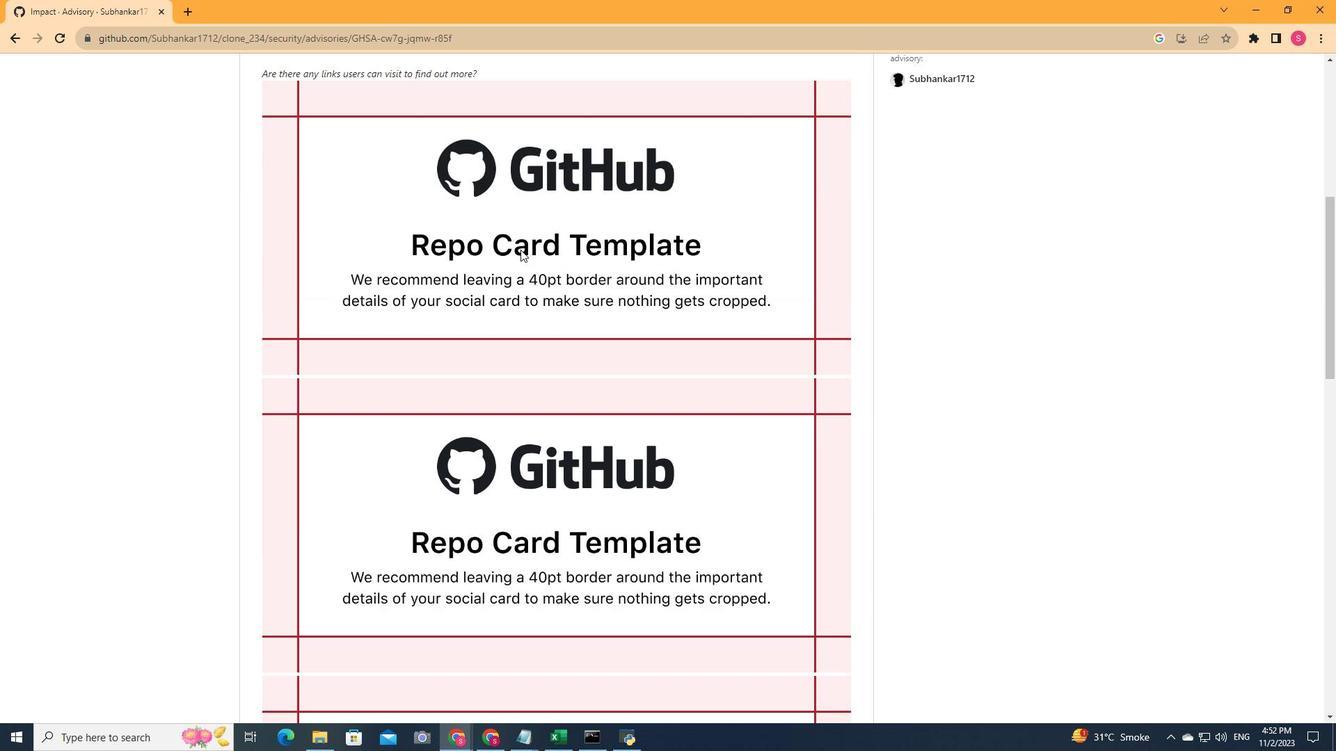 
Action: Mouse scrolled (520, 250) with delta (0, 0)
Screenshot: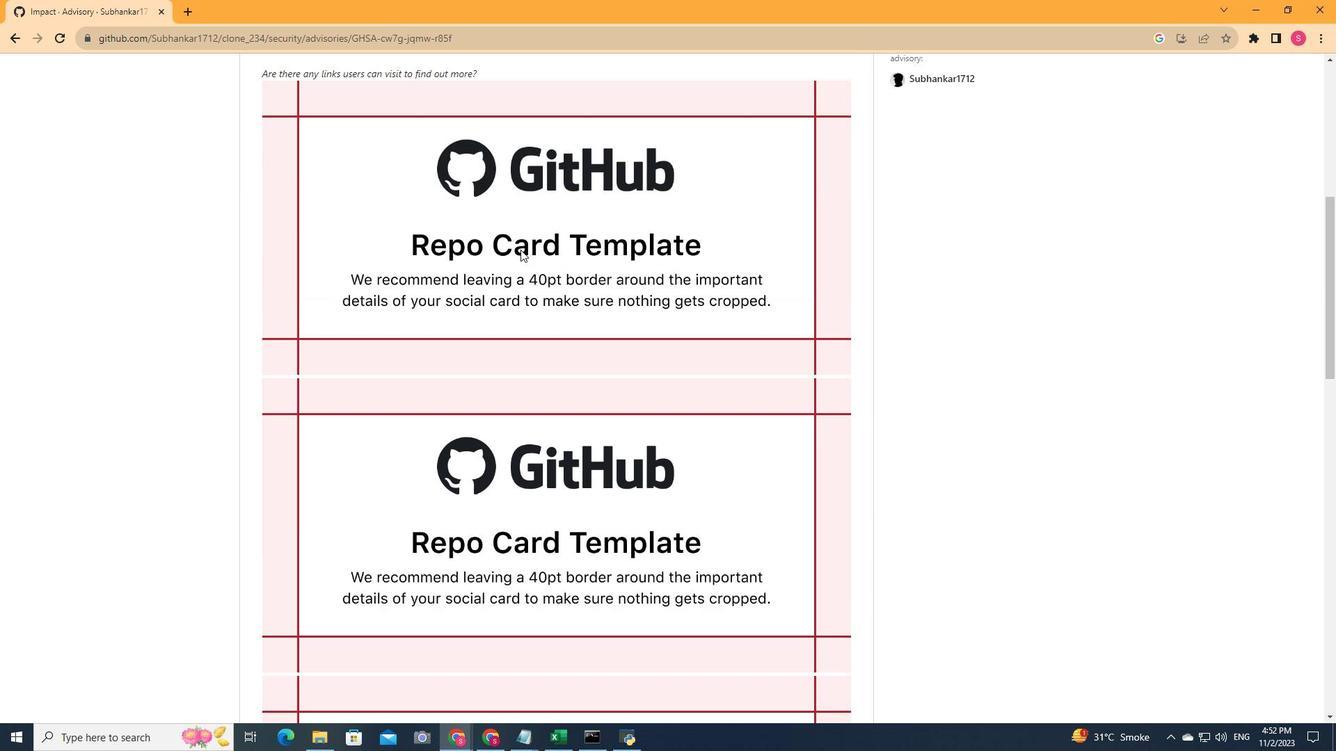 
Action: Mouse scrolled (520, 250) with delta (0, 0)
Screenshot: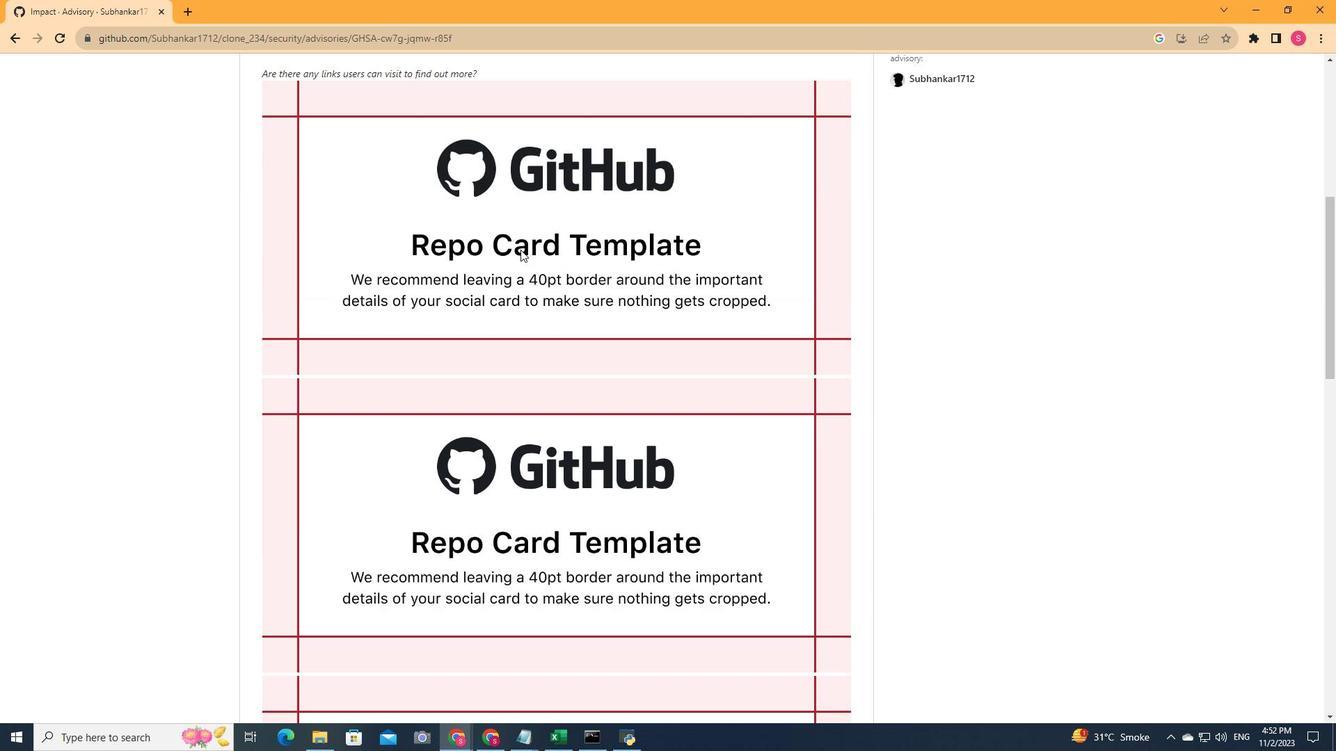 
Action: Mouse scrolled (520, 250) with delta (0, 0)
Screenshot: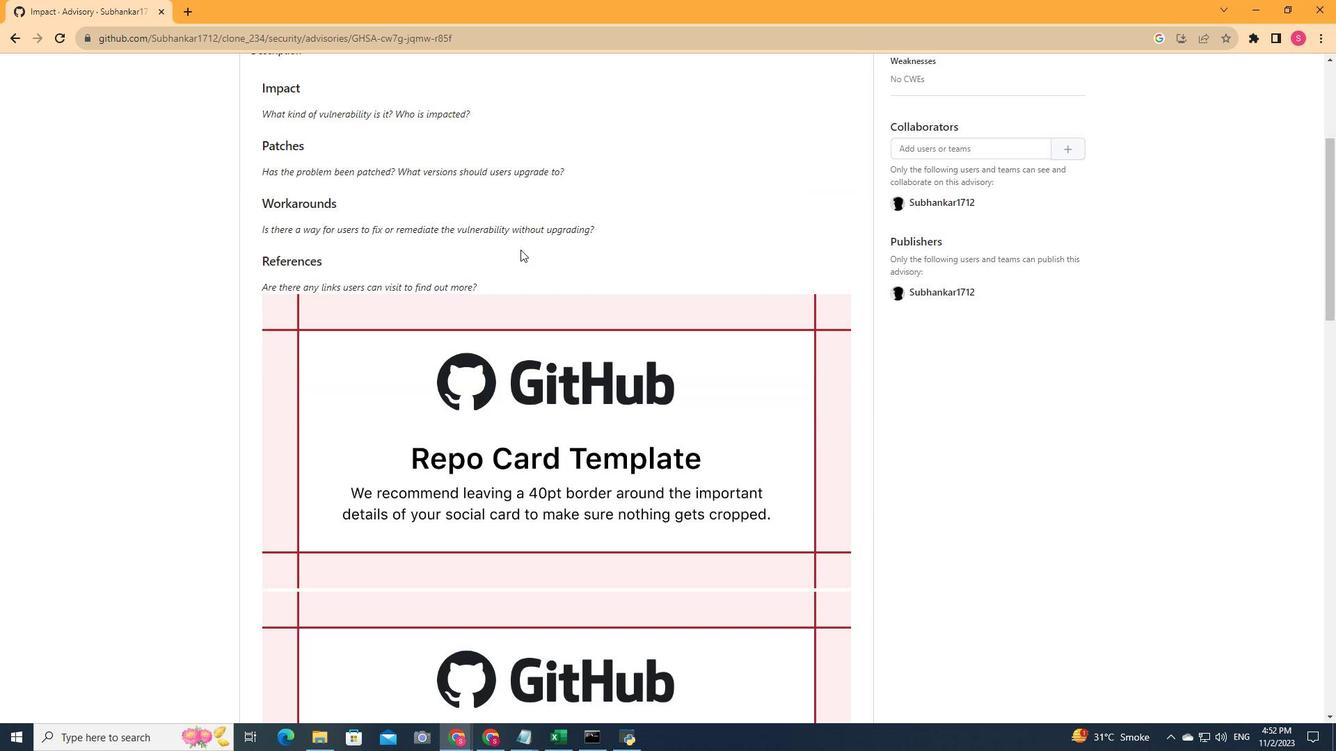 
Action: Mouse scrolled (520, 250) with delta (0, 0)
Screenshot: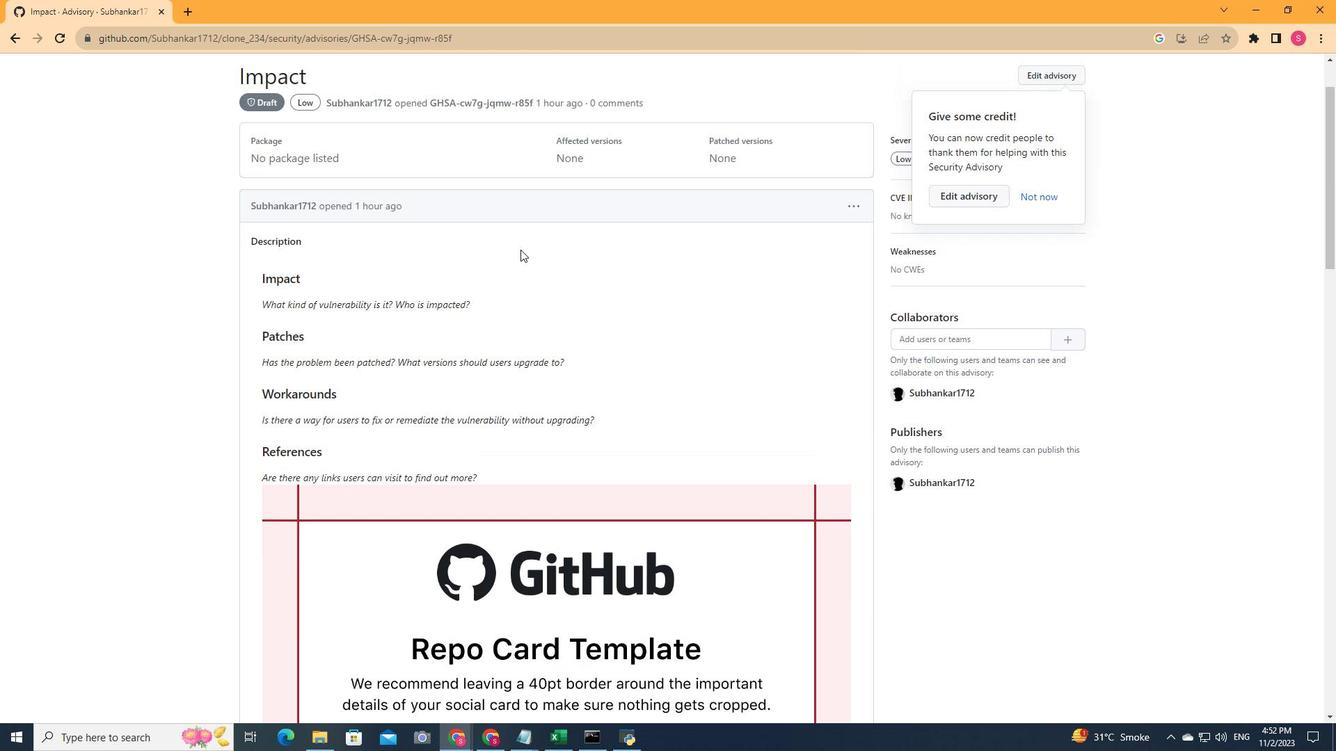 
Action: Mouse scrolled (520, 250) with delta (0, 0)
Screenshot: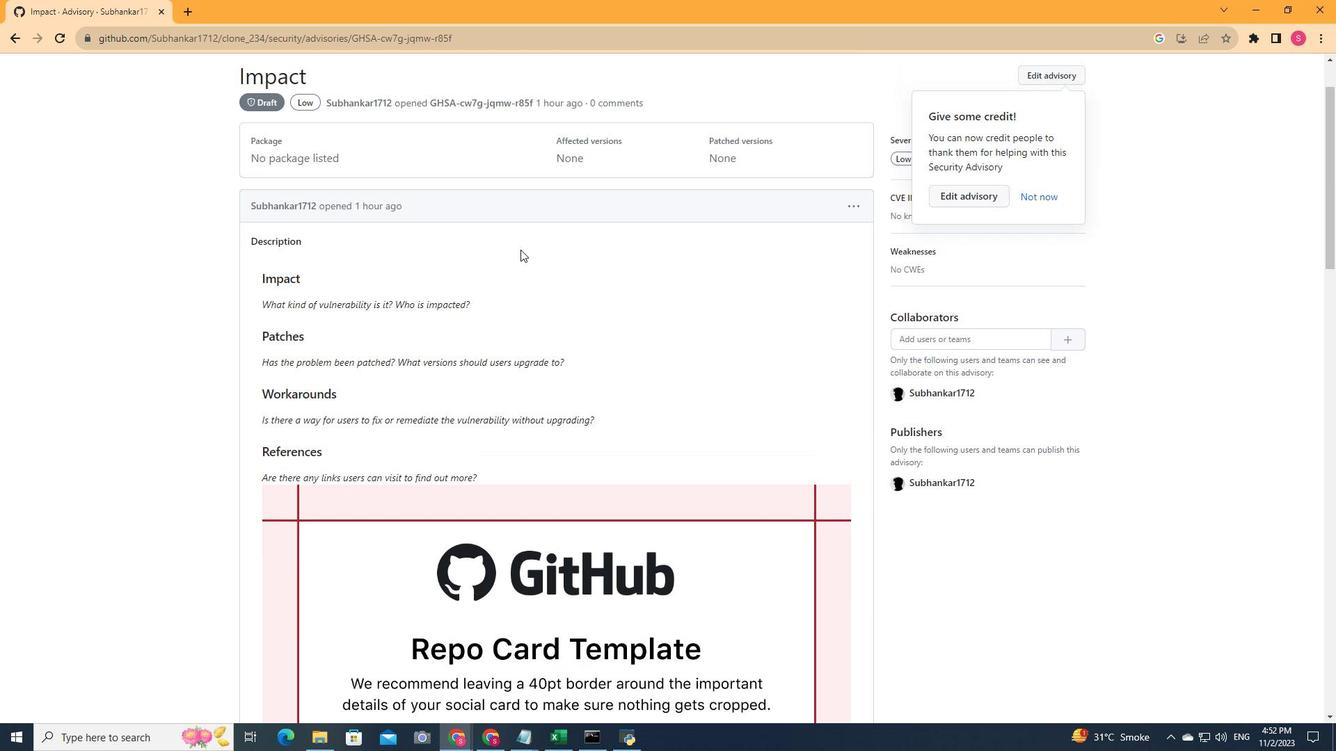 
Action: Mouse scrolled (520, 250) with delta (0, 0)
Screenshot: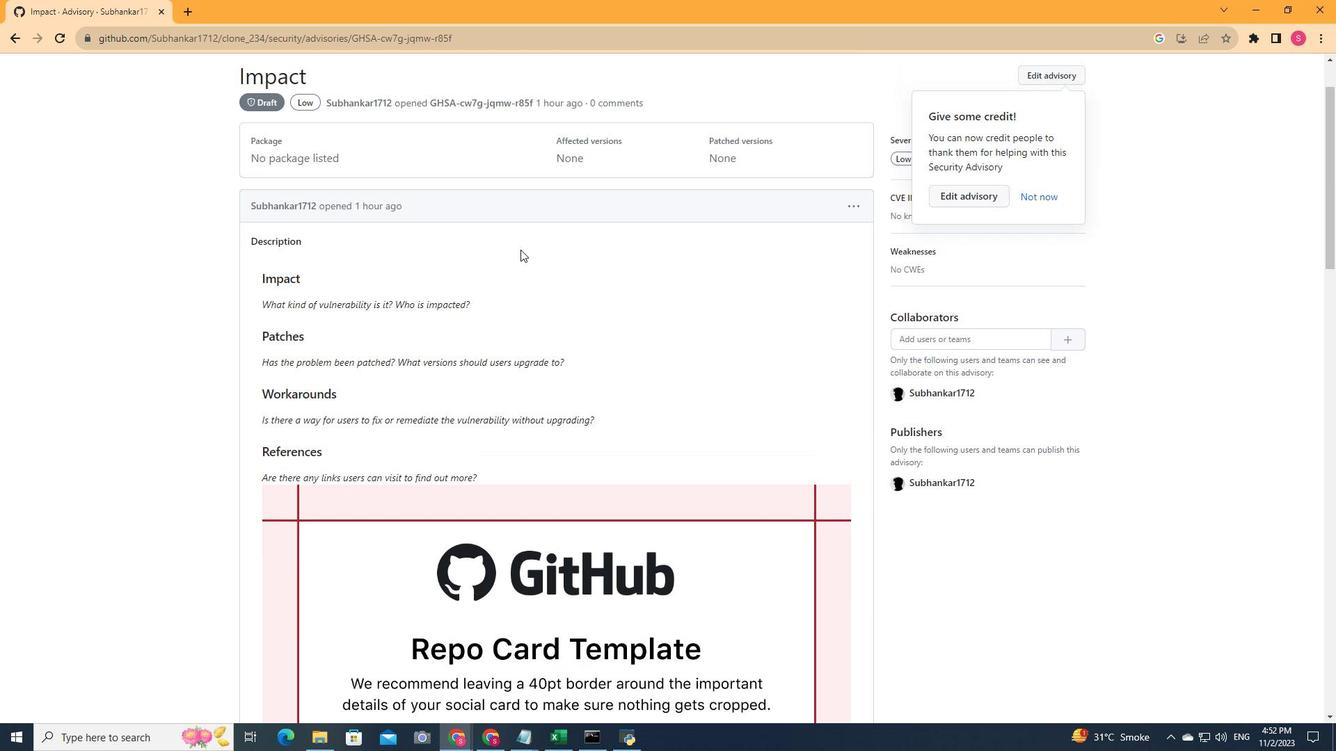 
Action: Mouse scrolled (520, 250) with delta (0, 0)
Screenshot: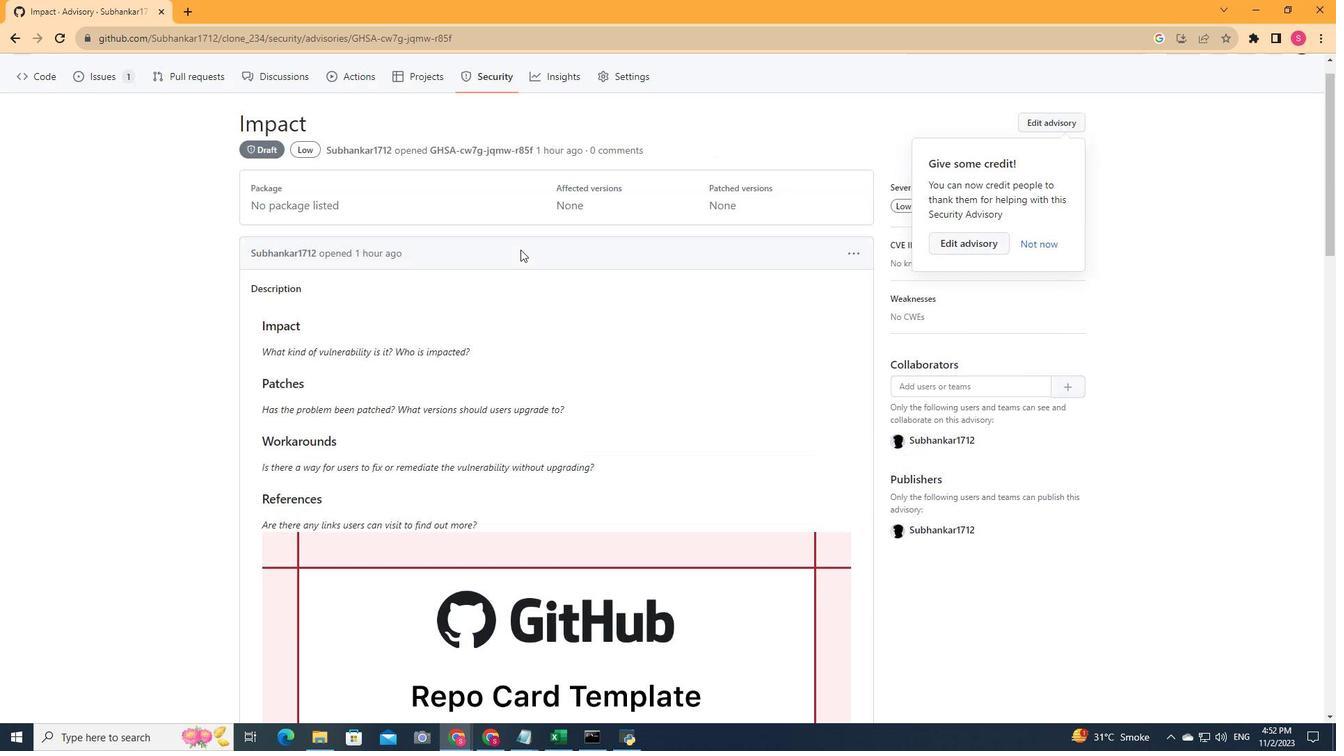 
Action: Mouse scrolled (520, 250) with delta (0, 0)
Screenshot: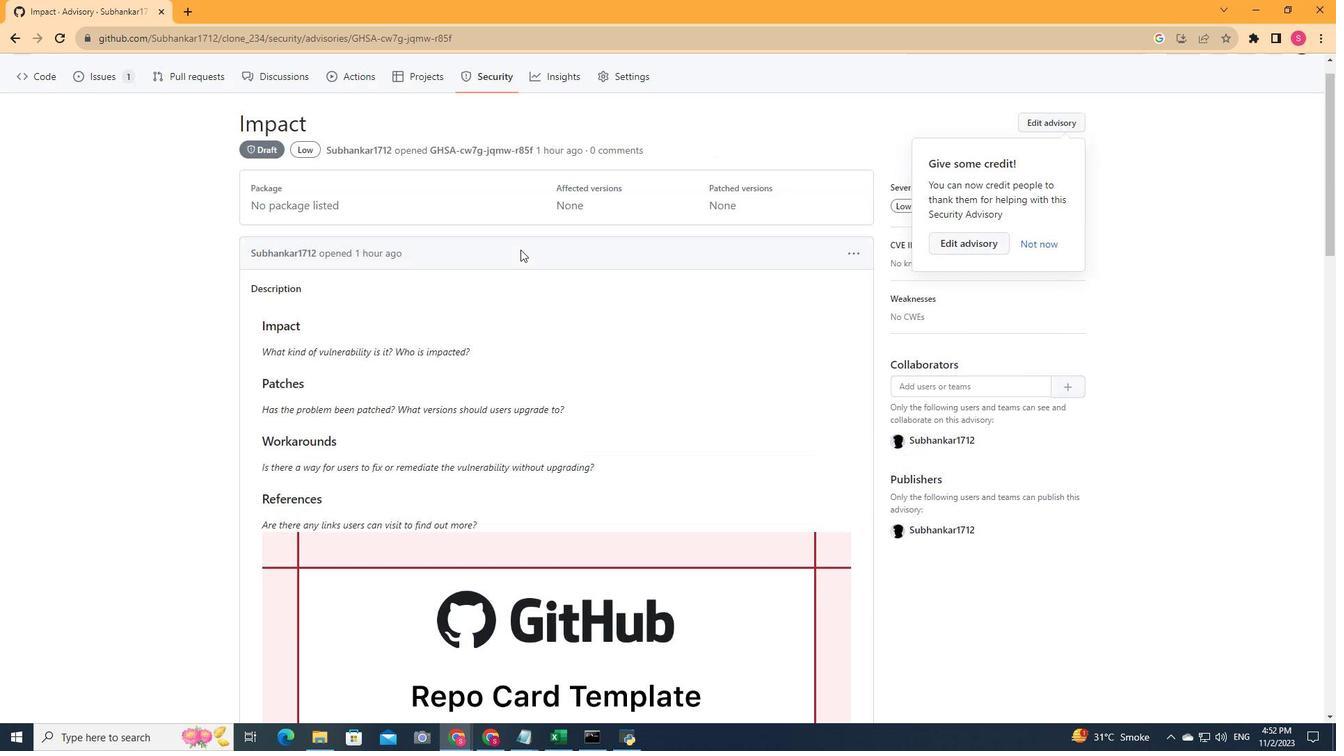 
Action: Mouse scrolled (520, 250) with delta (0, 0)
Screenshot: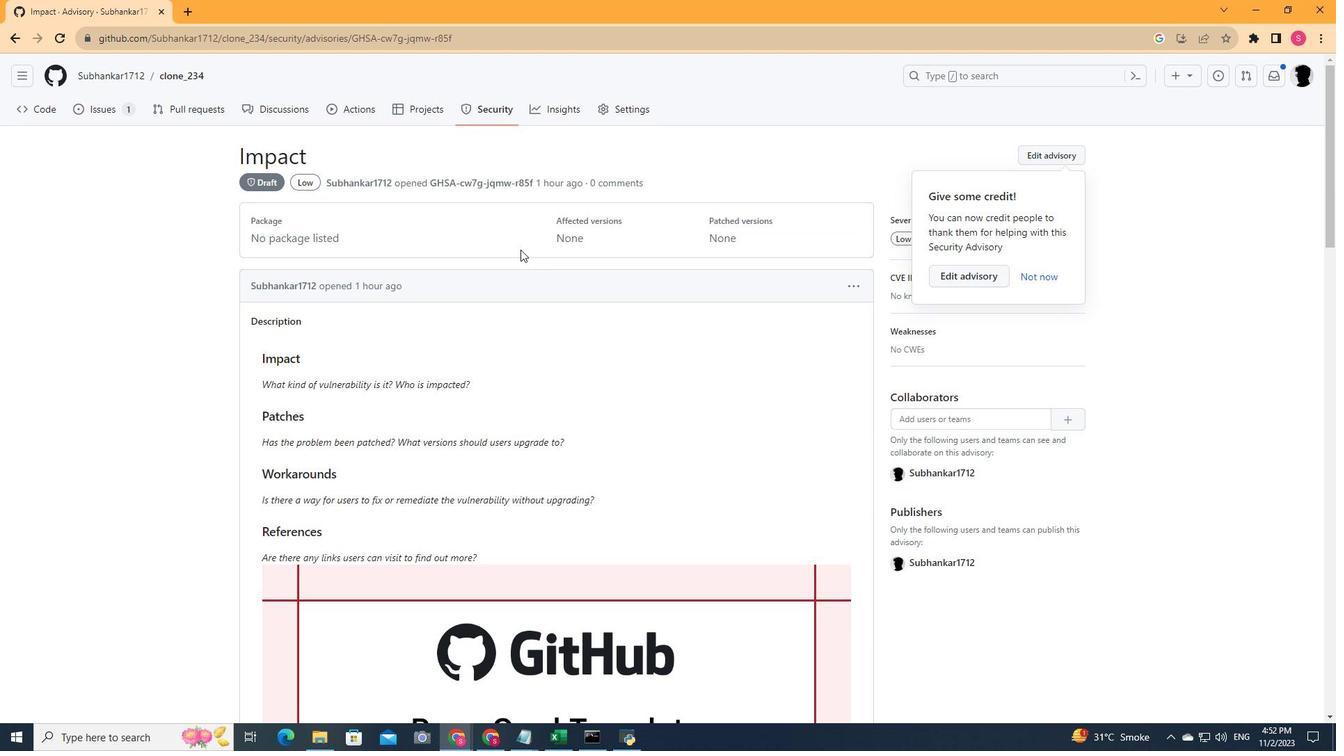 
Action: Mouse scrolled (520, 250) with delta (0, 0)
Screenshot: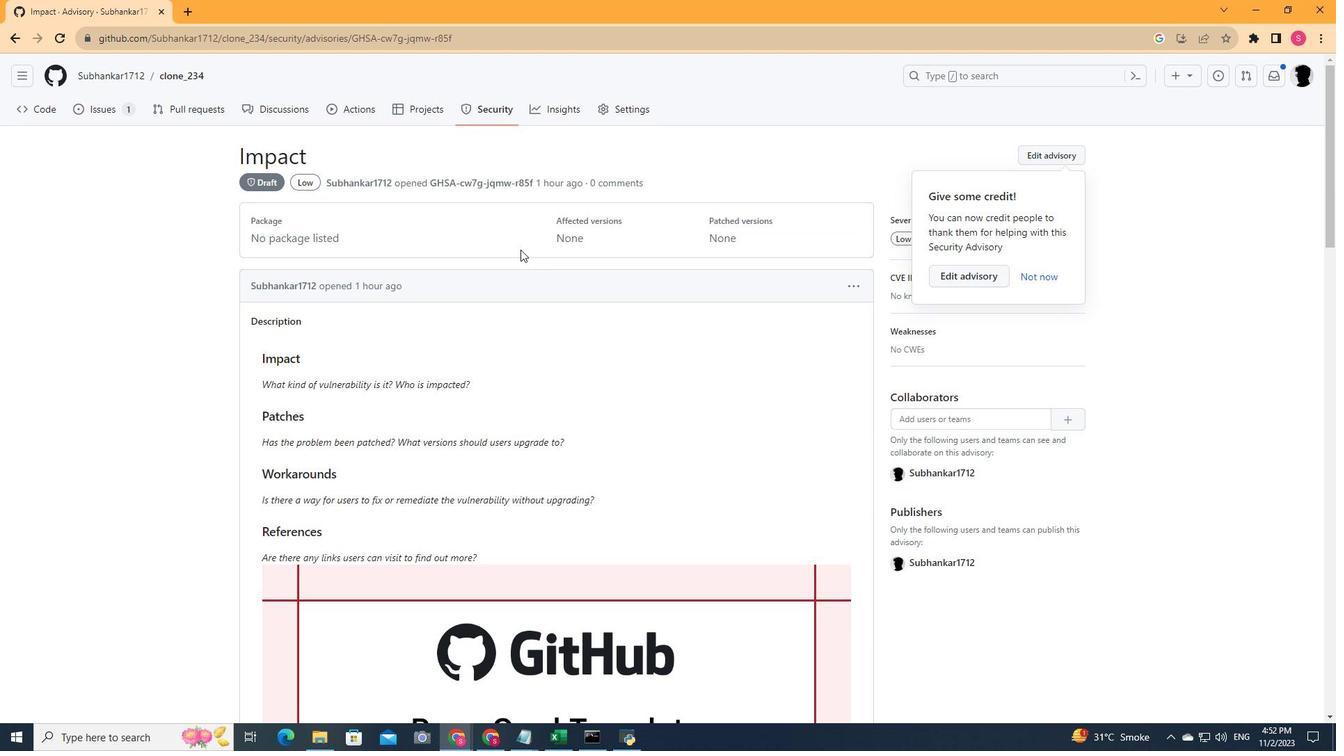 
Action: Mouse scrolled (520, 250) with delta (0, 0)
Screenshot: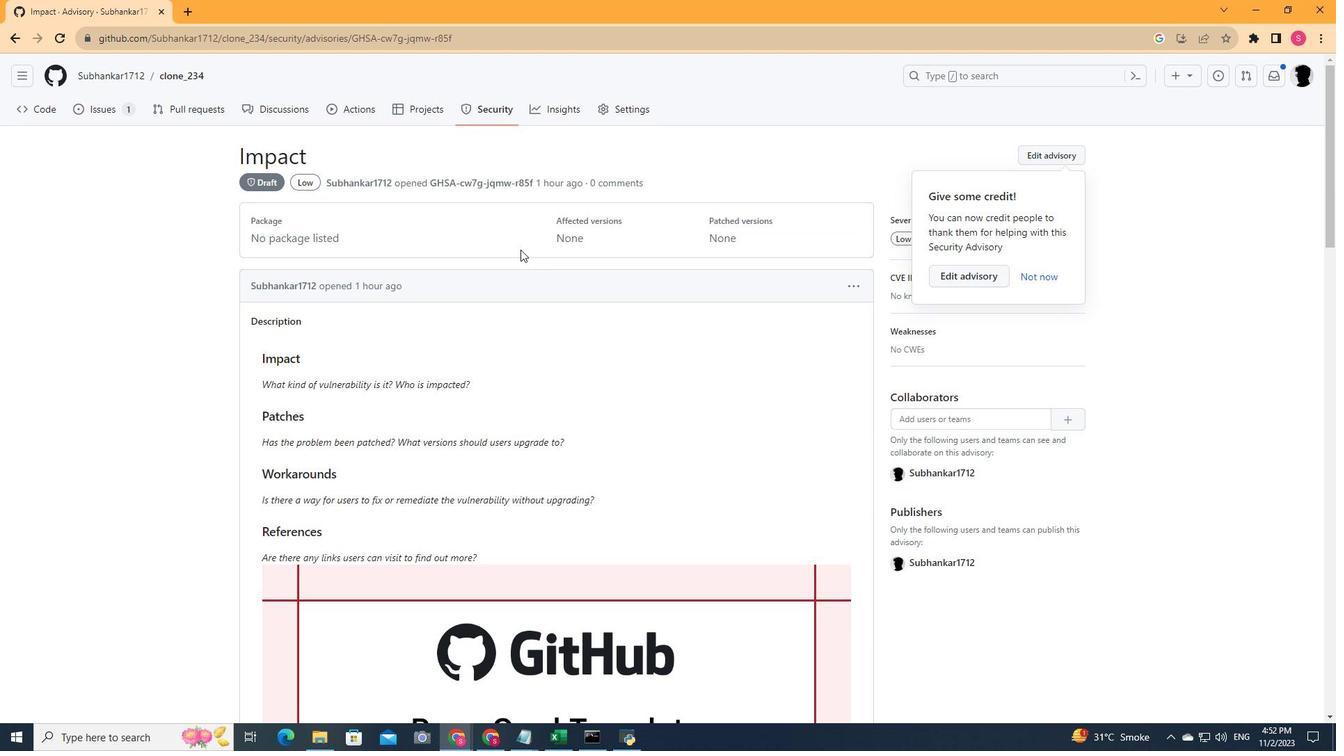 
Action: Mouse scrolled (520, 250) with delta (0, 0)
Screenshot: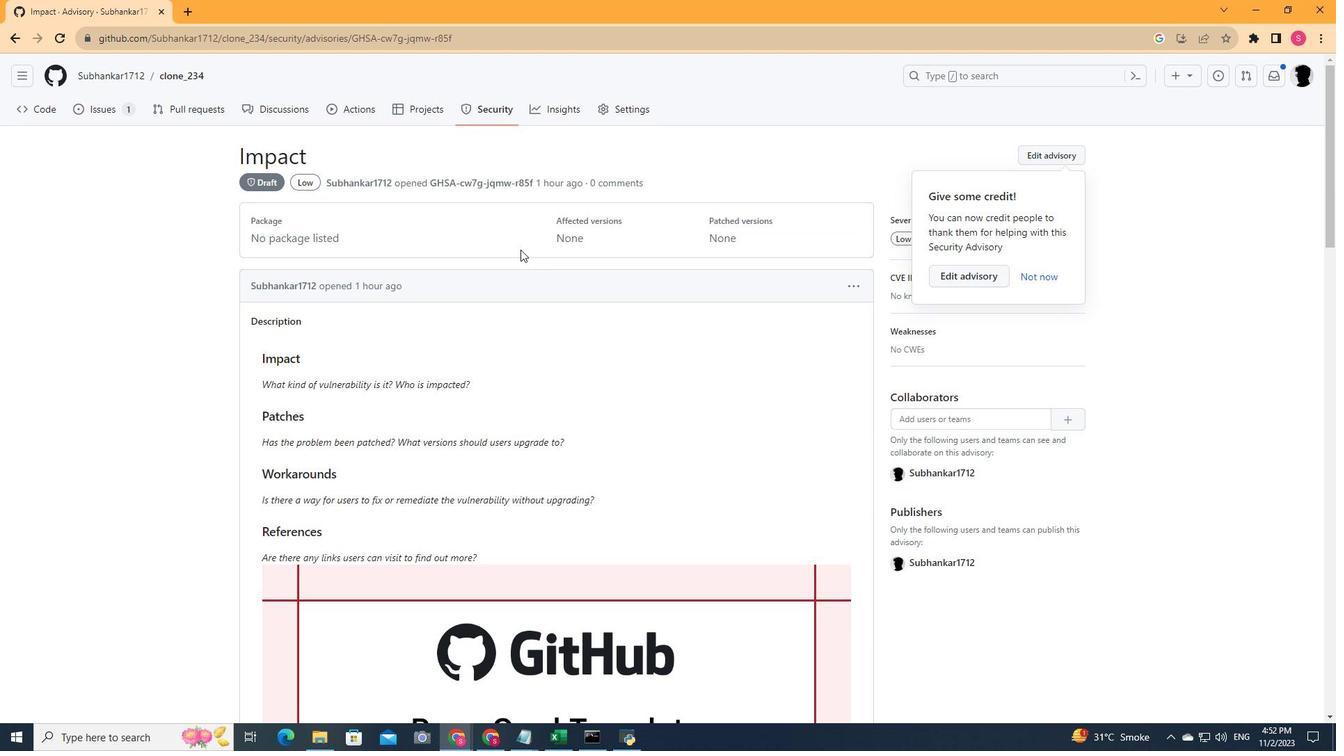 
Action: Mouse moved to (1031, 275)
Screenshot: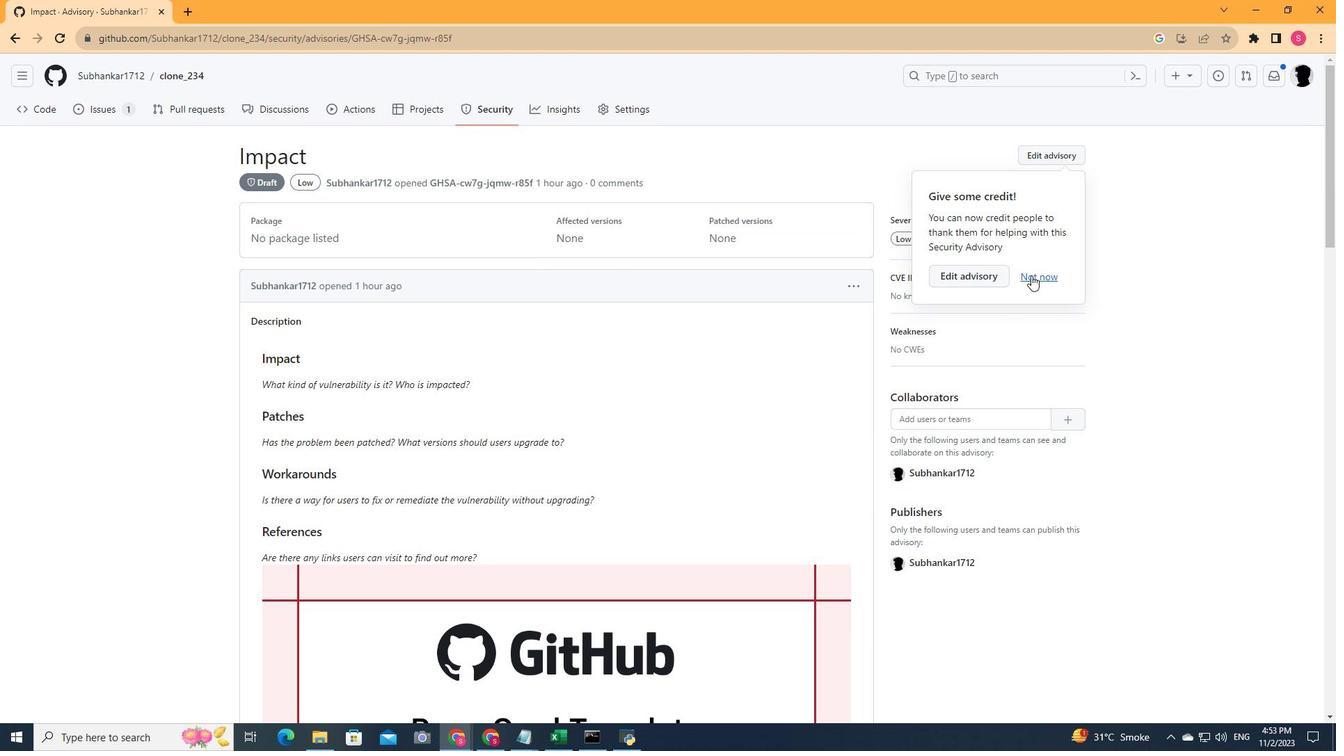 
Action: Mouse pressed left at (1031, 275)
Screenshot: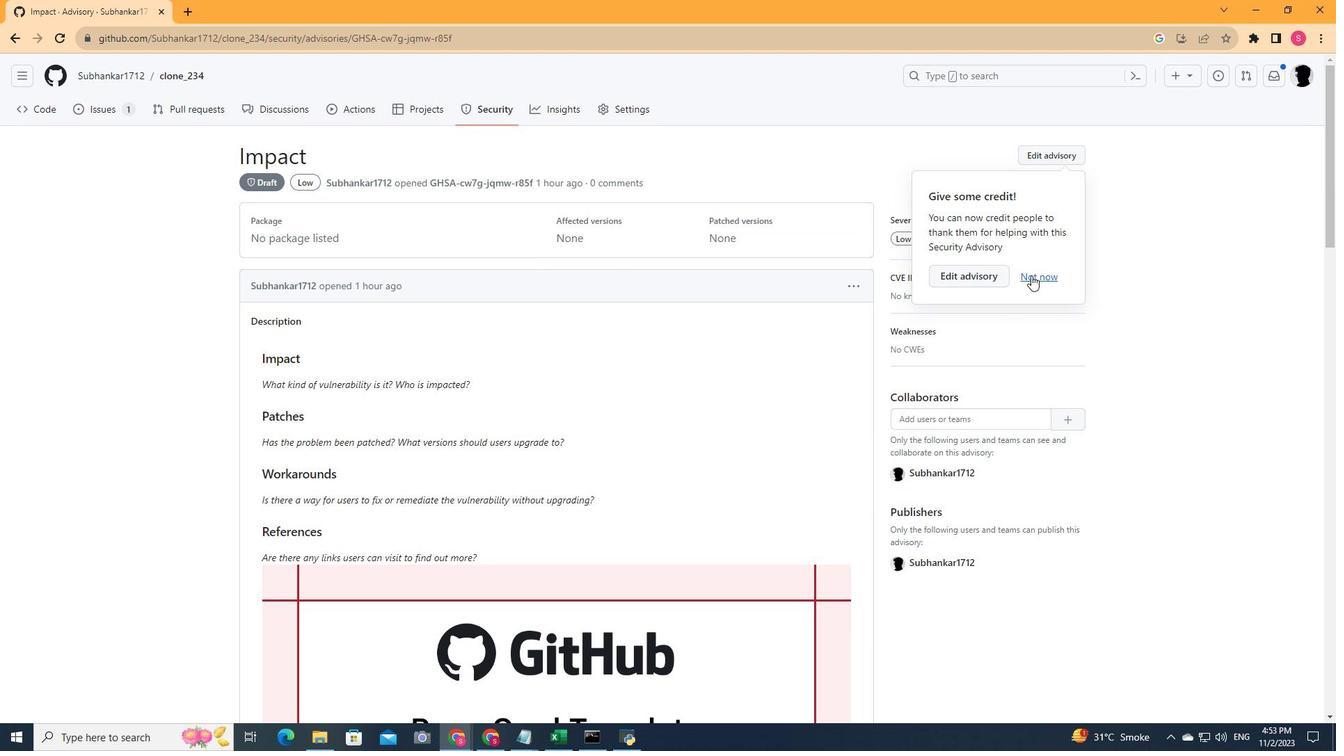
Action: Mouse moved to (698, 306)
Screenshot: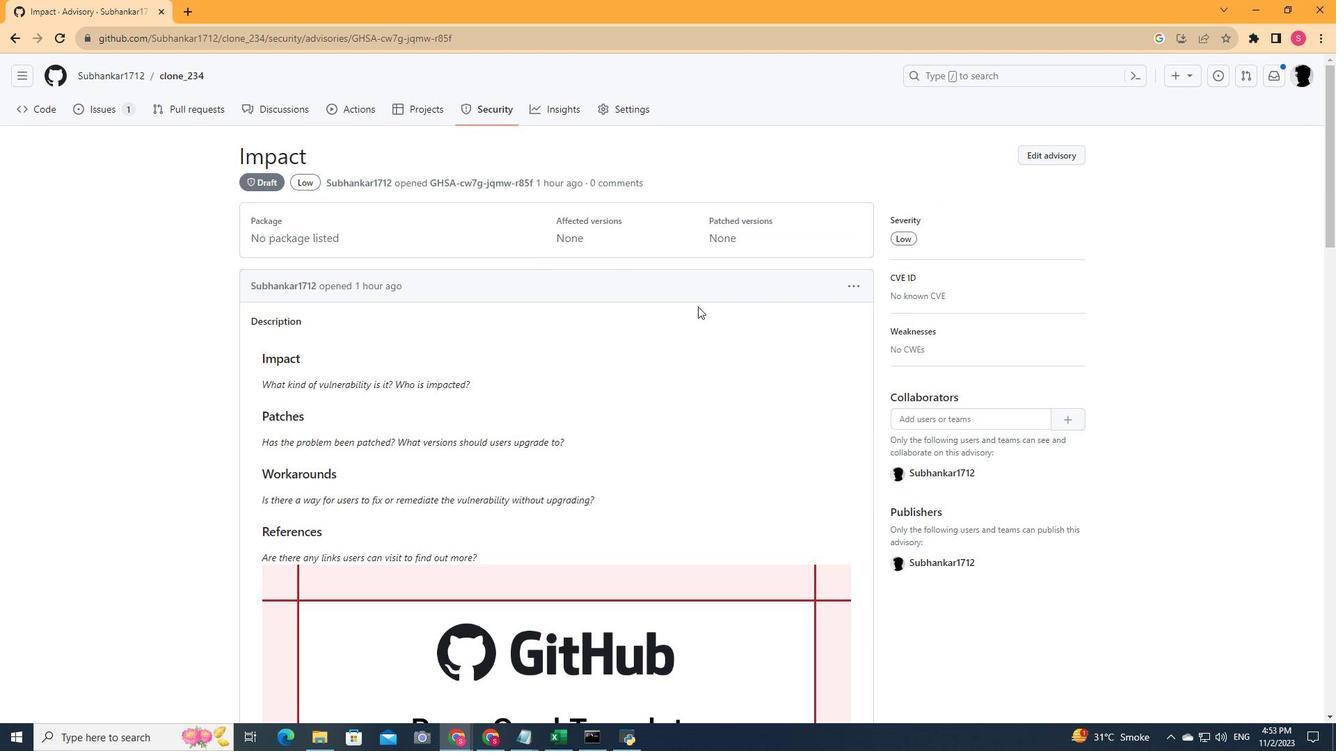 
Action: Mouse scrolled (698, 306) with delta (0, 0)
Screenshot: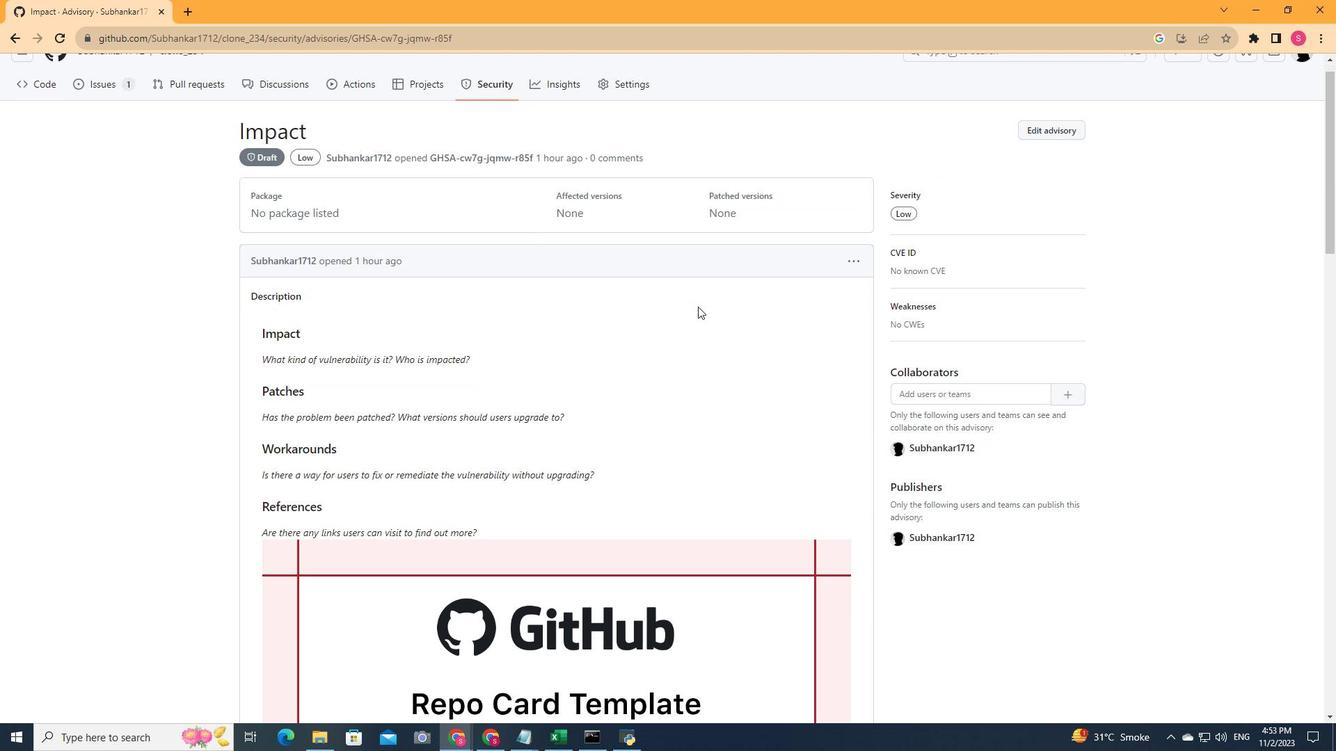 
Action: Mouse scrolled (698, 306) with delta (0, 0)
Screenshot: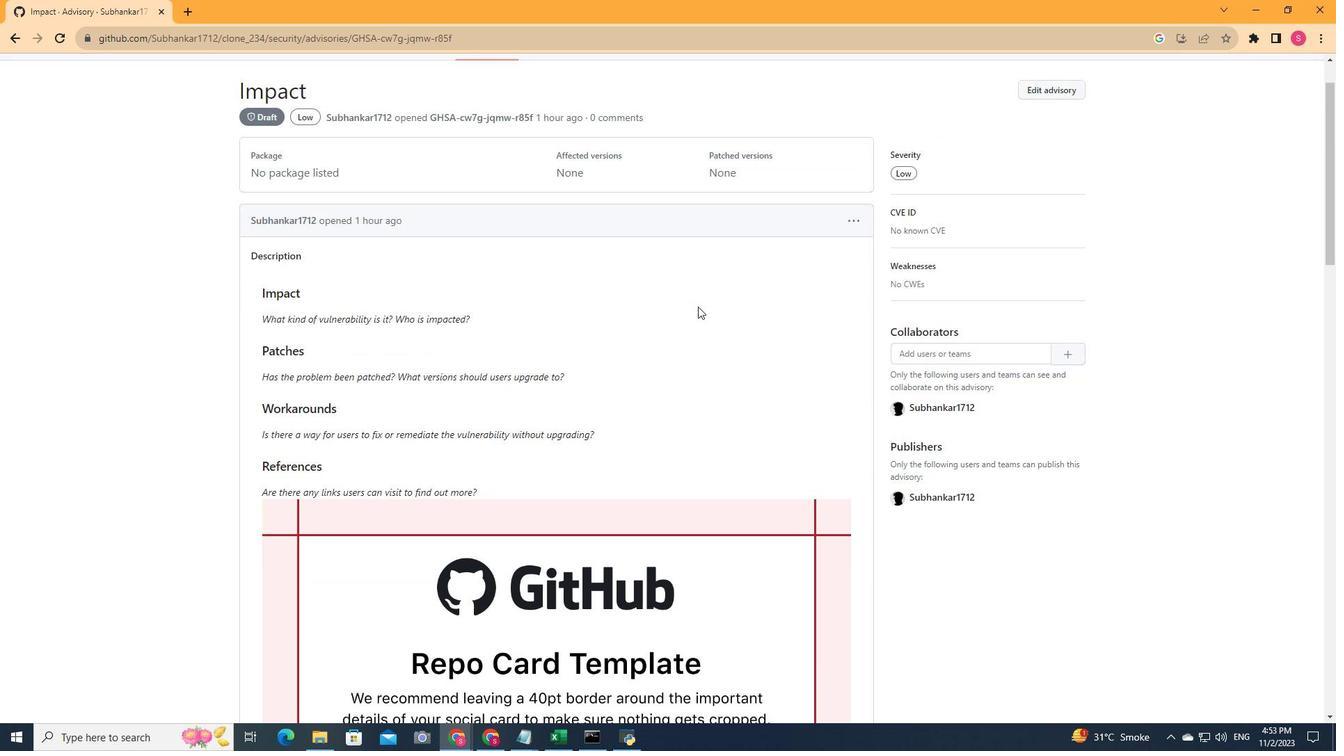 
Action: Mouse scrolled (698, 306) with delta (0, 0)
Screenshot: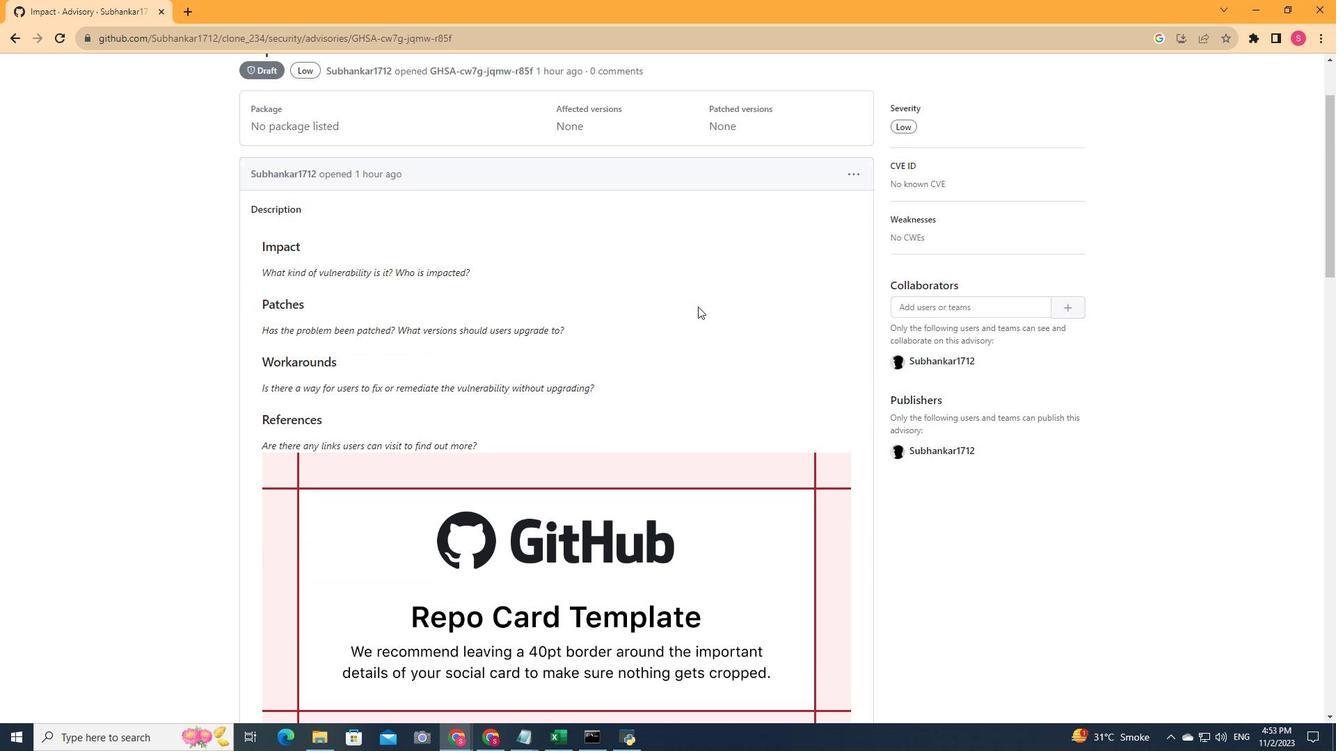 
Action: Mouse moved to (697, 306)
Screenshot: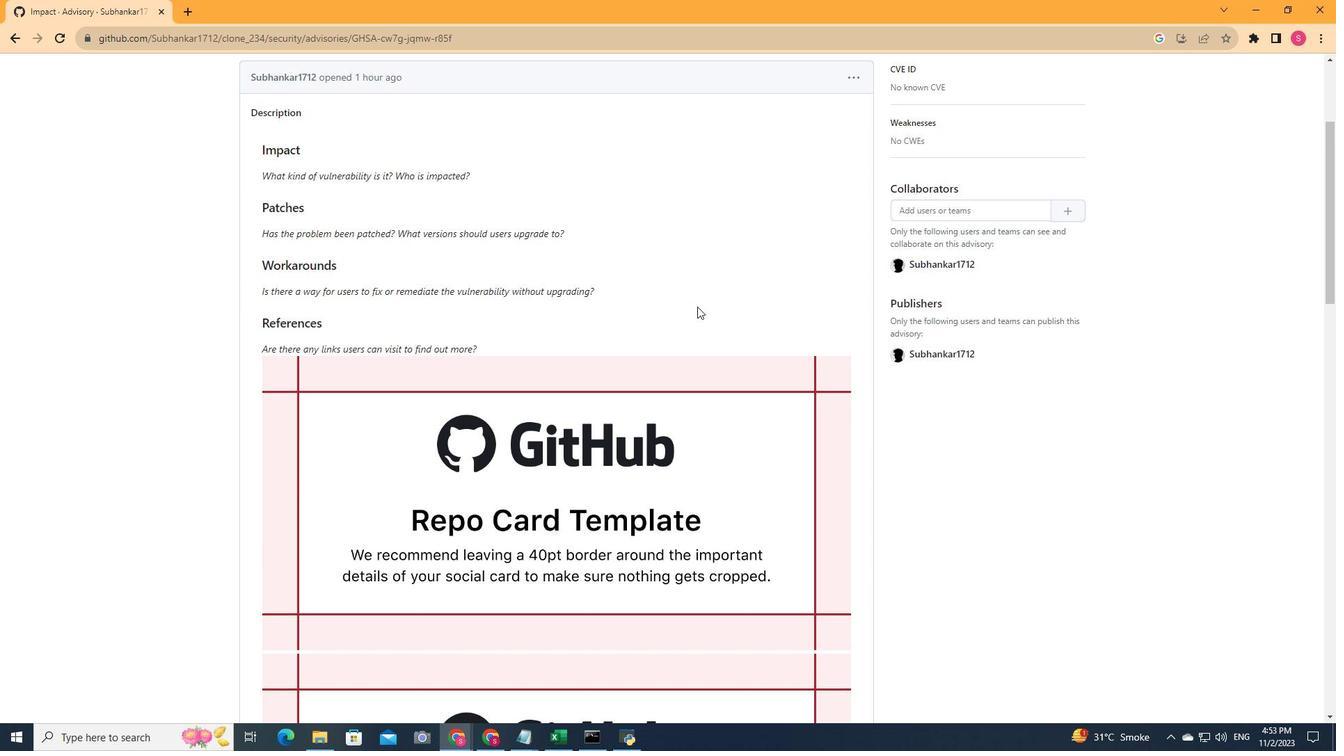 
Action: Mouse scrolled (697, 307) with delta (0, 0)
Screenshot: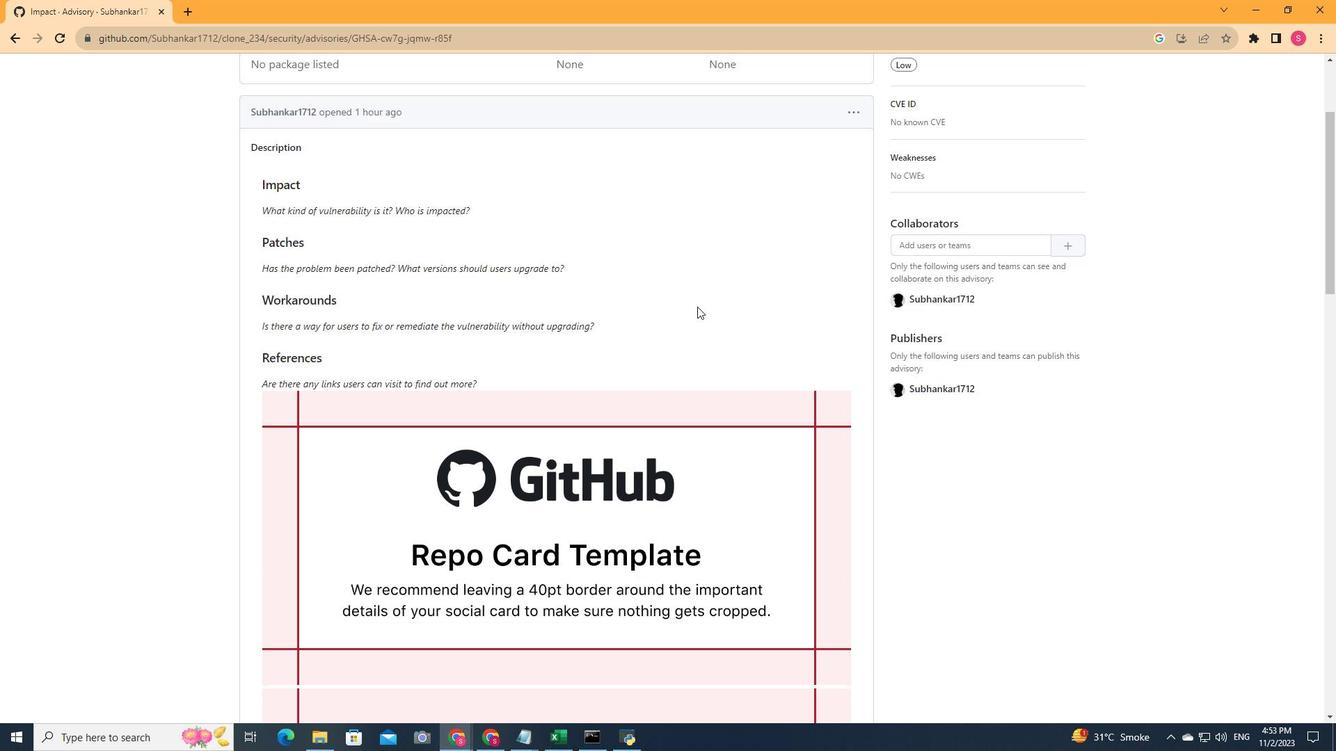 
Action: Mouse scrolled (697, 307) with delta (0, 0)
Screenshot: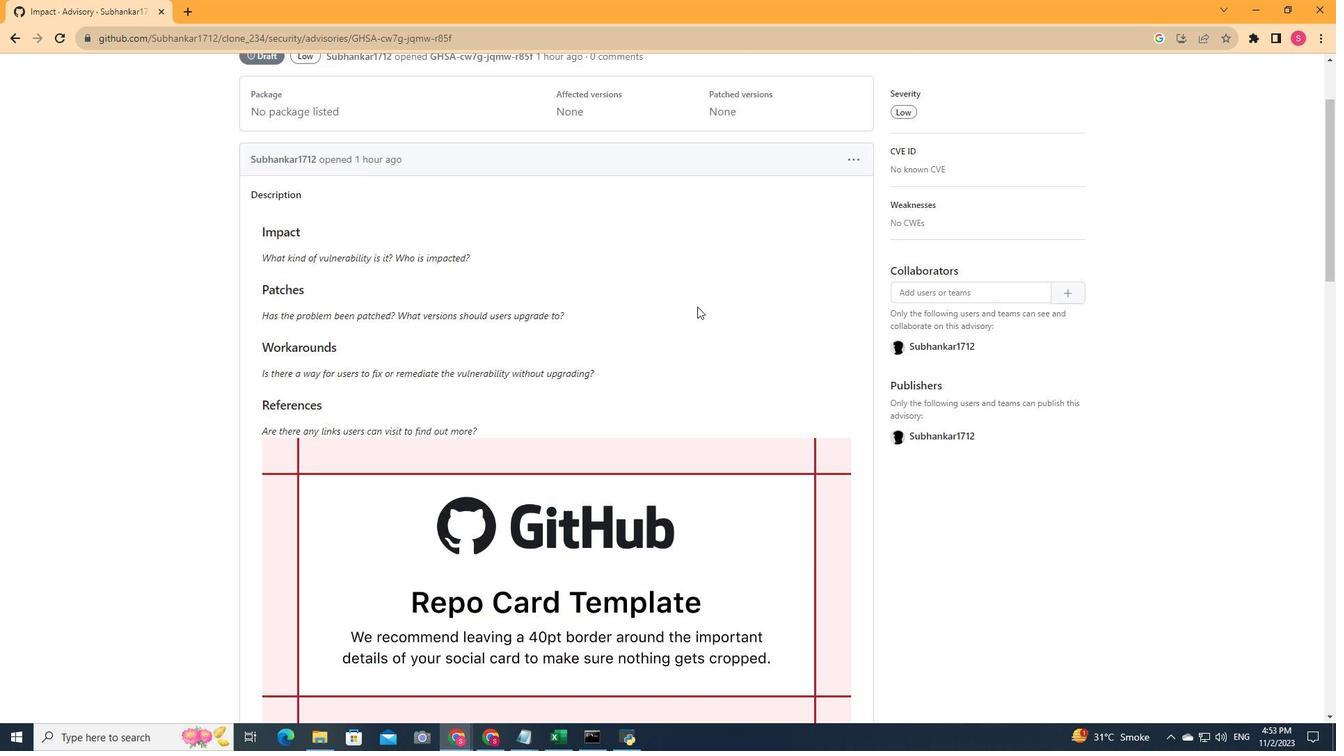 
Action: Mouse scrolled (697, 307) with delta (0, 0)
Screenshot: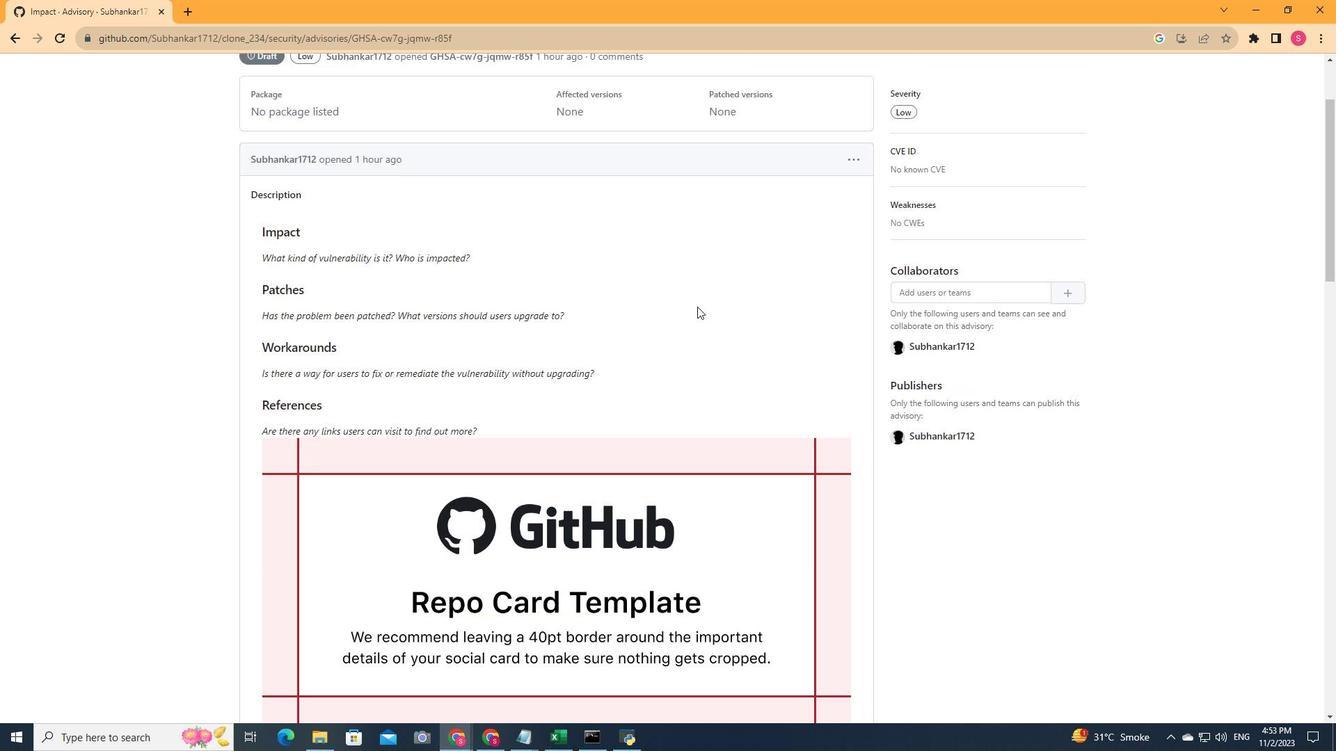 
Action: Mouse scrolled (697, 307) with delta (0, 0)
Screenshot: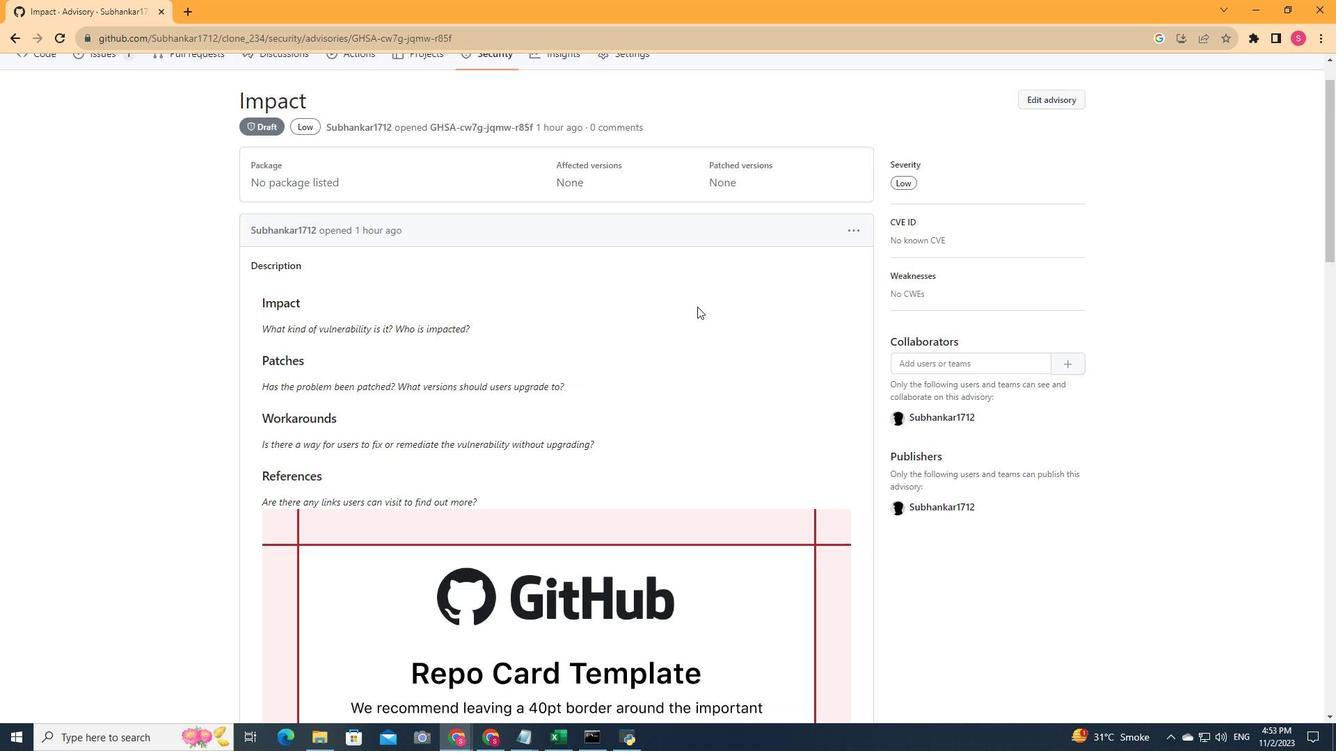 
Action: Mouse moved to (698, 306)
Screenshot: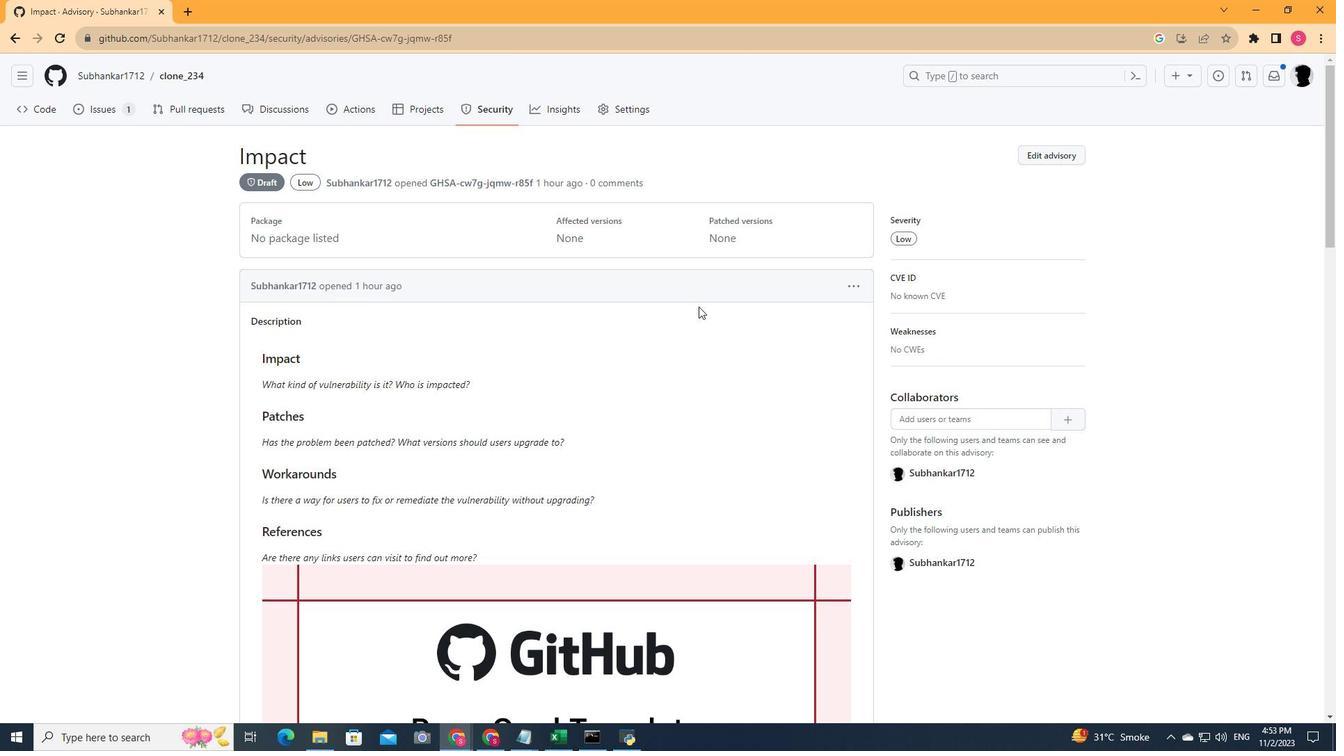 
Action: Mouse scrolled (698, 307) with delta (0, 0)
Screenshot: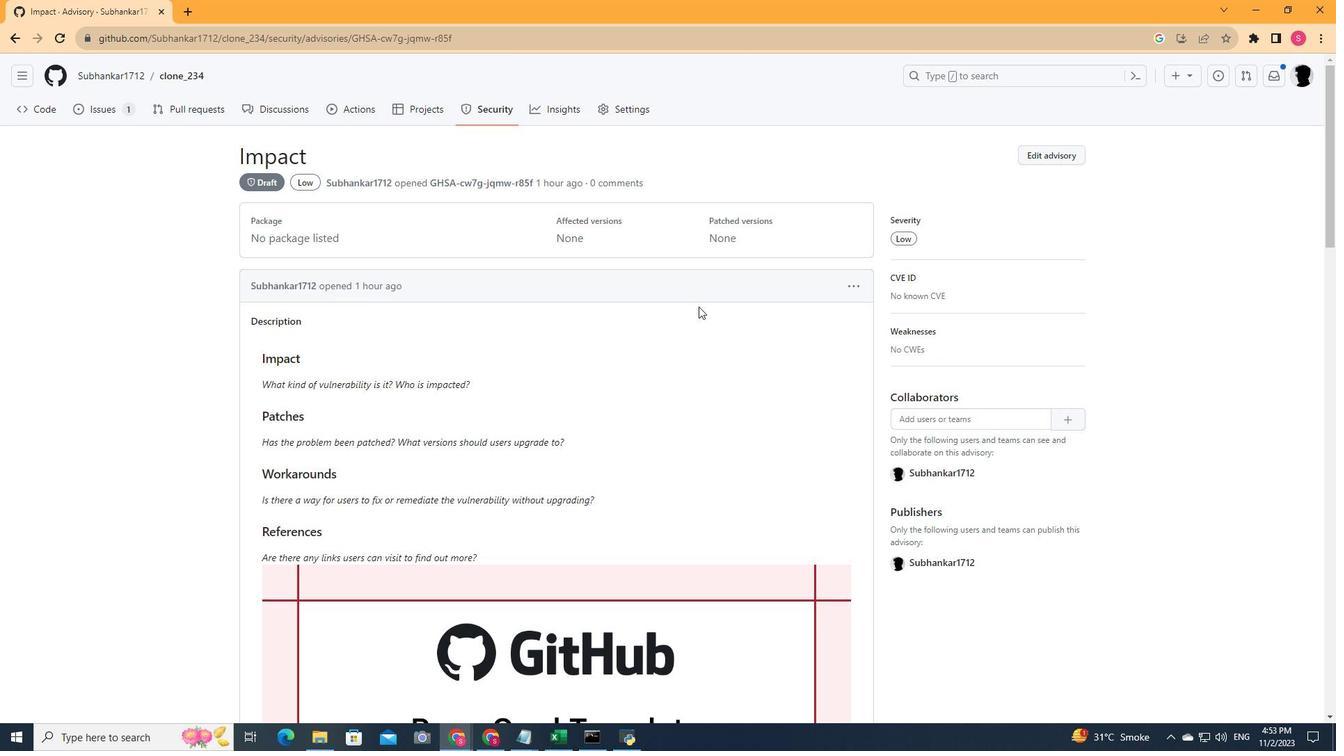 
Action: Mouse scrolled (698, 307) with delta (0, 0)
Screenshot: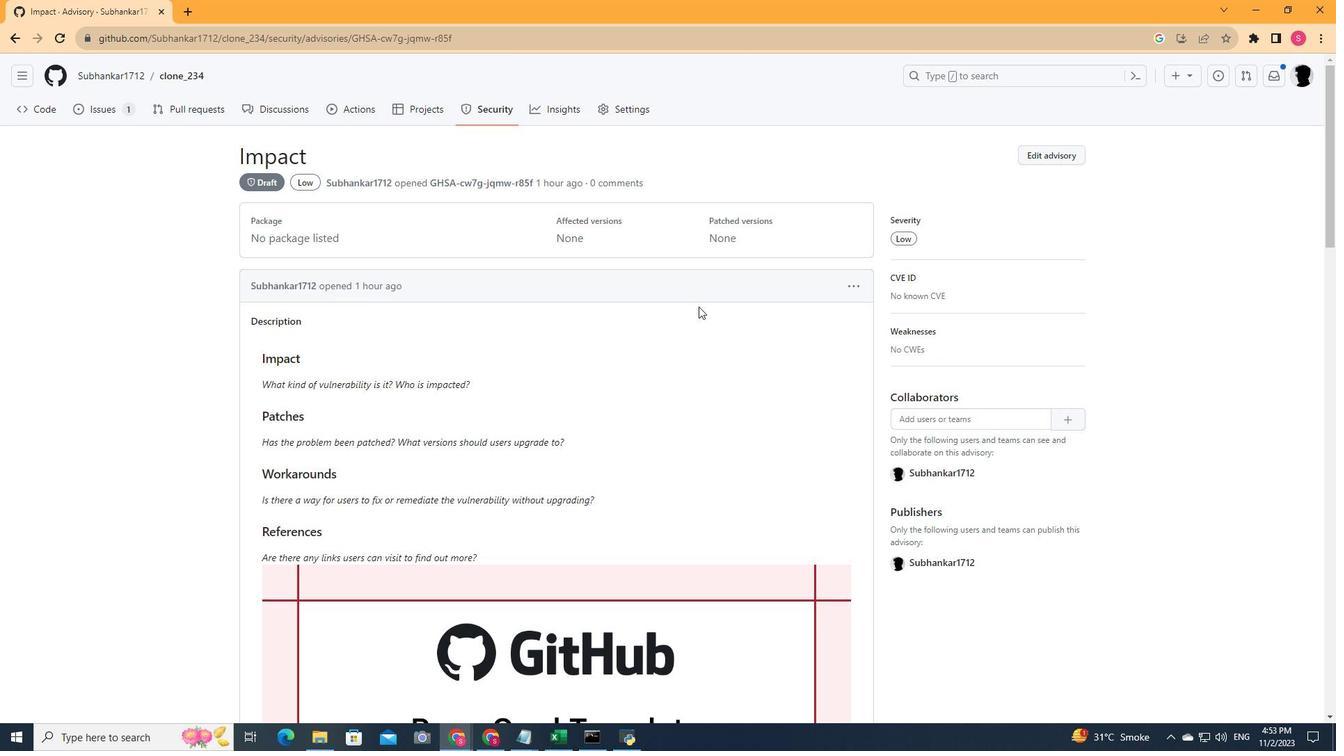 
Action: Mouse scrolled (698, 307) with delta (0, 0)
Screenshot: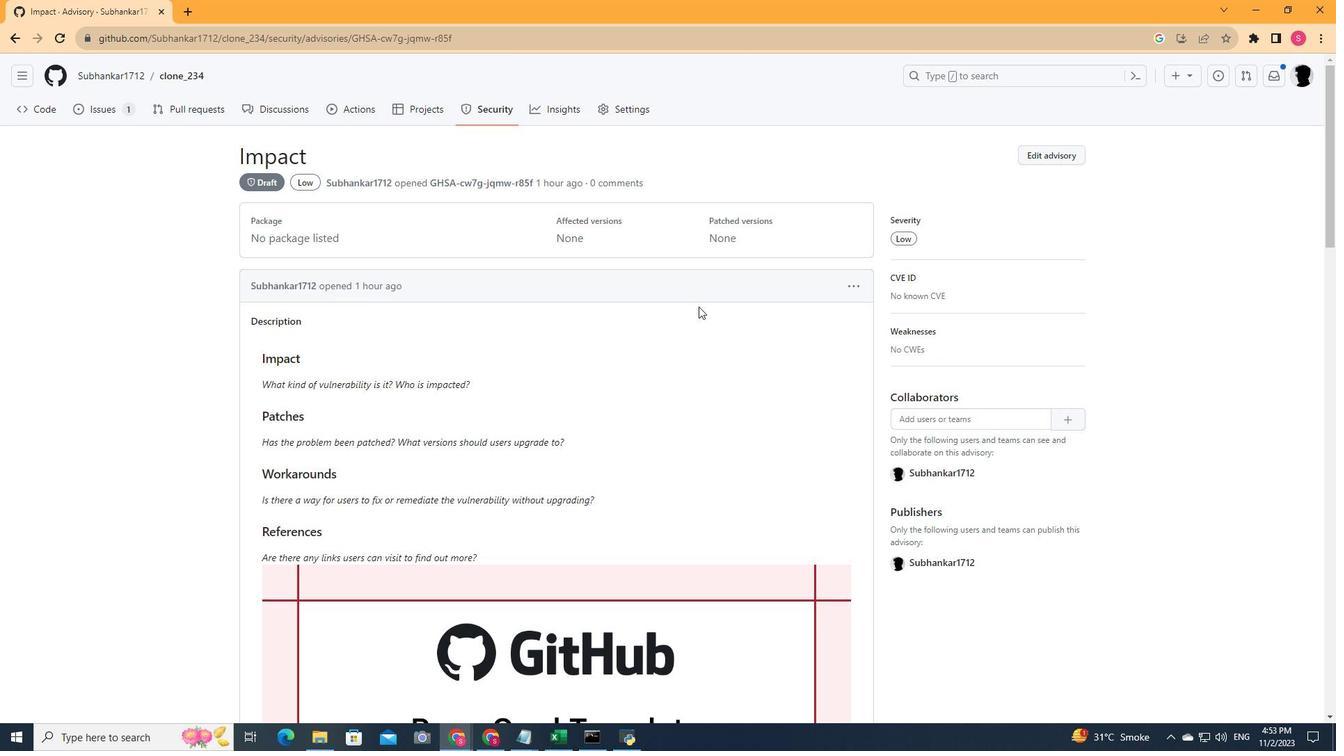 
Action: Mouse scrolled (698, 307) with delta (0, 0)
Screenshot: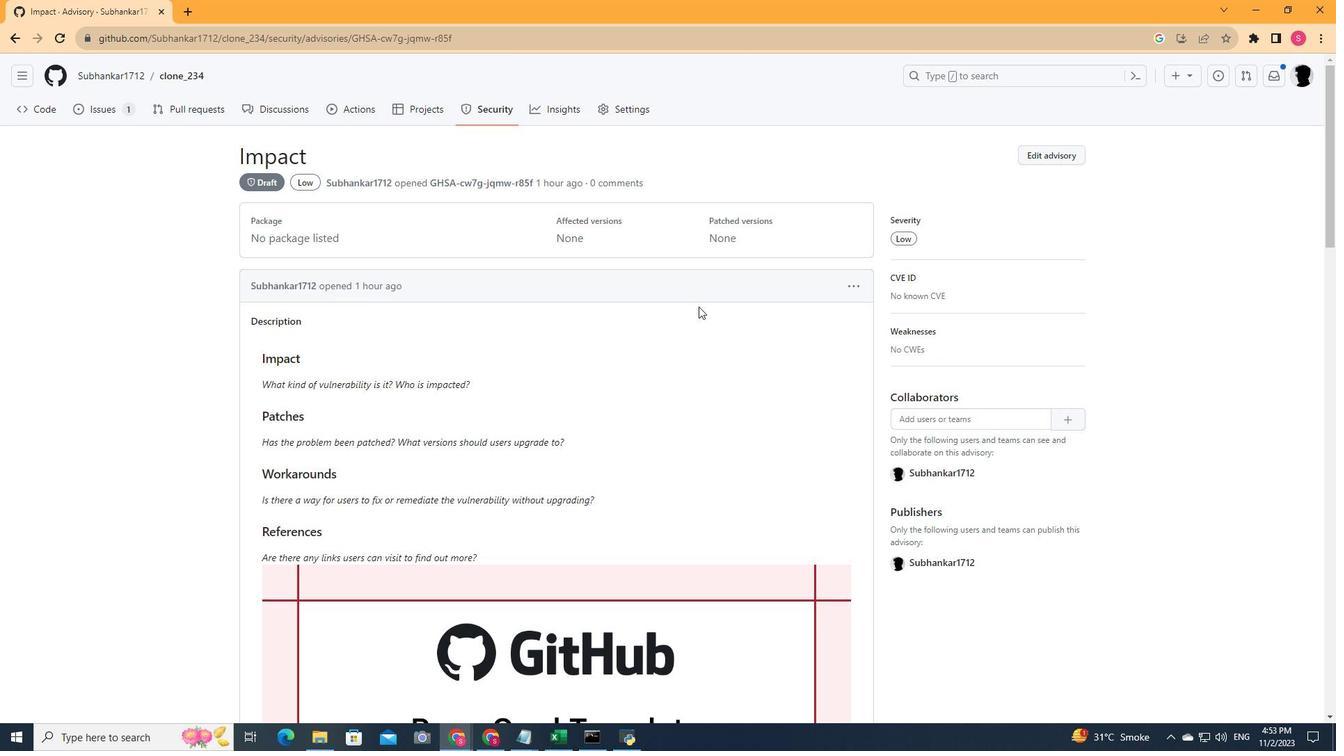 
Action: Mouse moved to (698, 306)
Screenshot: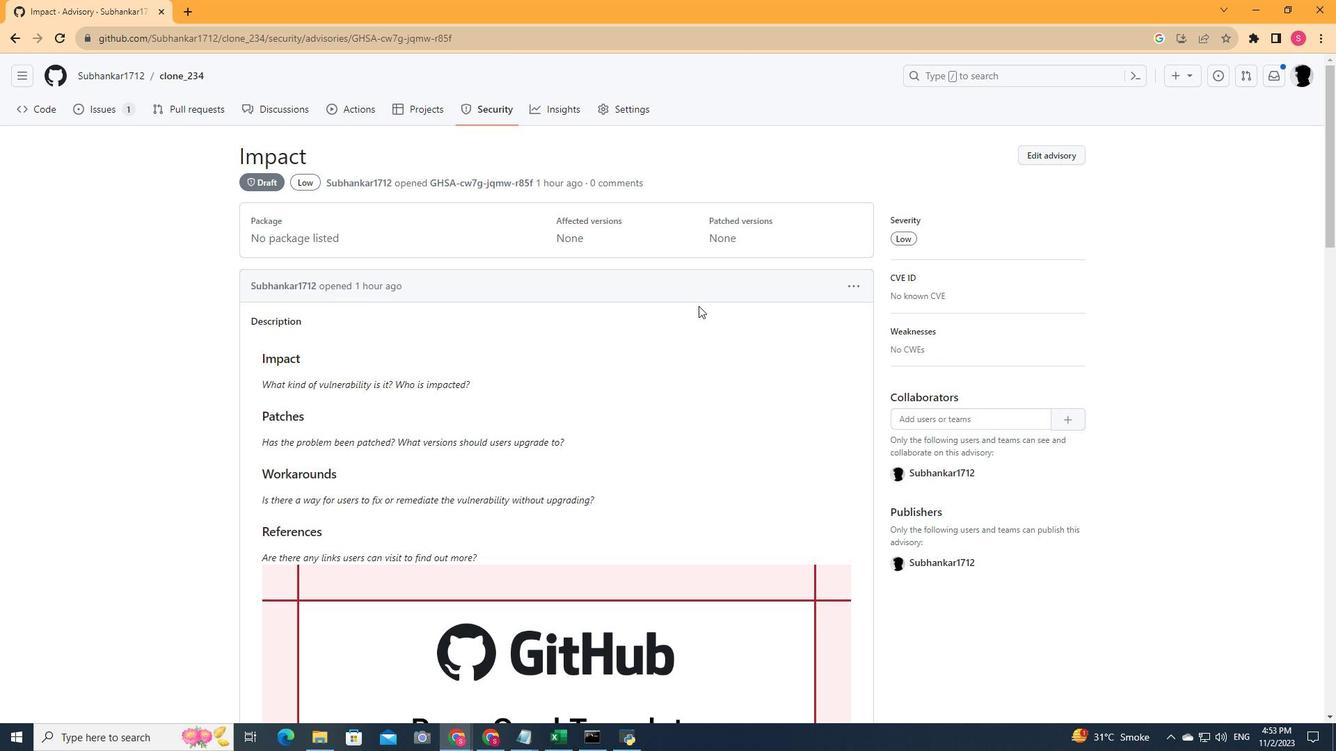 
